 Task: Select transit view around selected location Fort Davis National Historic Site, Texas, United States and check out the nearest train station
Action: Mouse moved to (514, 688)
Screenshot: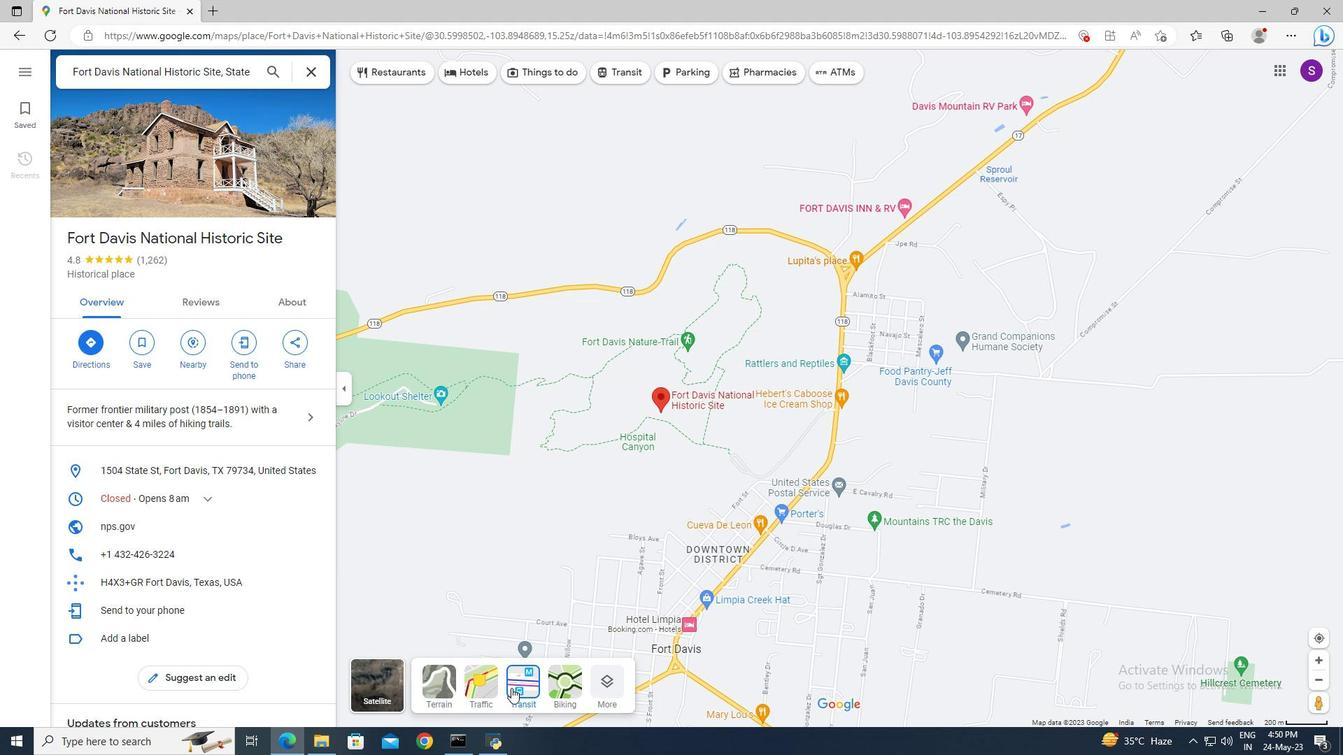 
Action: Mouse pressed left at (514, 688)
Screenshot: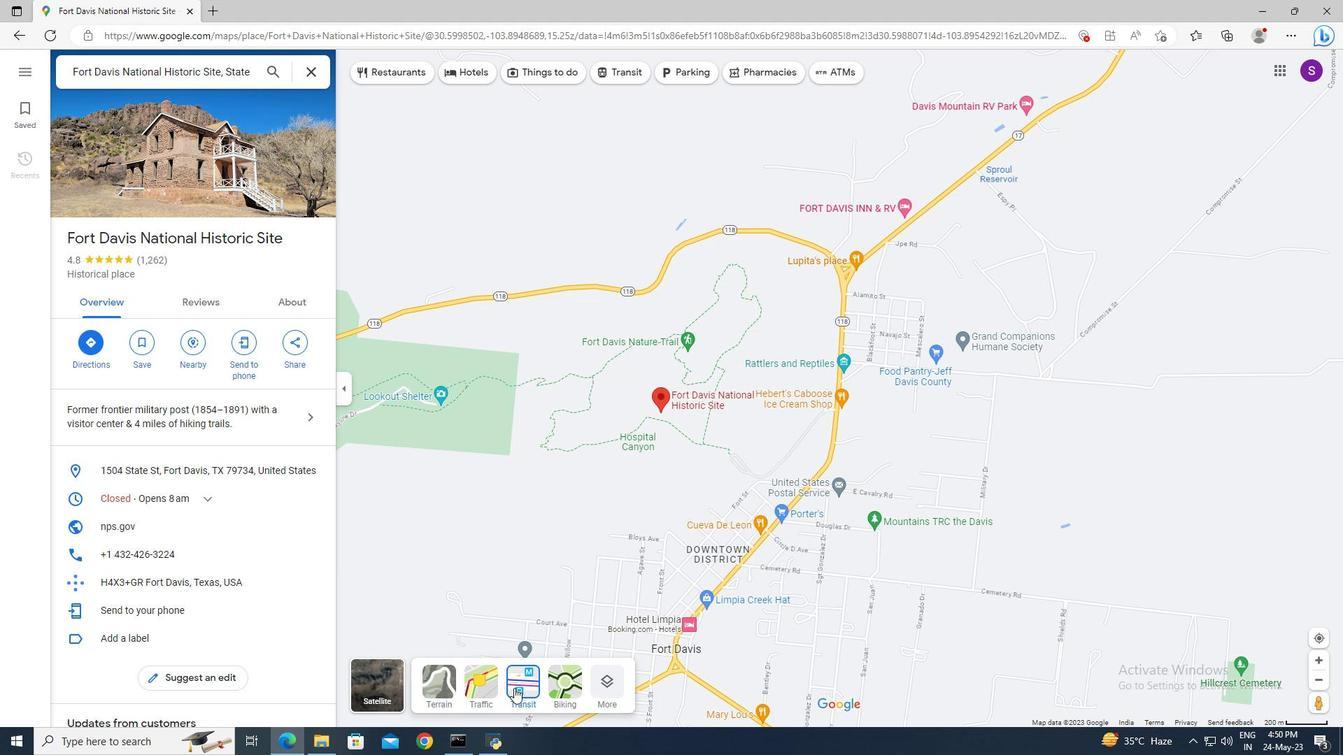 
Action: Mouse moved to (720, 444)
Screenshot: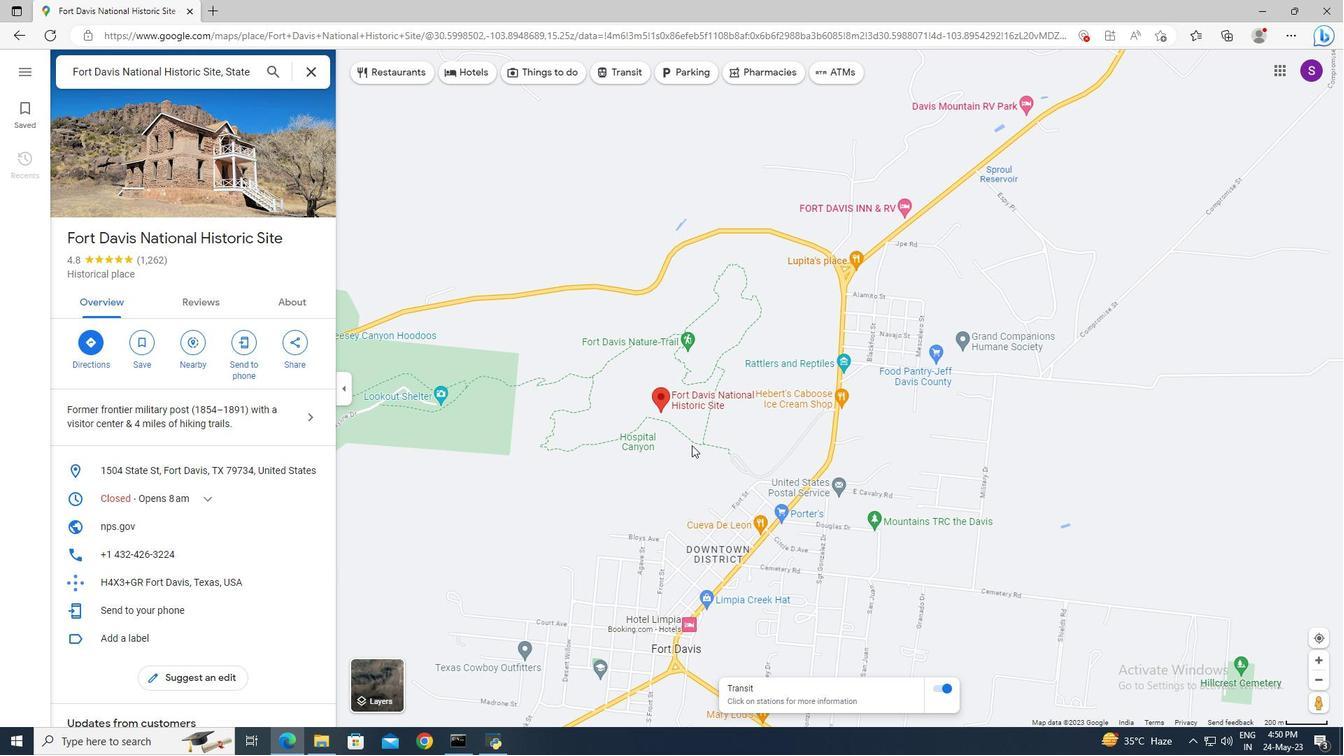 
Action: Mouse scrolled (720, 445) with delta (0, 0)
Screenshot: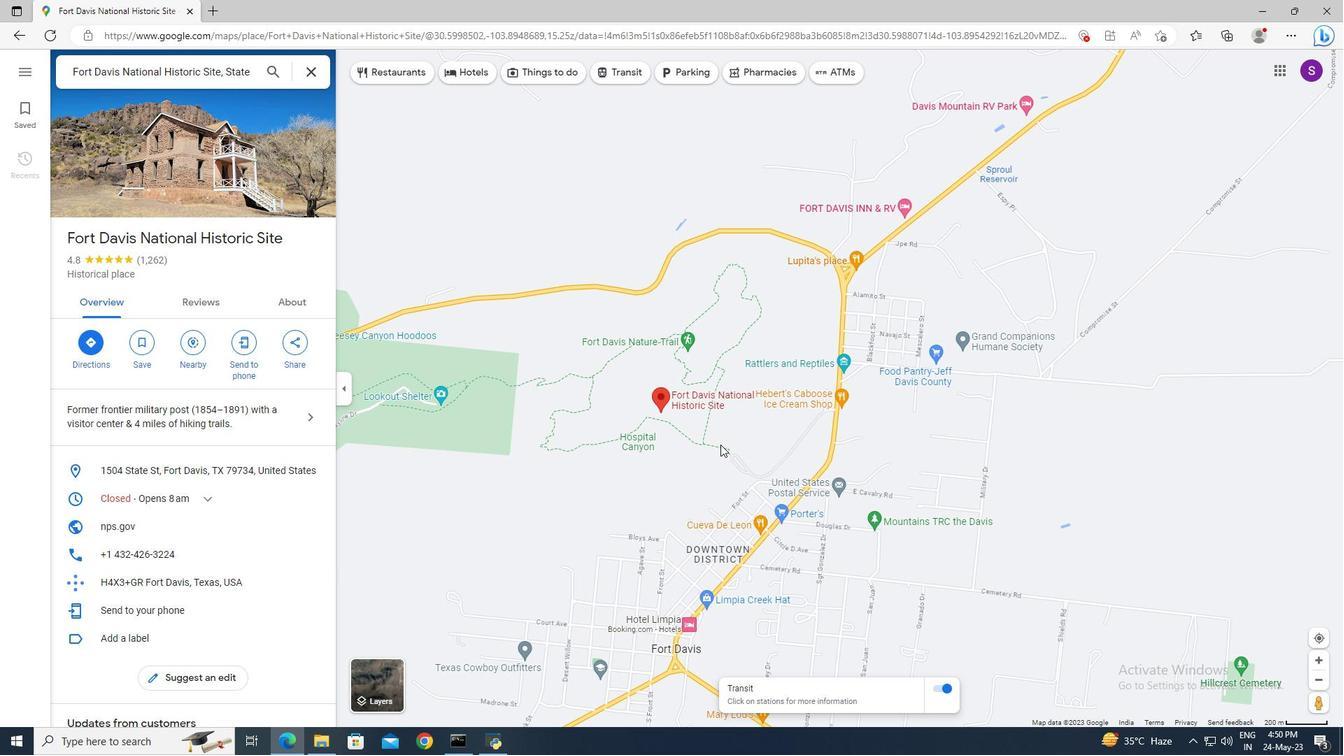 
Action: Mouse moved to (620, 82)
Screenshot: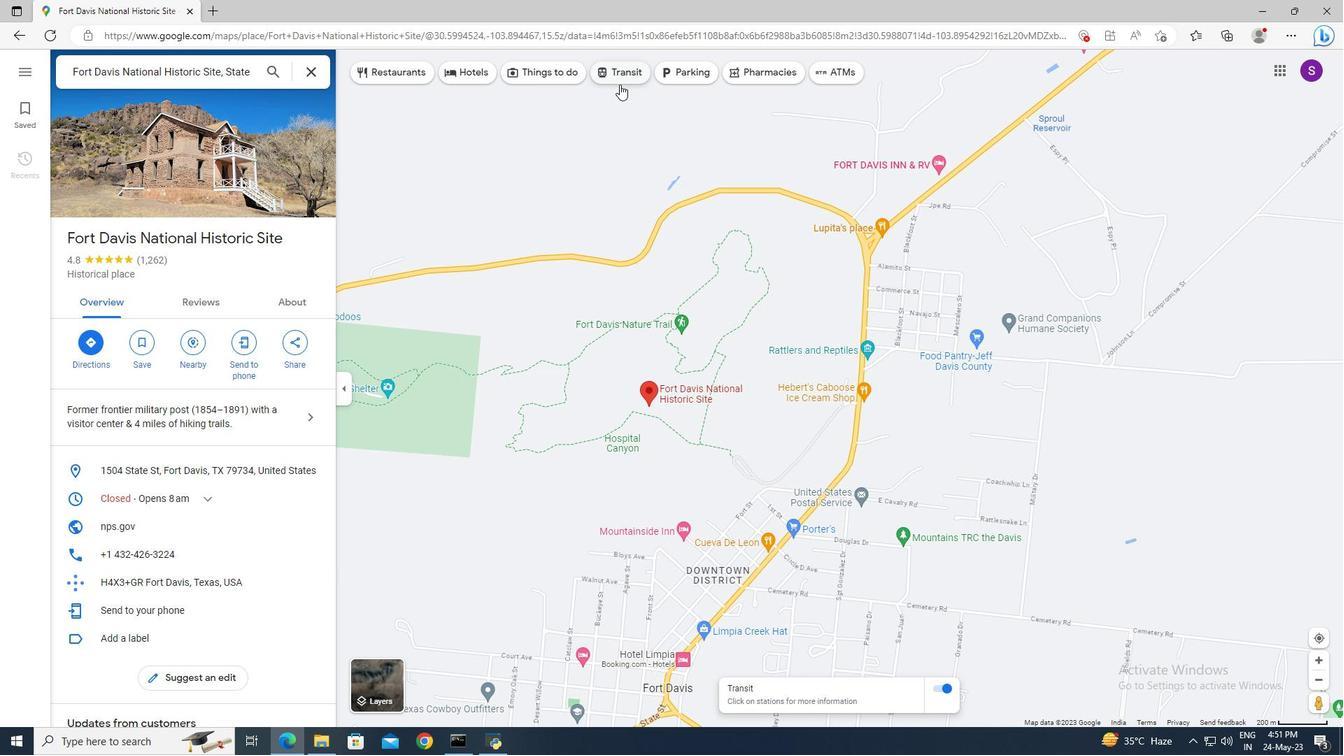 
Action: Mouse pressed left at (620, 82)
Screenshot: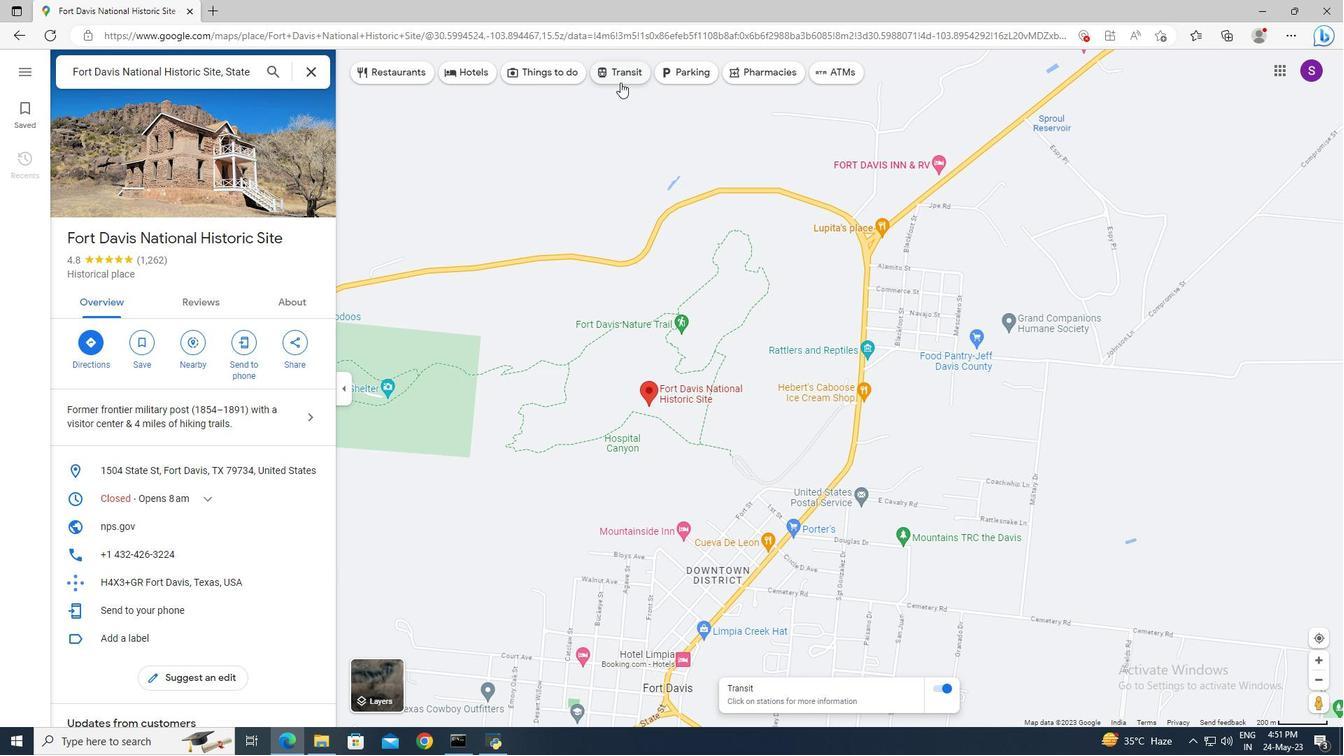 
Action: Mouse moved to (109, 118)
Screenshot: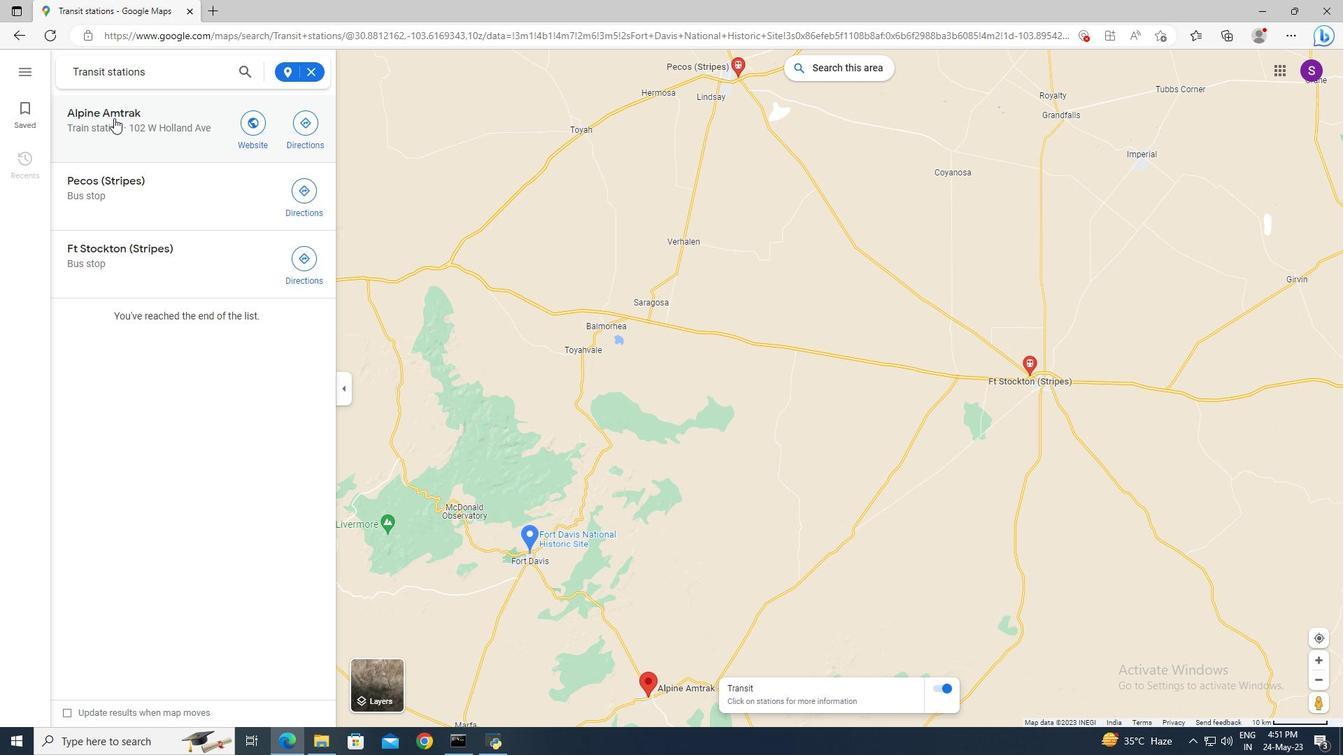 
Action: Mouse pressed left at (109, 118)
Screenshot: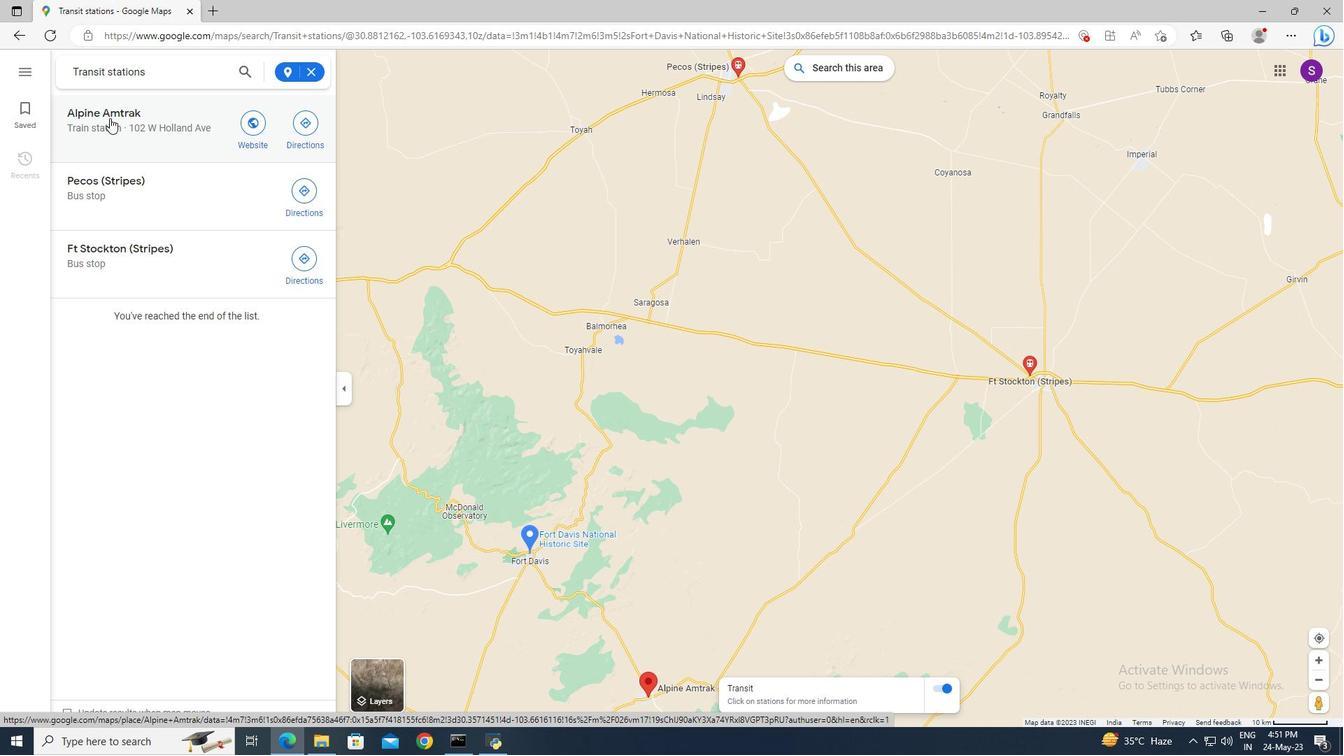 
Action: Mouse moved to (495, 349)
Screenshot: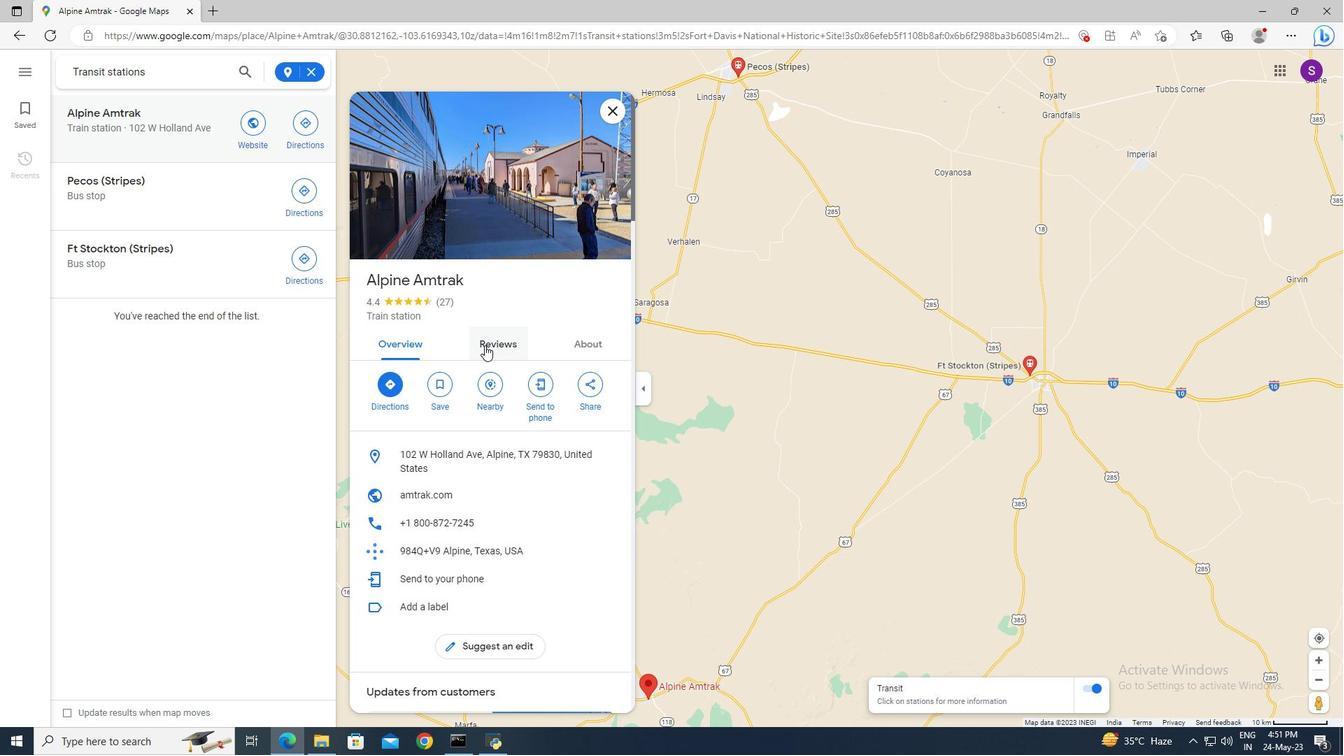 
Action: Mouse pressed left at (495, 349)
Screenshot: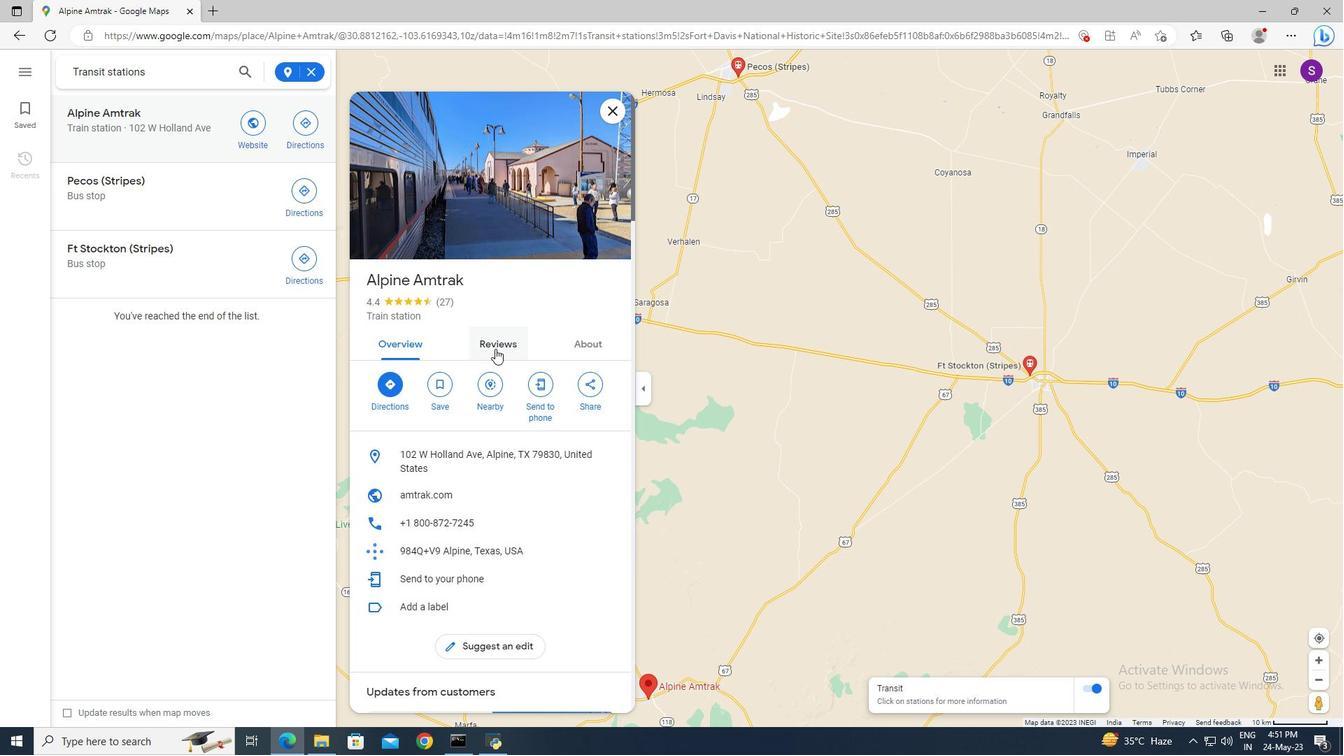 
Action: Mouse scrolled (495, 348) with delta (0, 0)
Screenshot: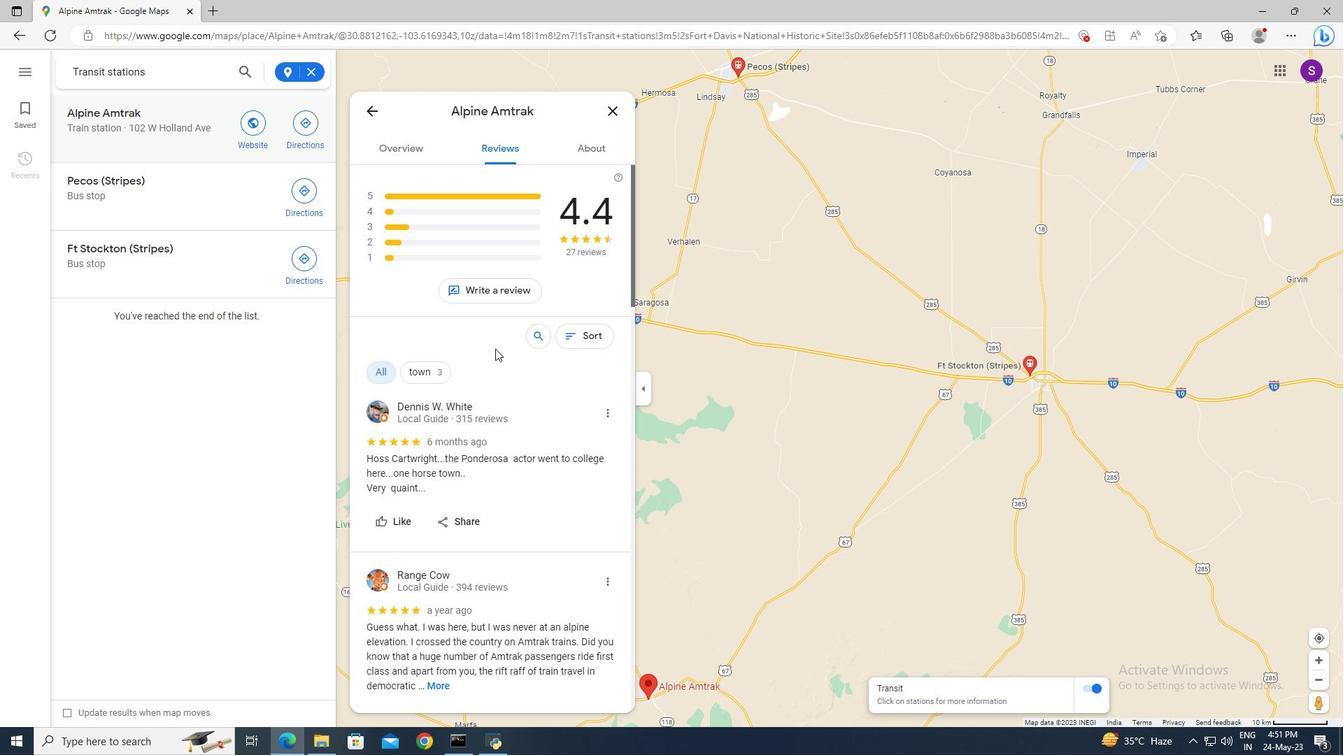 
Action: Mouse scrolled (495, 348) with delta (0, 0)
Screenshot: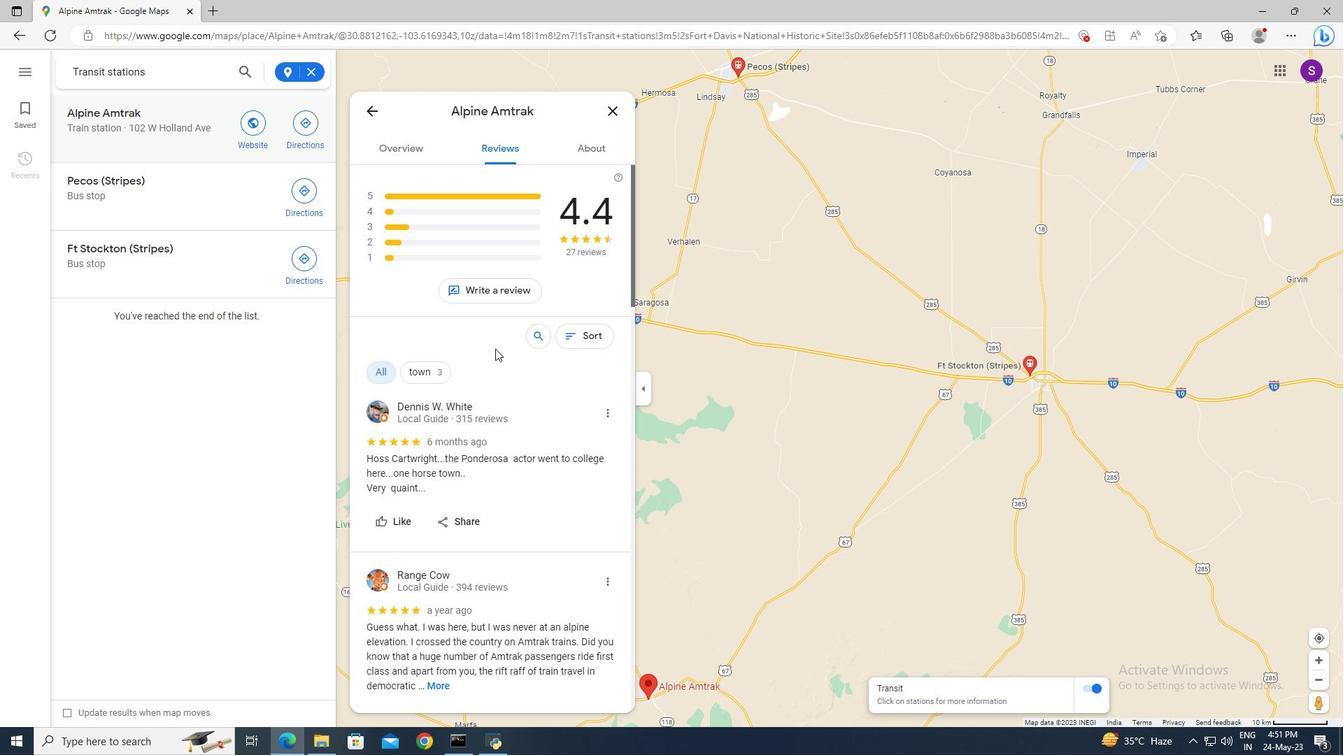 
Action: Mouse scrolled (495, 348) with delta (0, 0)
Screenshot: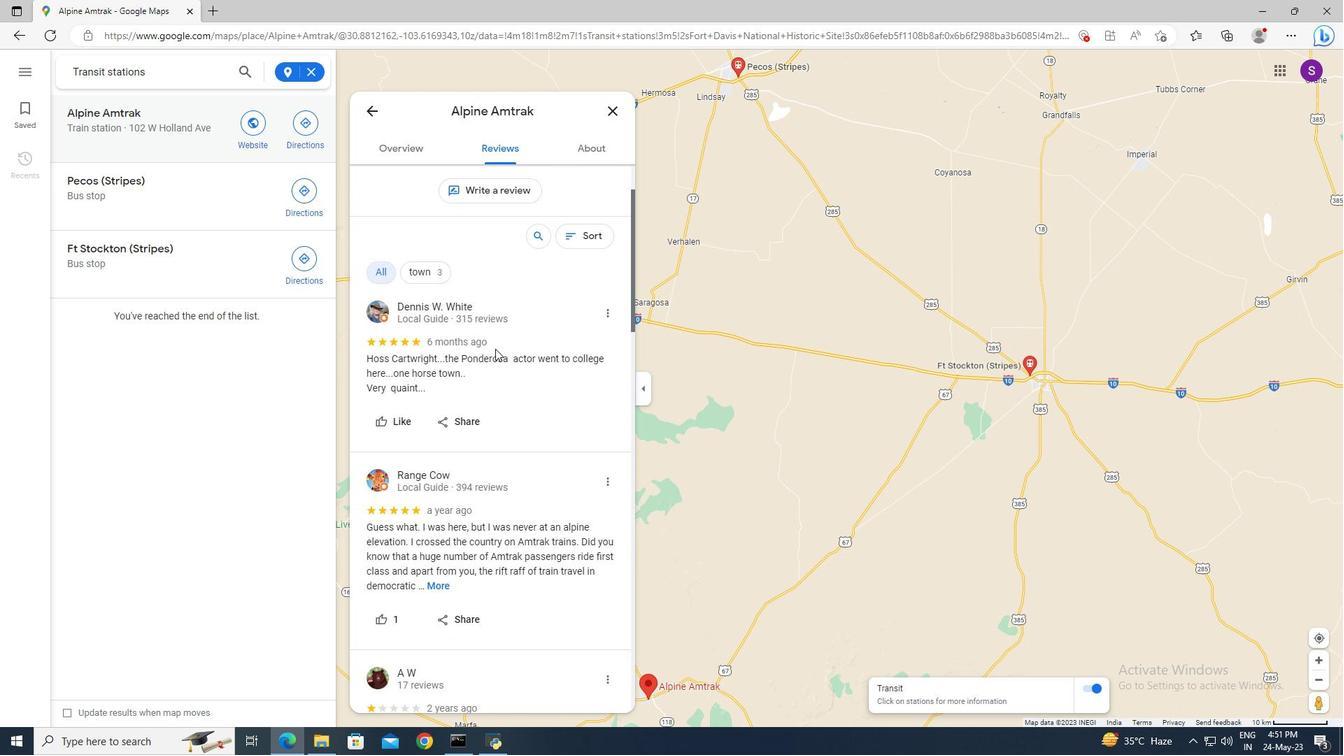
Action: Mouse scrolled (495, 348) with delta (0, 0)
Screenshot: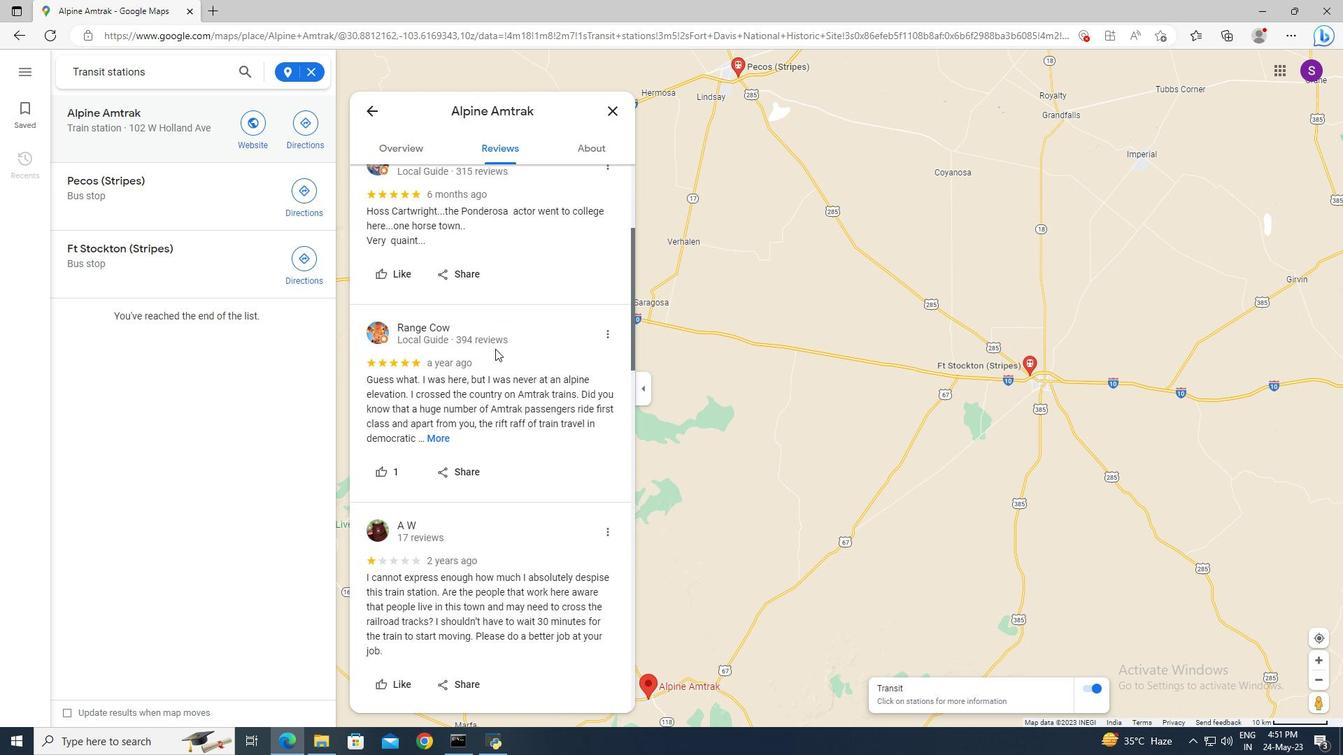 
Action: Mouse scrolled (495, 348) with delta (0, 0)
Screenshot: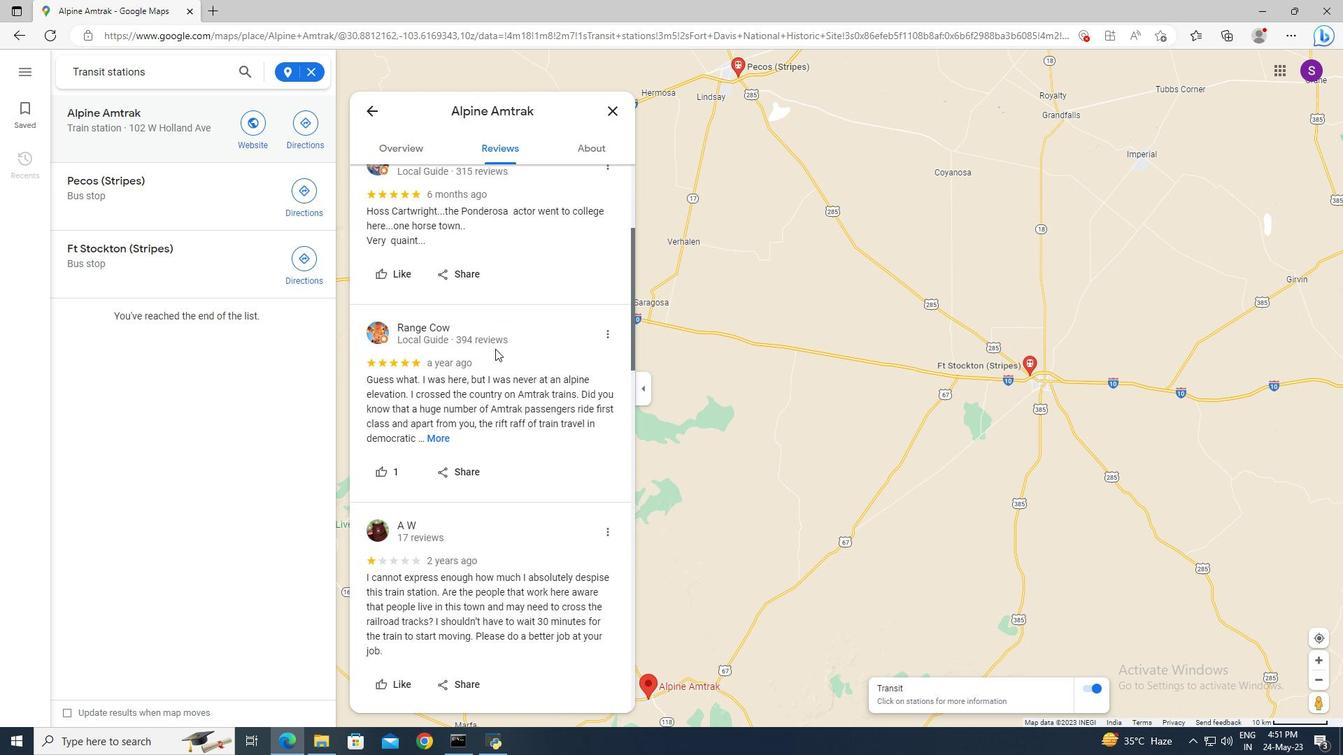 
Action: Mouse scrolled (495, 348) with delta (0, 0)
Screenshot: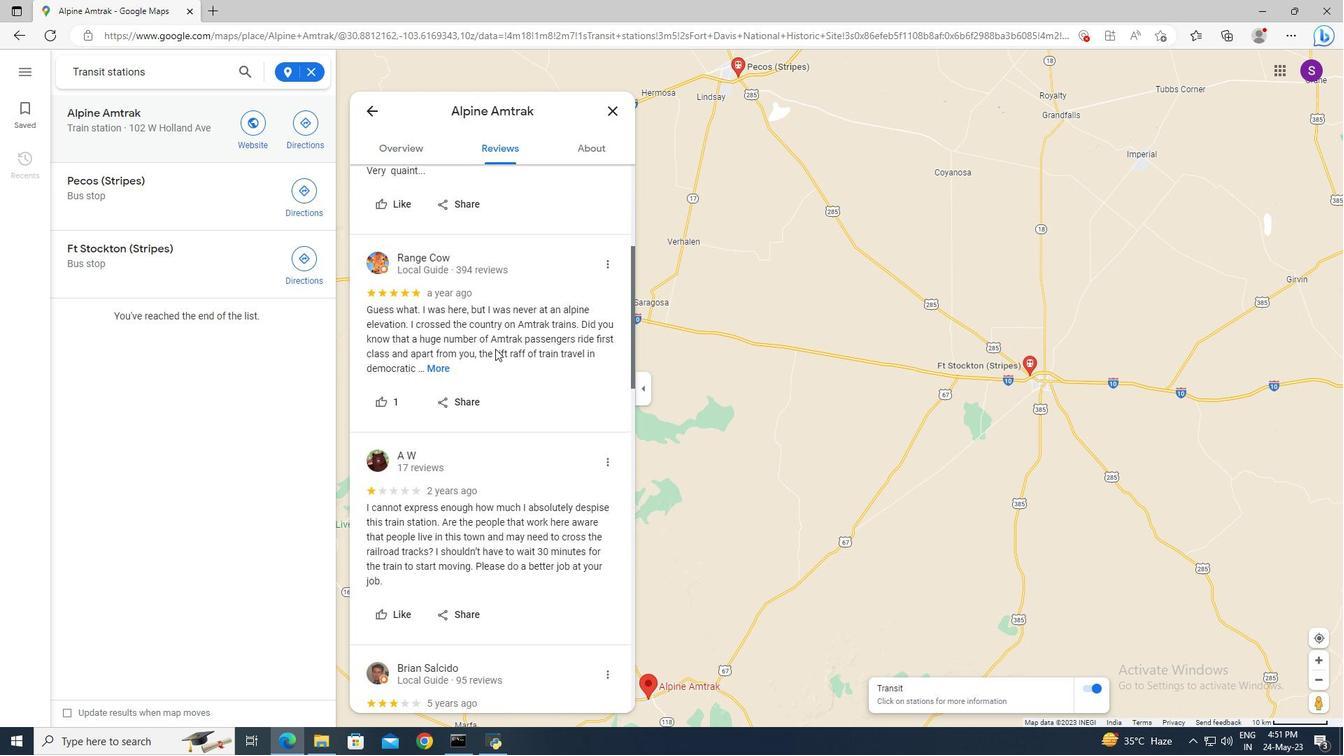 
Action: Mouse scrolled (495, 348) with delta (0, 0)
Screenshot: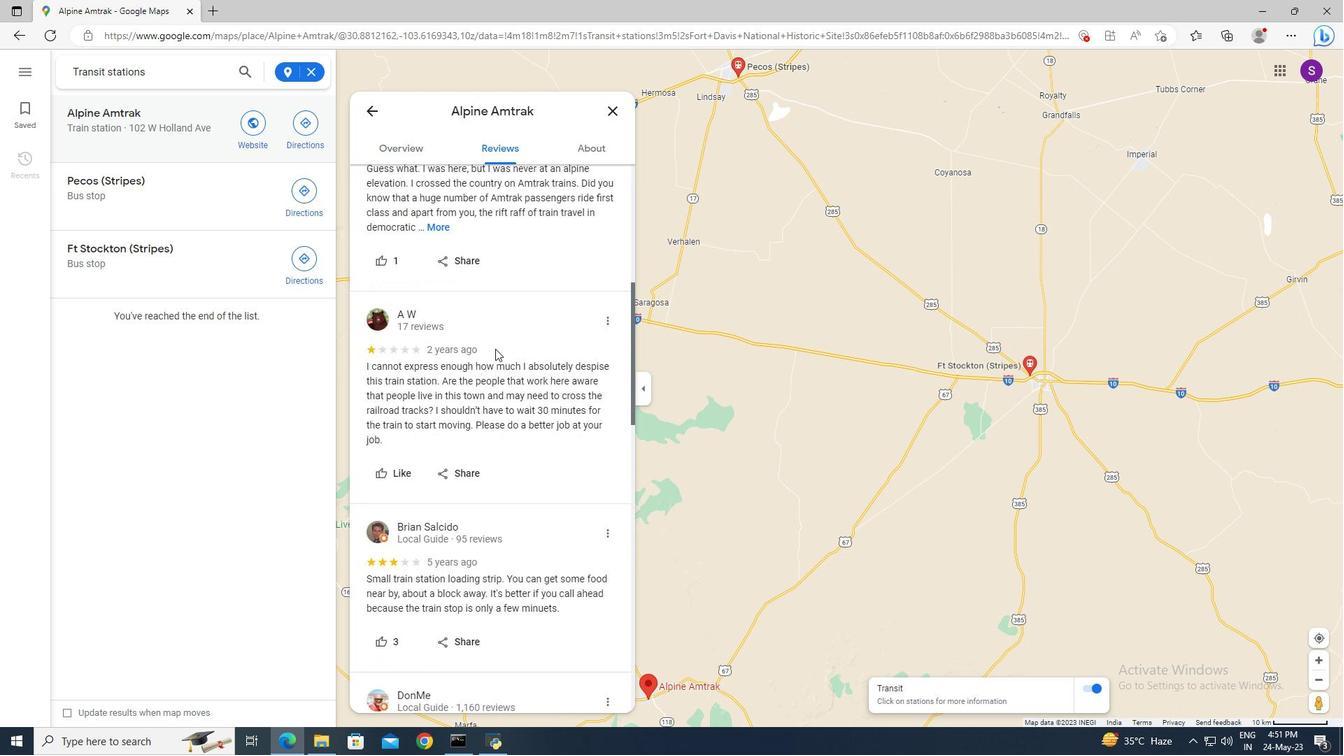 
Action: Mouse scrolled (495, 349) with delta (0, 0)
Screenshot: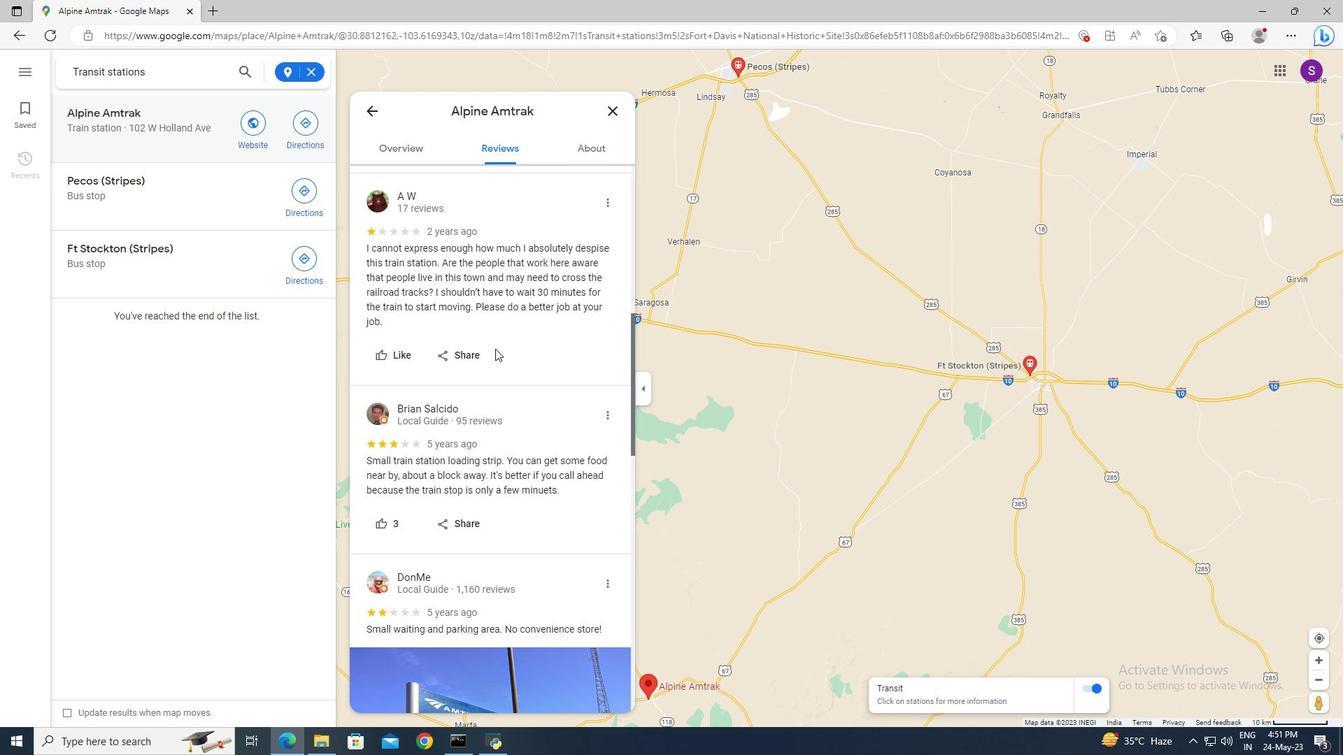 
Action: Mouse scrolled (495, 349) with delta (0, 0)
Screenshot: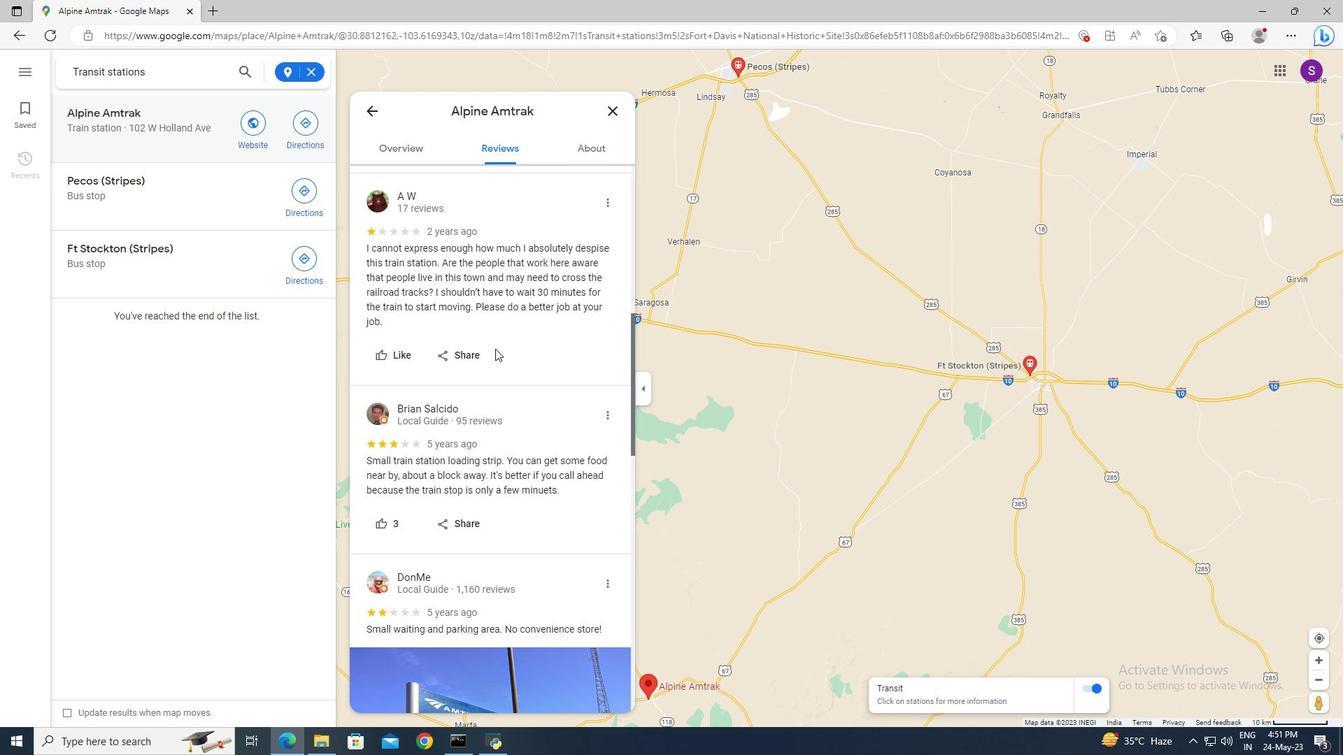 
Action: Mouse scrolled (495, 349) with delta (0, 0)
Screenshot: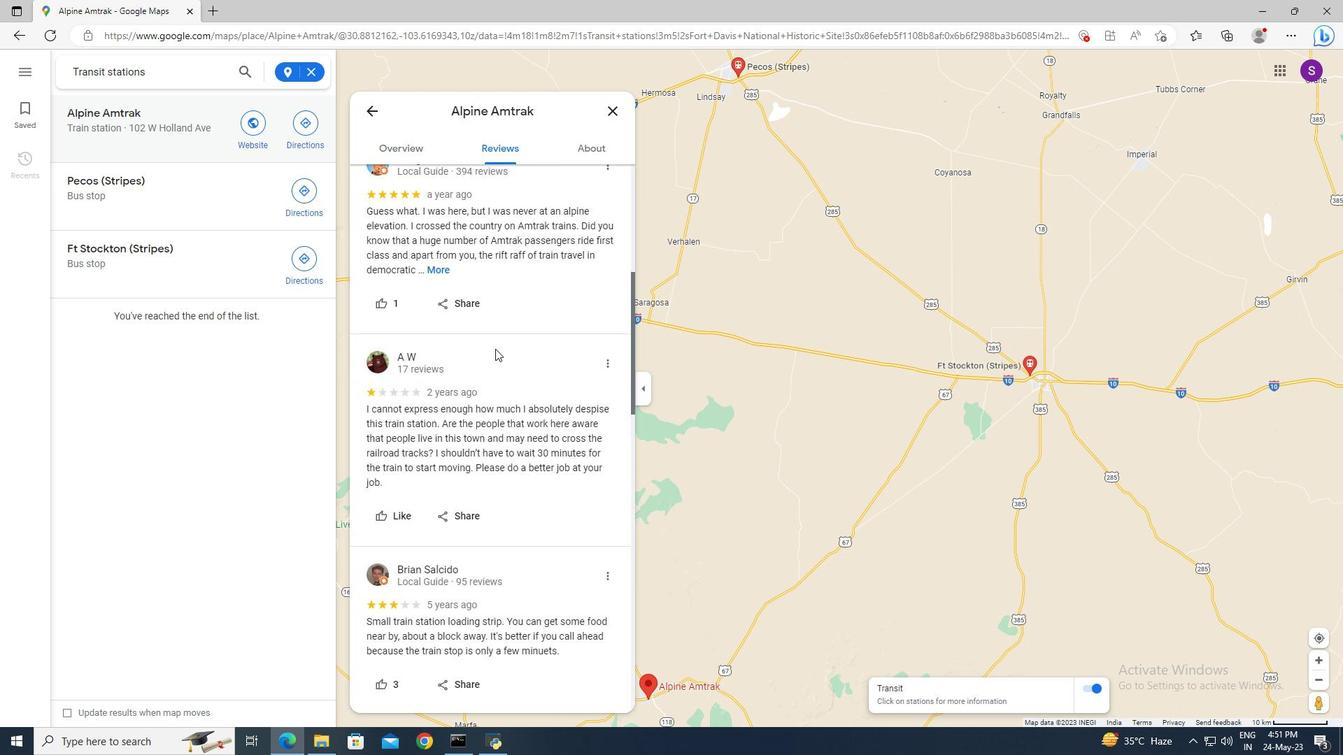 
Action: Mouse scrolled (495, 349) with delta (0, 0)
Screenshot: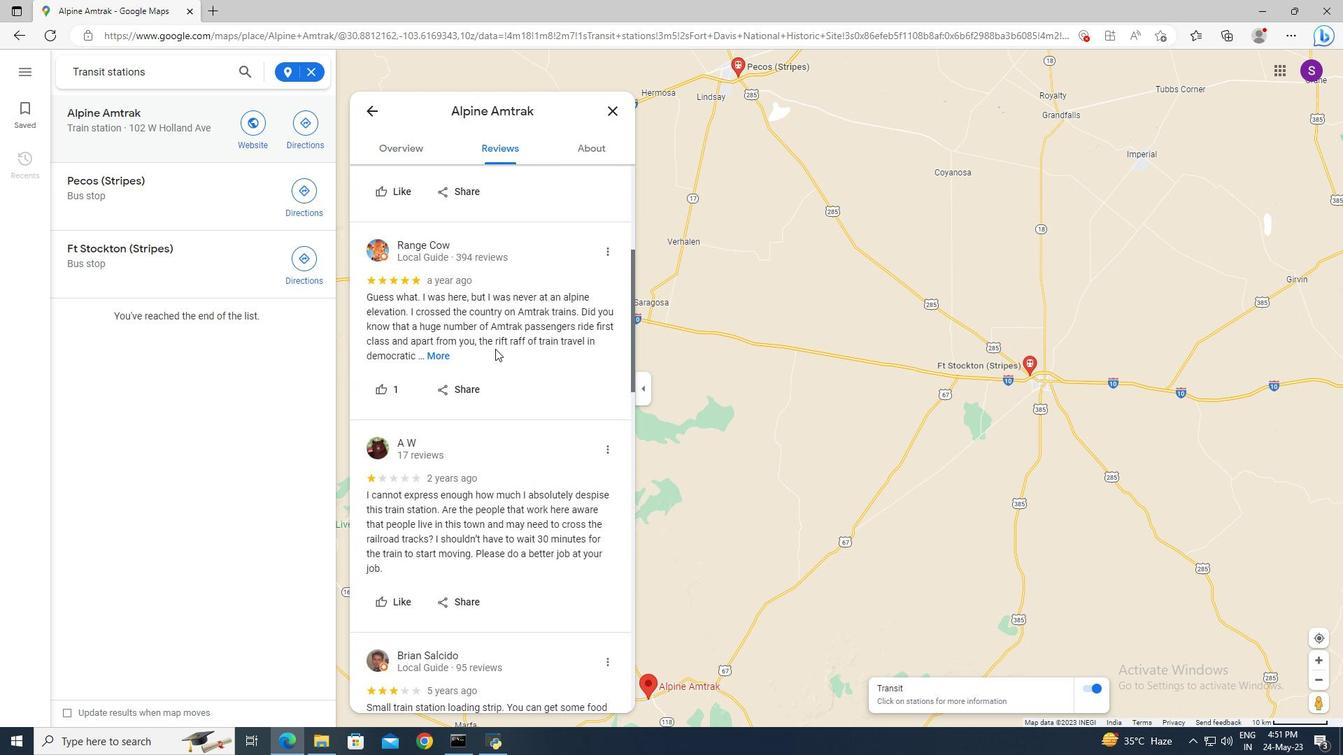 
Action: Mouse scrolled (495, 349) with delta (0, 0)
Screenshot: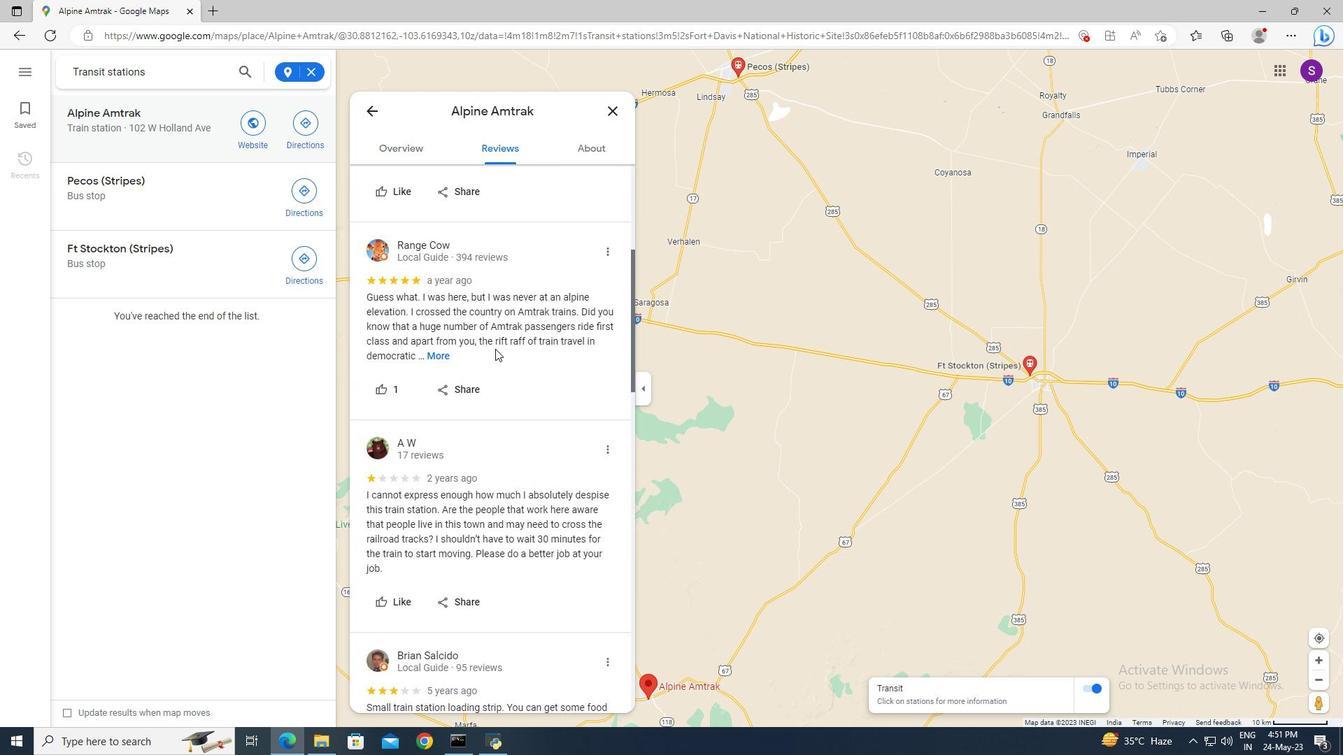 
Action: Mouse scrolled (495, 349) with delta (0, 0)
Screenshot: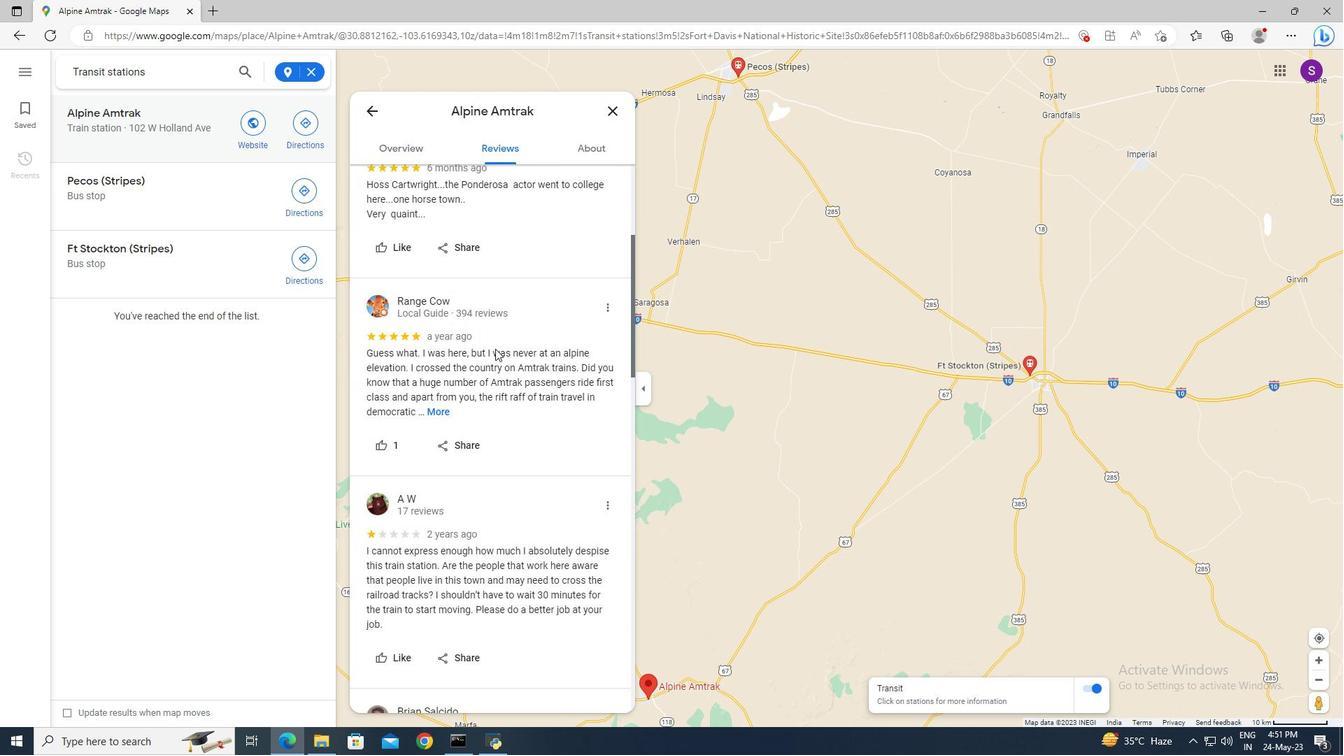 
Action: Mouse scrolled (495, 349) with delta (0, 0)
Screenshot: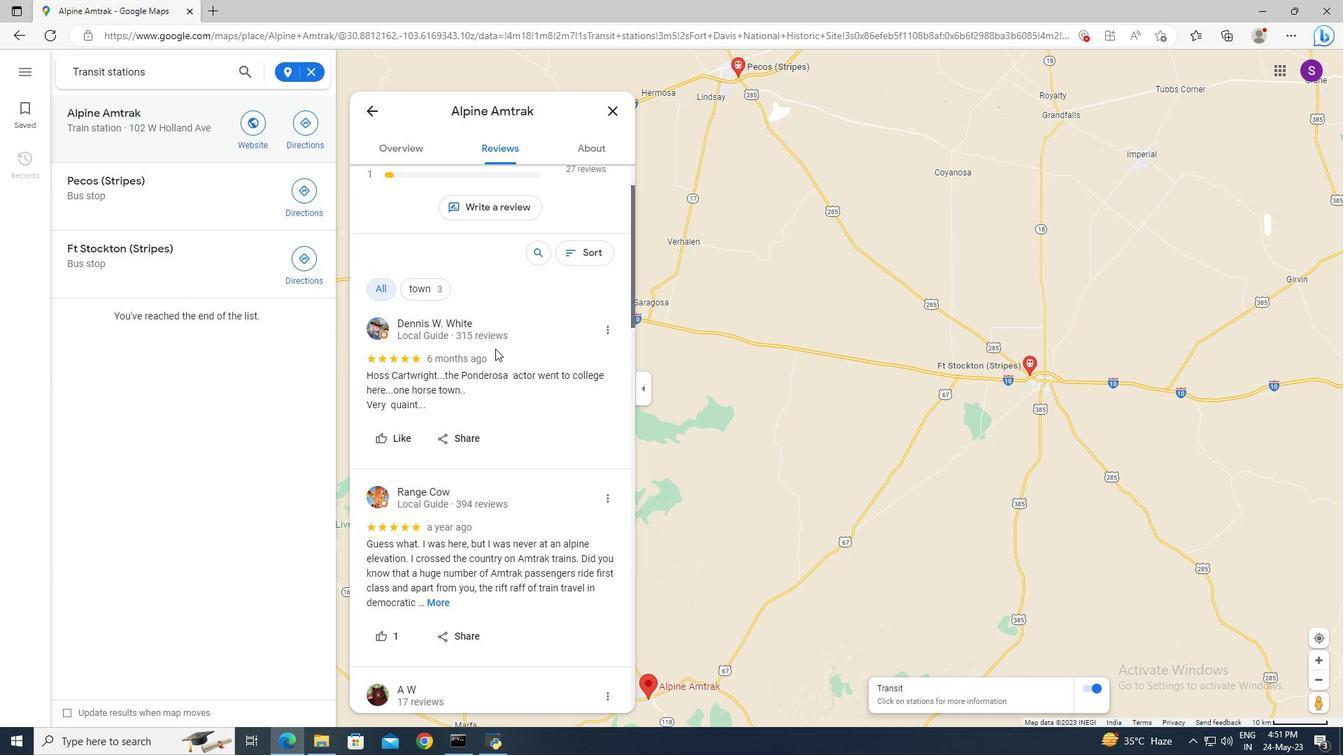 
Action: Mouse scrolled (495, 349) with delta (0, 0)
Screenshot: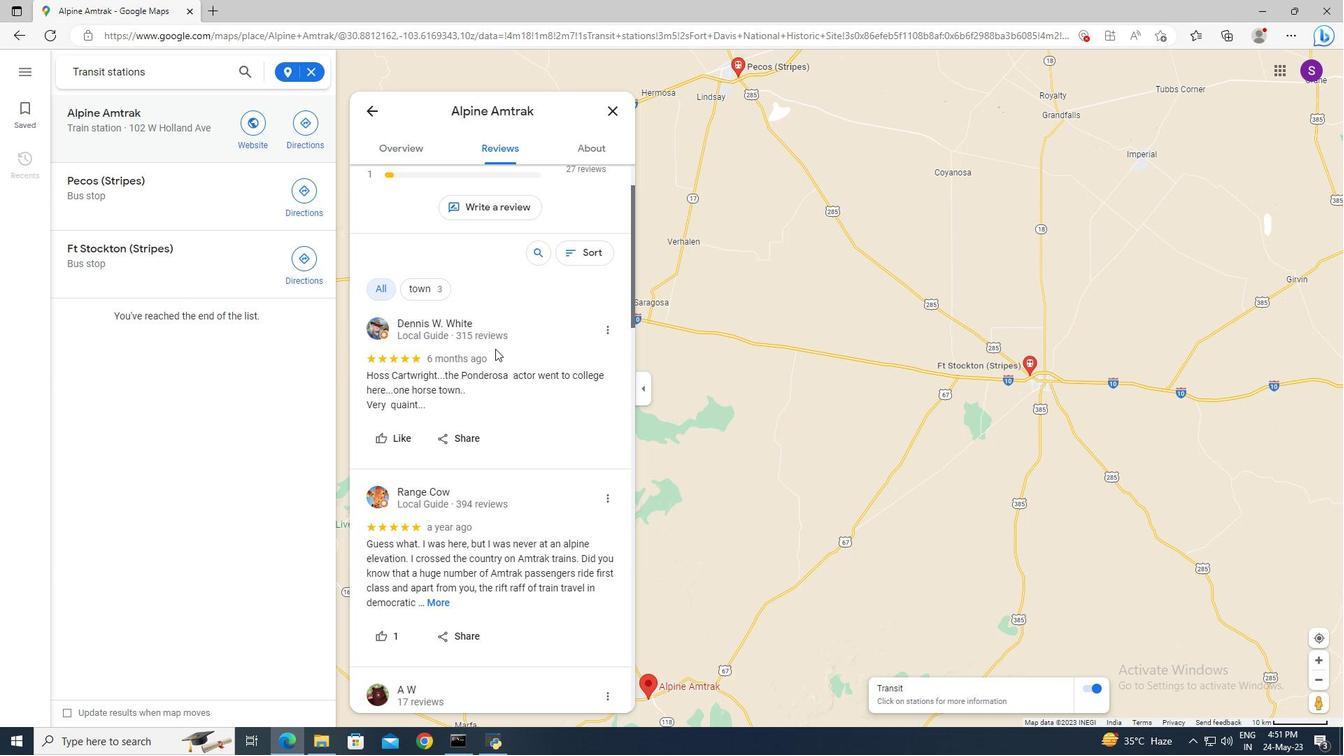 
Action: Mouse scrolled (495, 349) with delta (0, 0)
Screenshot: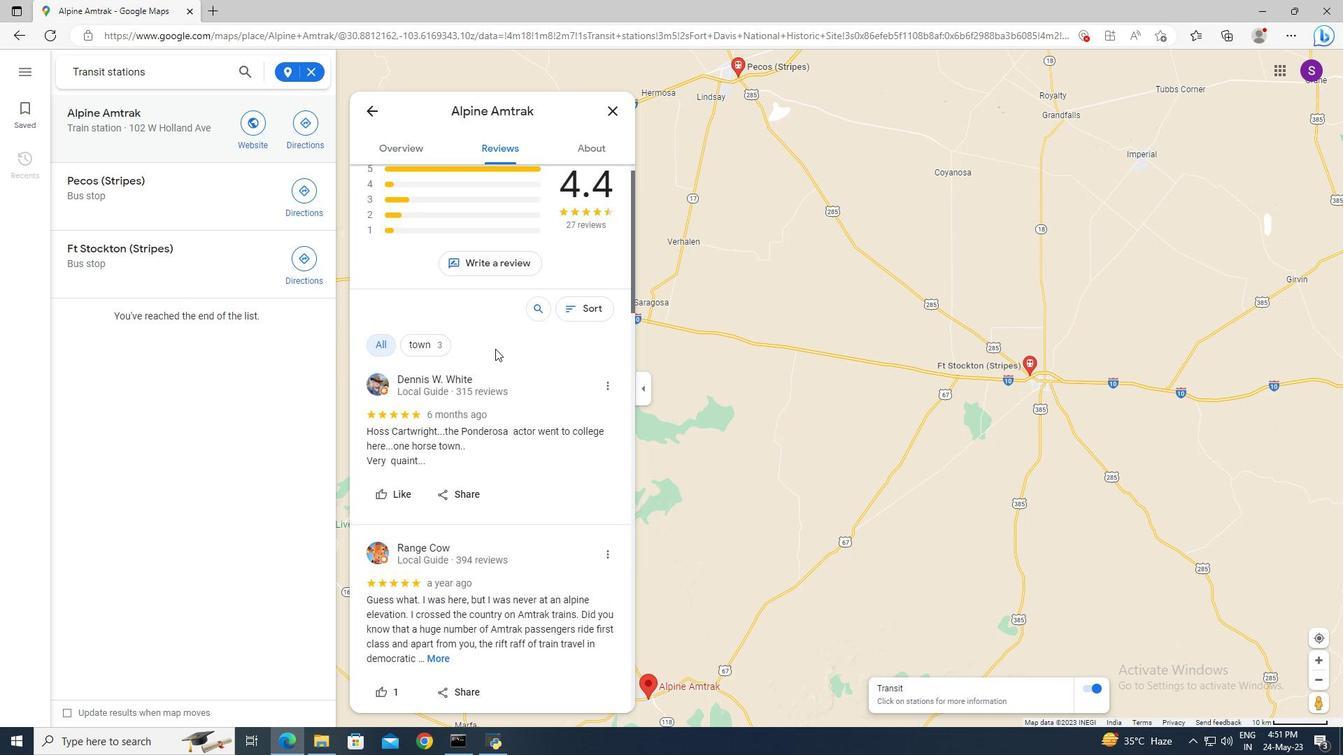 
Action: Mouse moved to (580, 153)
Screenshot: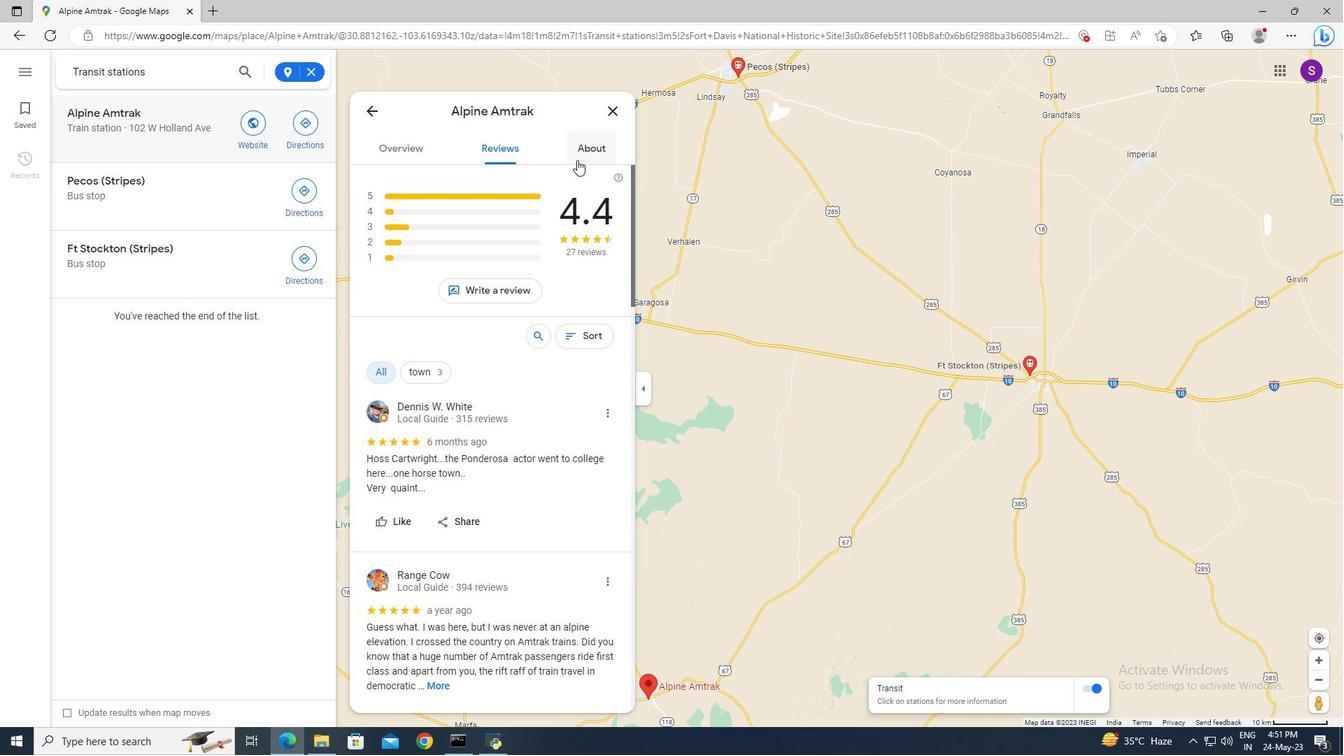 
Action: Mouse pressed left at (580, 153)
Screenshot: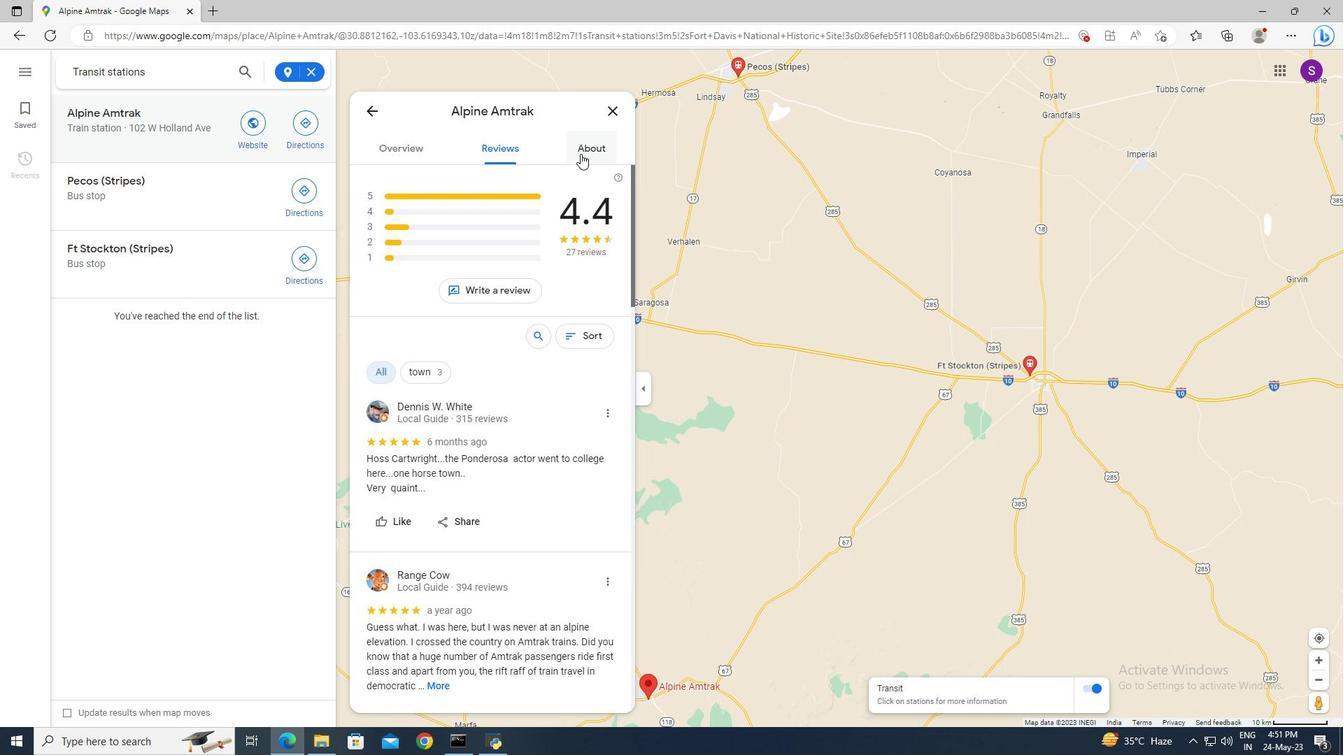
Action: Mouse moved to (420, 158)
Screenshot: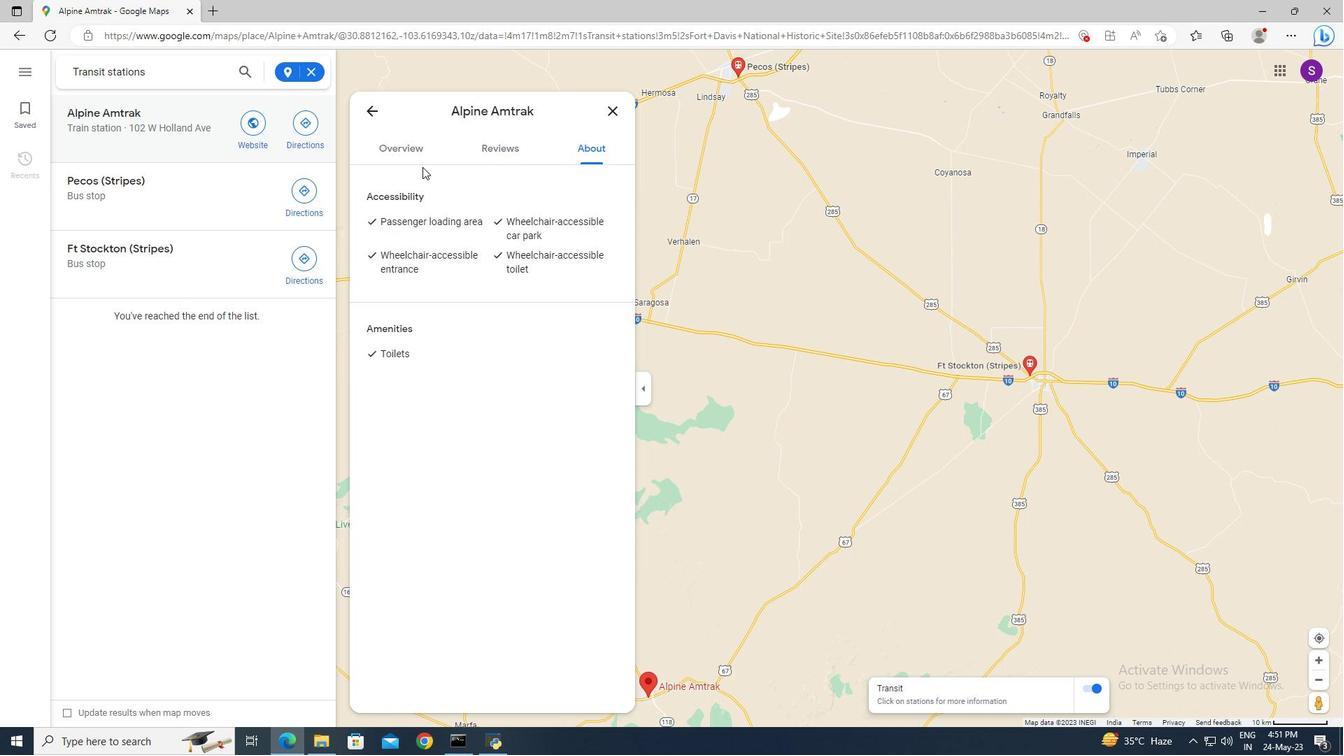 
Action: Mouse pressed left at (420, 158)
Screenshot: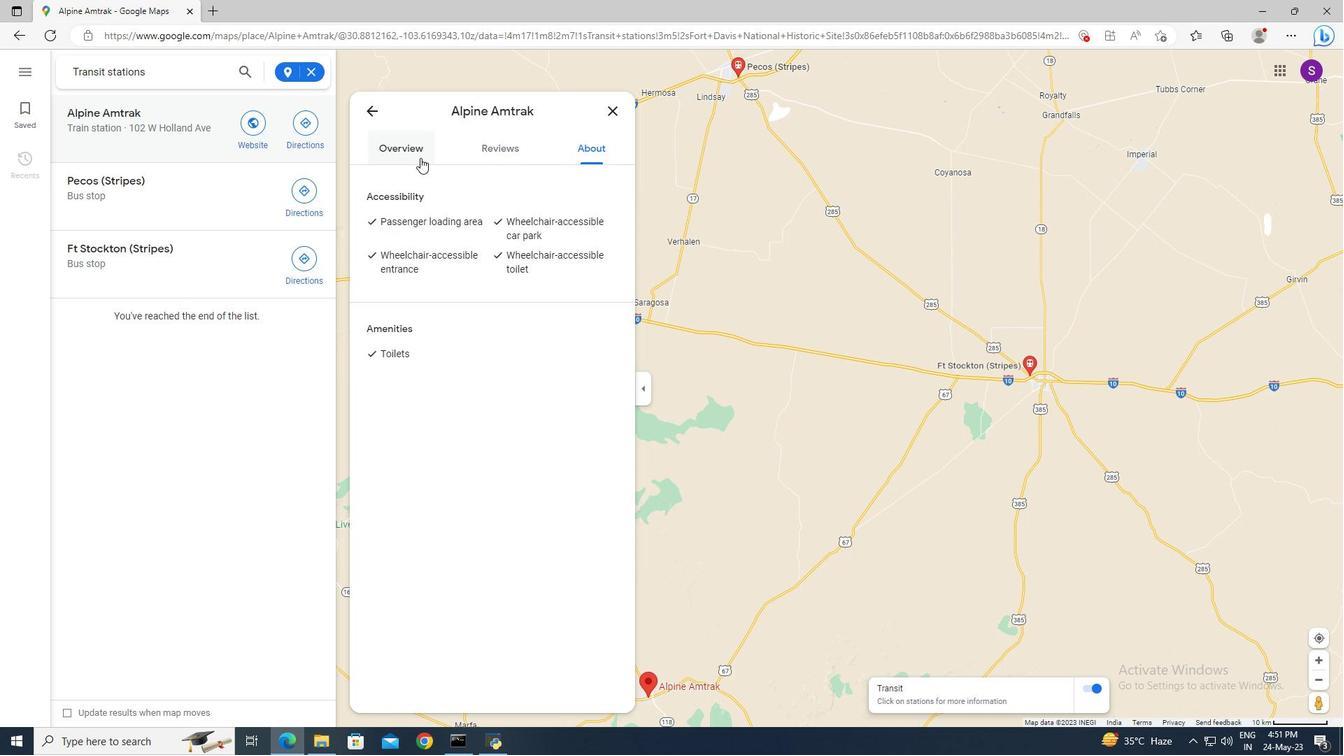 
Action: Mouse moved to (486, 213)
Screenshot: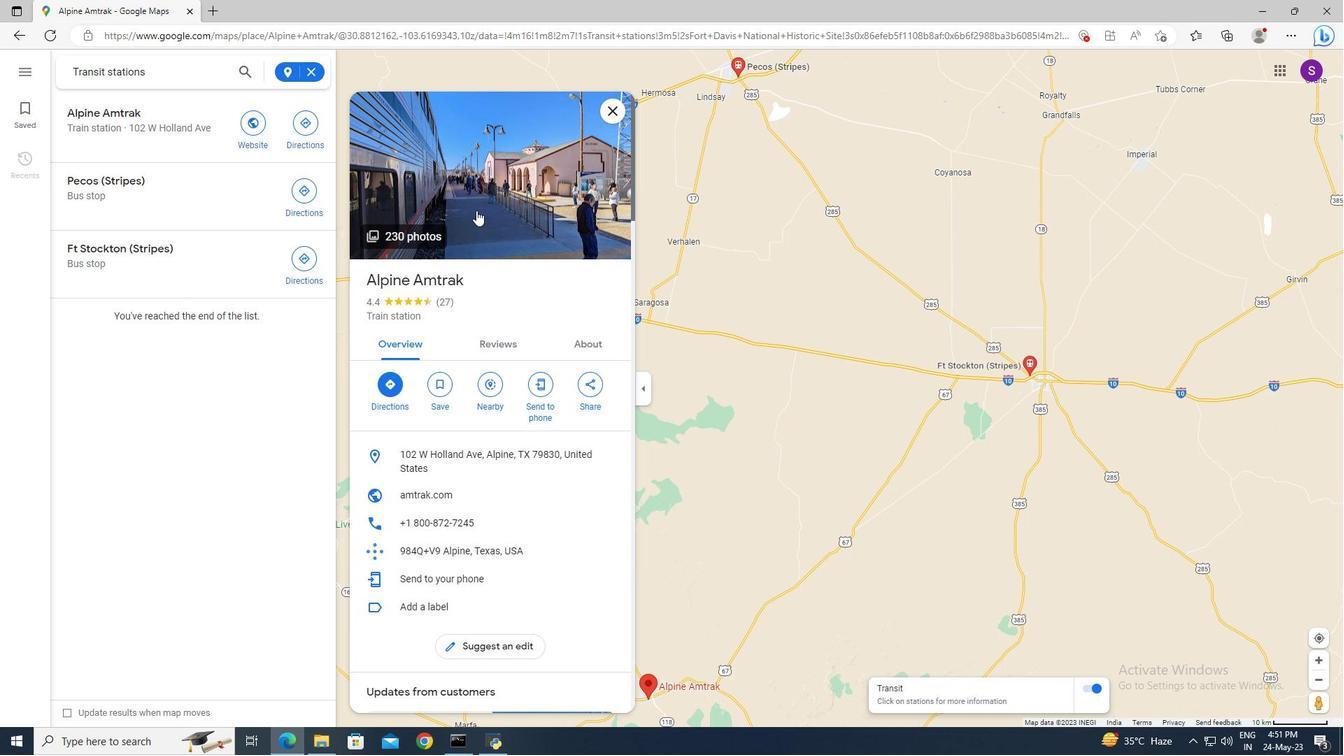 
Action: Mouse pressed left at (486, 213)
Screenshot: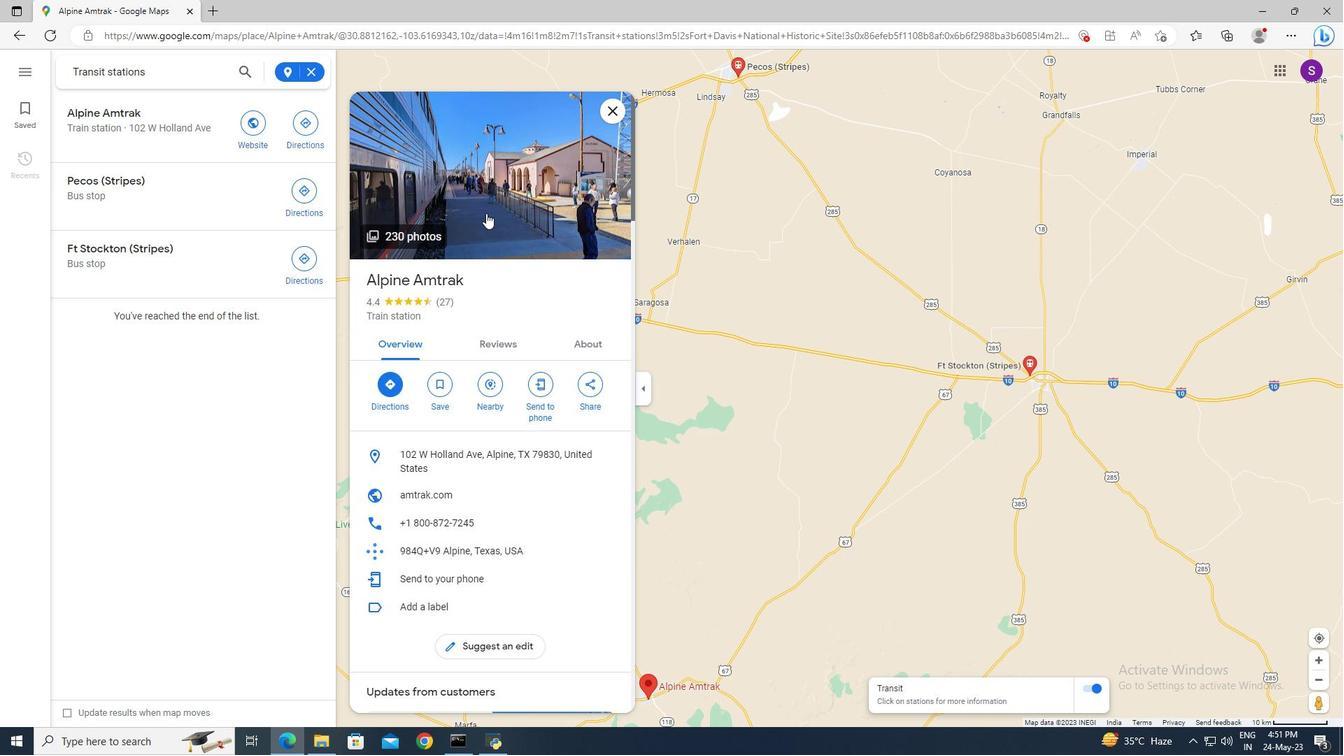 
Action: Mouse moved to (853, 623)
Screenshot: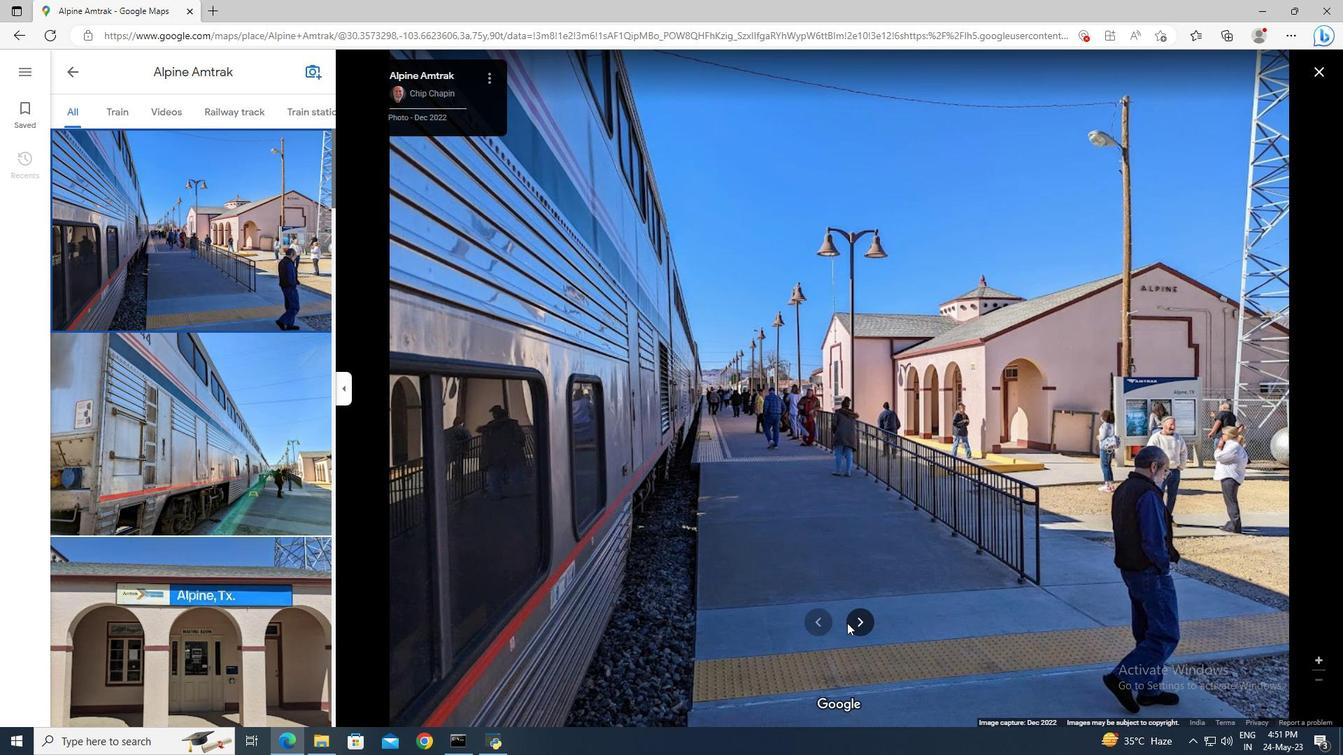 
Action: Mouse pressed left at (853, 623)
Screenshot: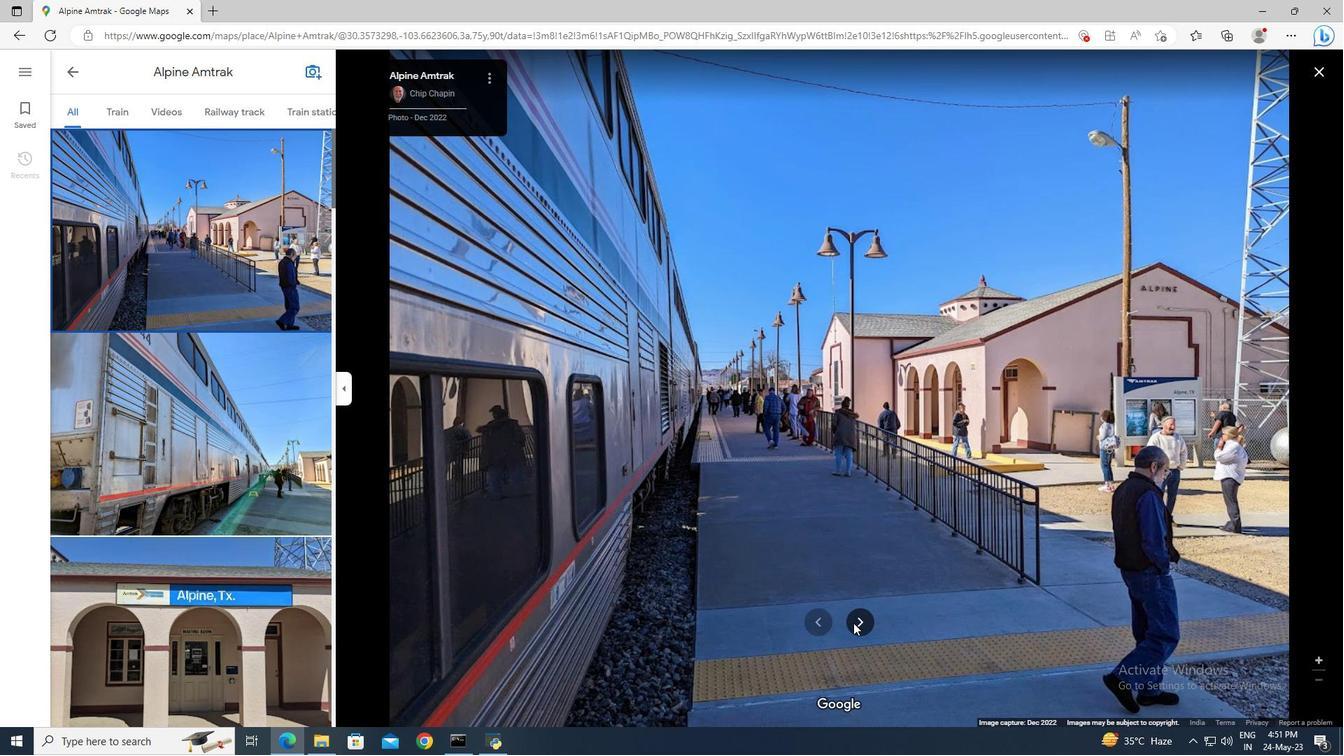 
Action: Mouse pressed left at (853, 623)
Screenshot: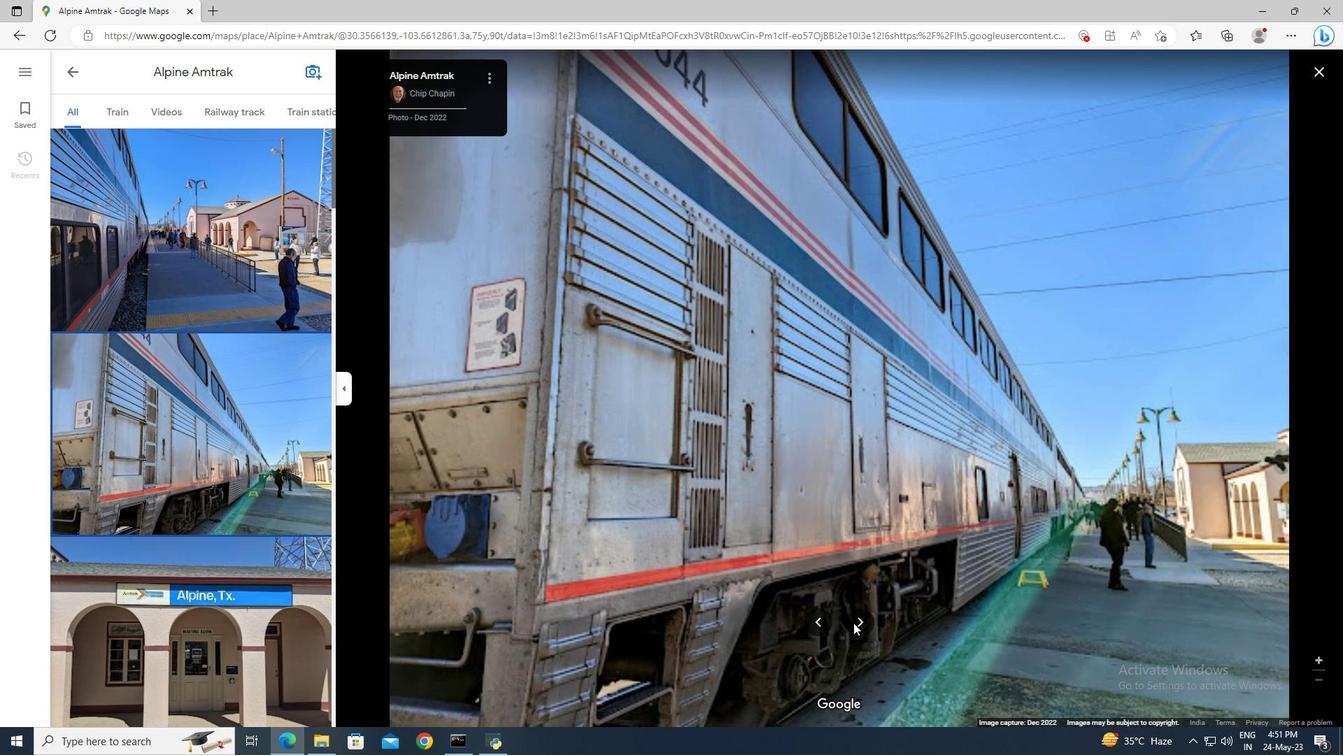 
Action: Mouse pressed left at (853, 623)
Screenshot: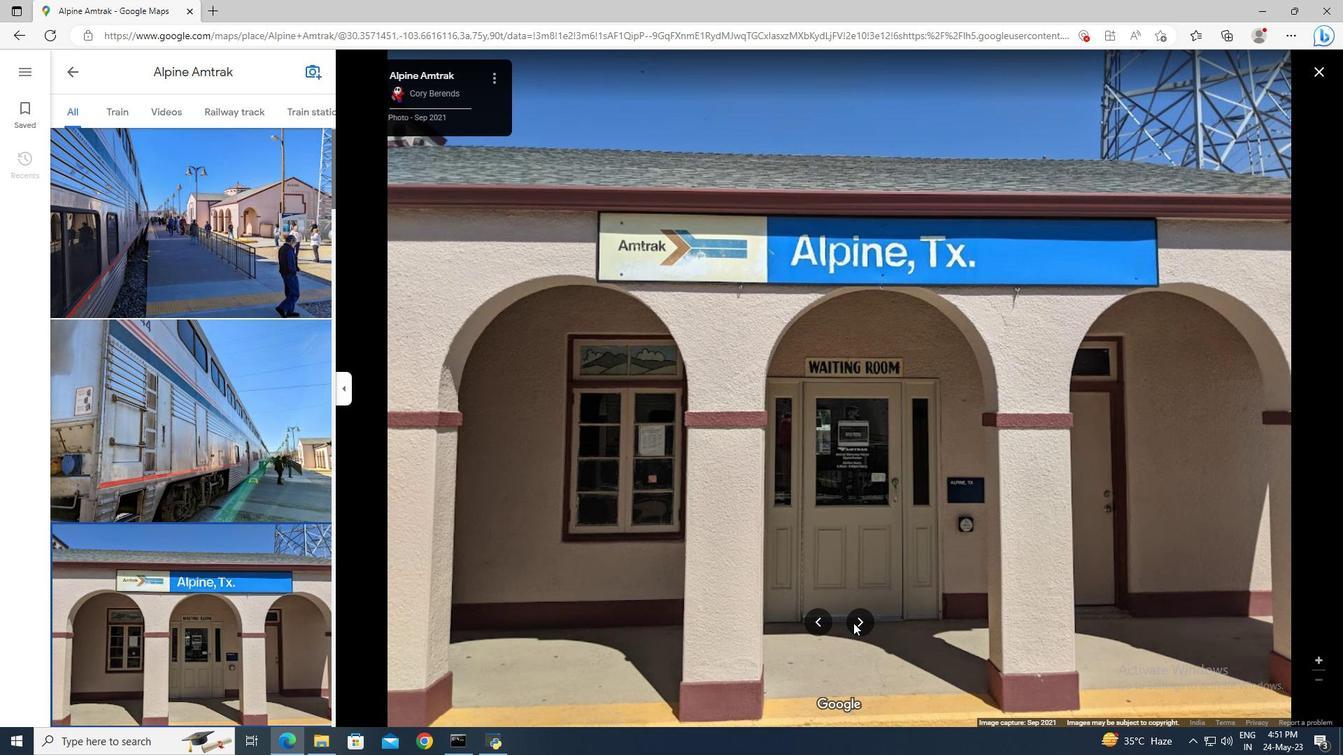 
Action: Mouse pressed left at (853, 623)
Screenshot: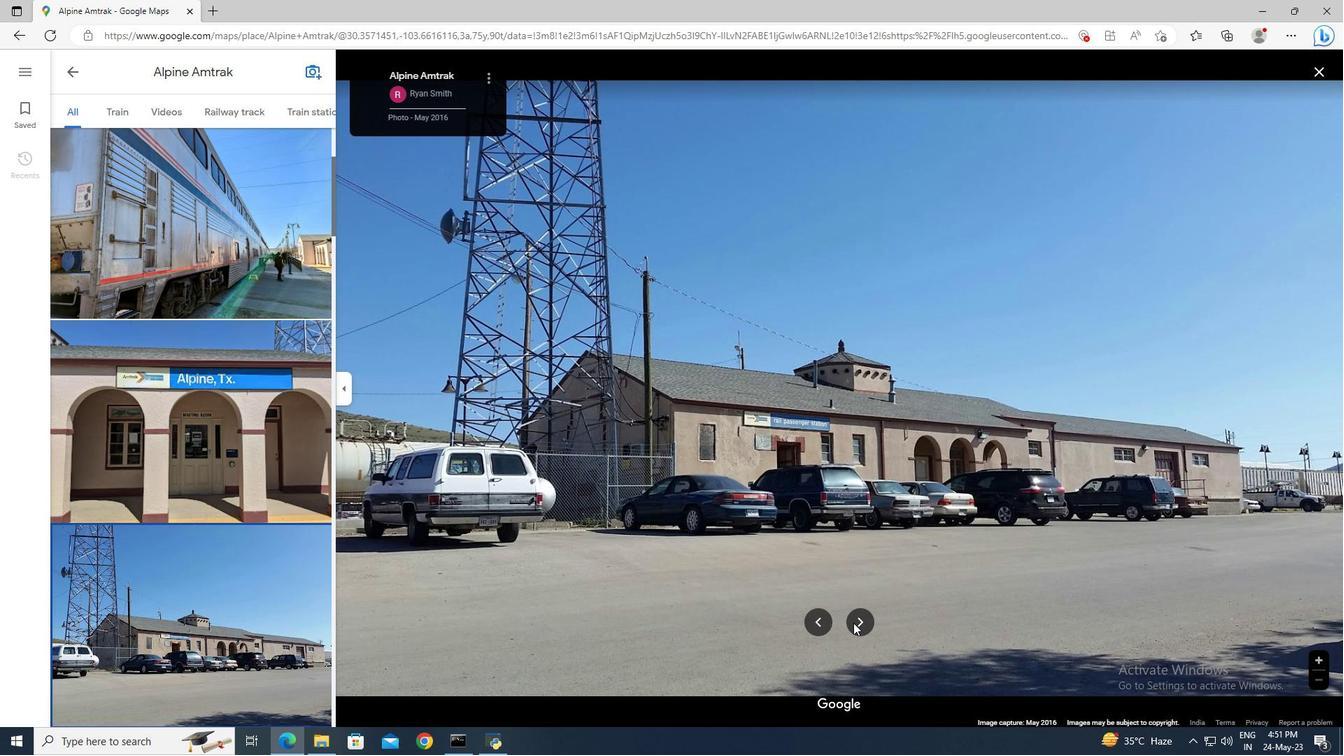 
Action: Mouse moved to (227, 489)
Screenshot: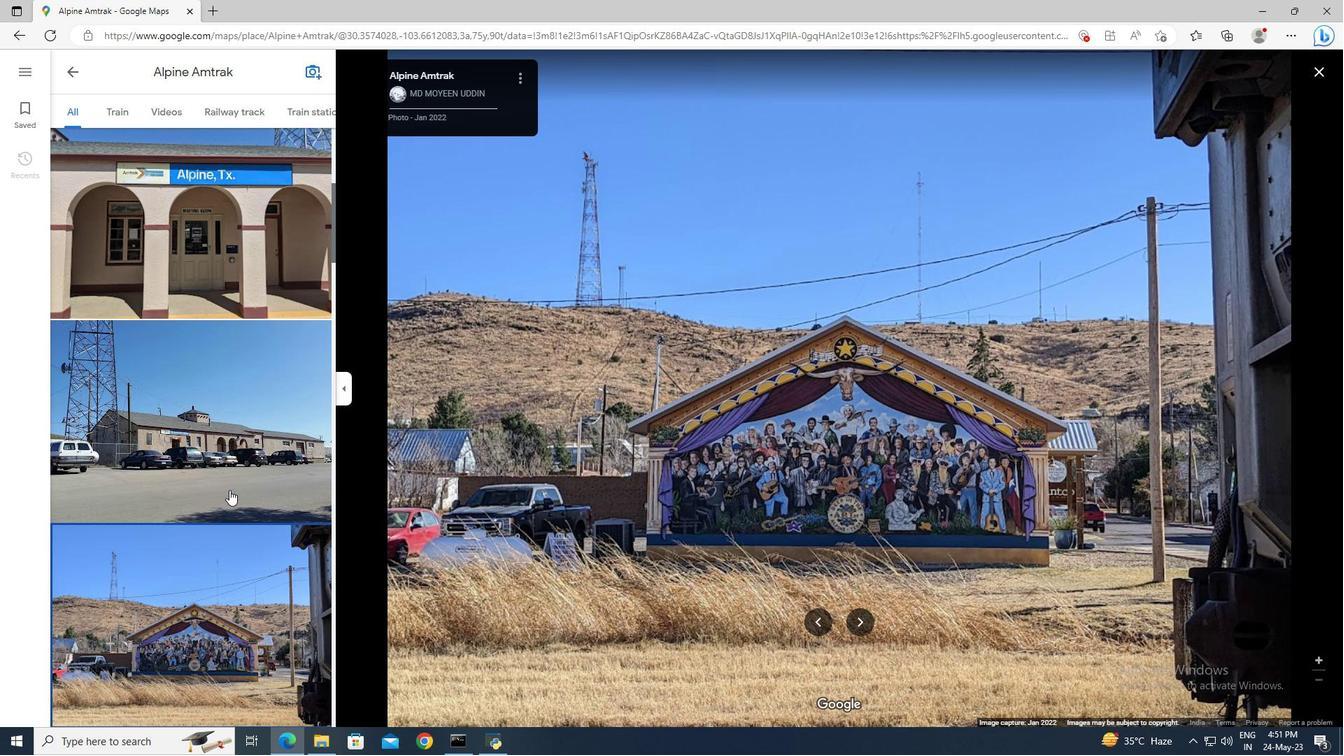 
Action: Mouse scrolled (227, 488) with delta (0, 0)
Screenshot: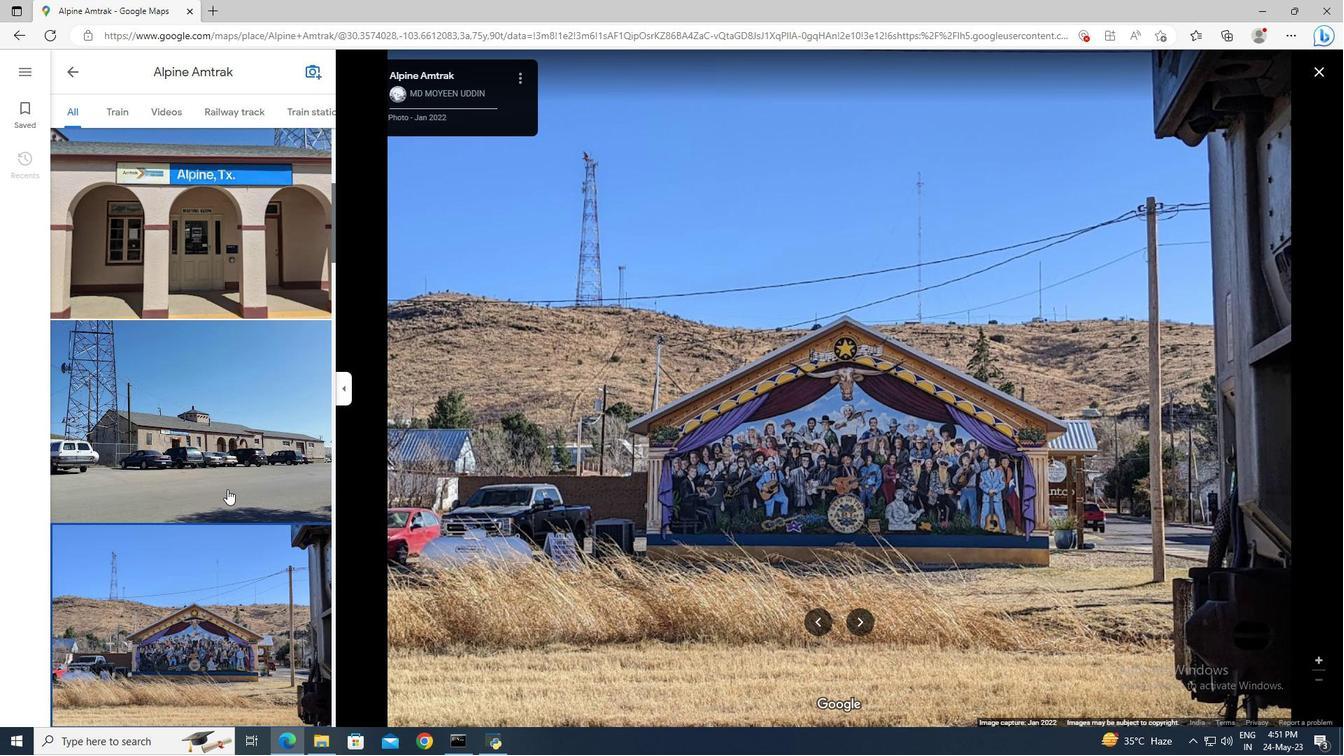 
Action: Mouse scrolled (227, 488) with delta (0, 0)
Screenshot: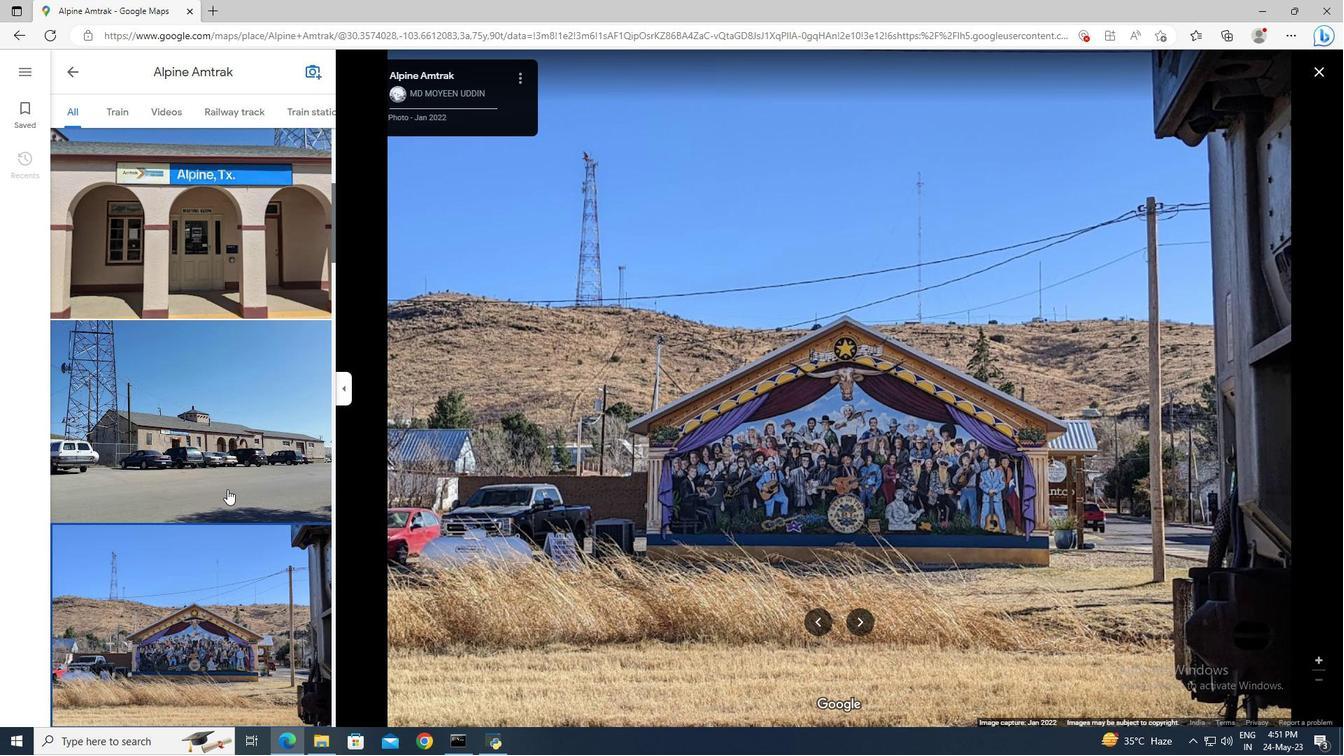 
Action: Mouse scrolled (227, 488) with delta (0, 0)
Screenshot: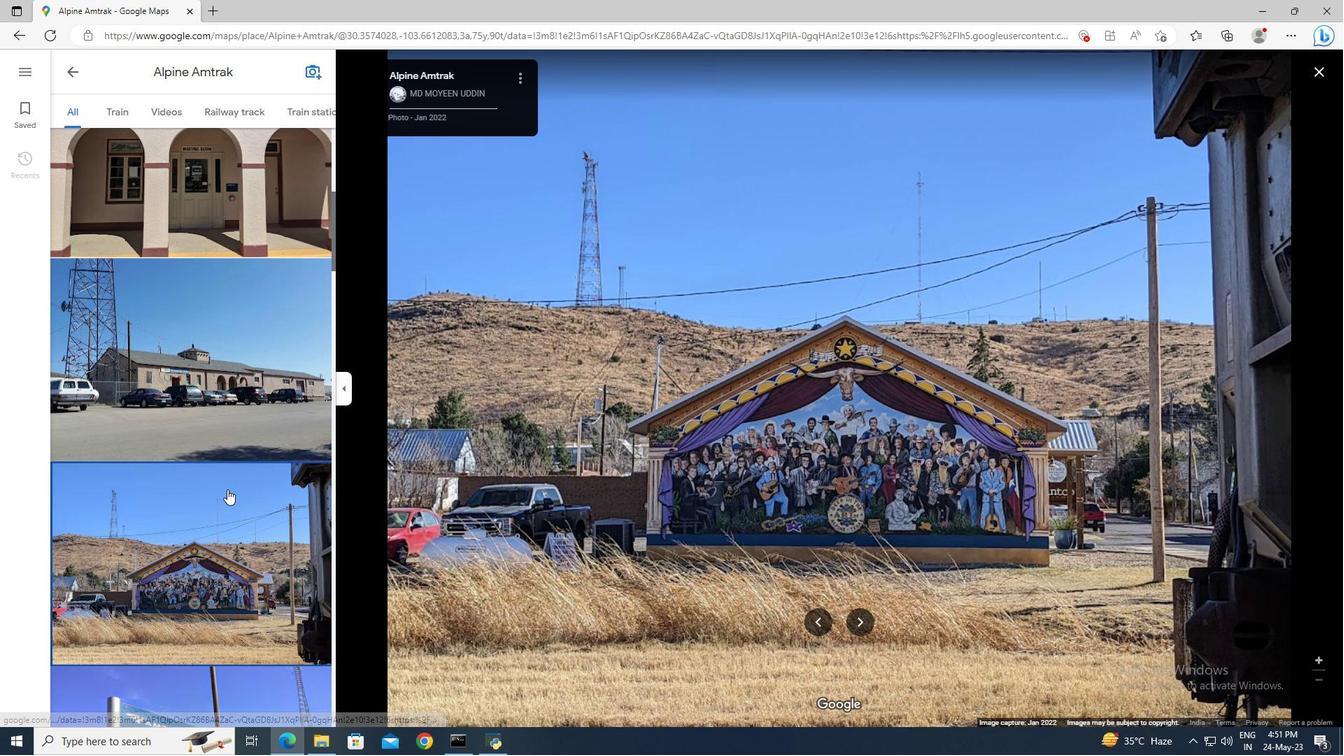 
Action: Mouse scrolled (227, 488) with delta (0, 0)
Screenshot: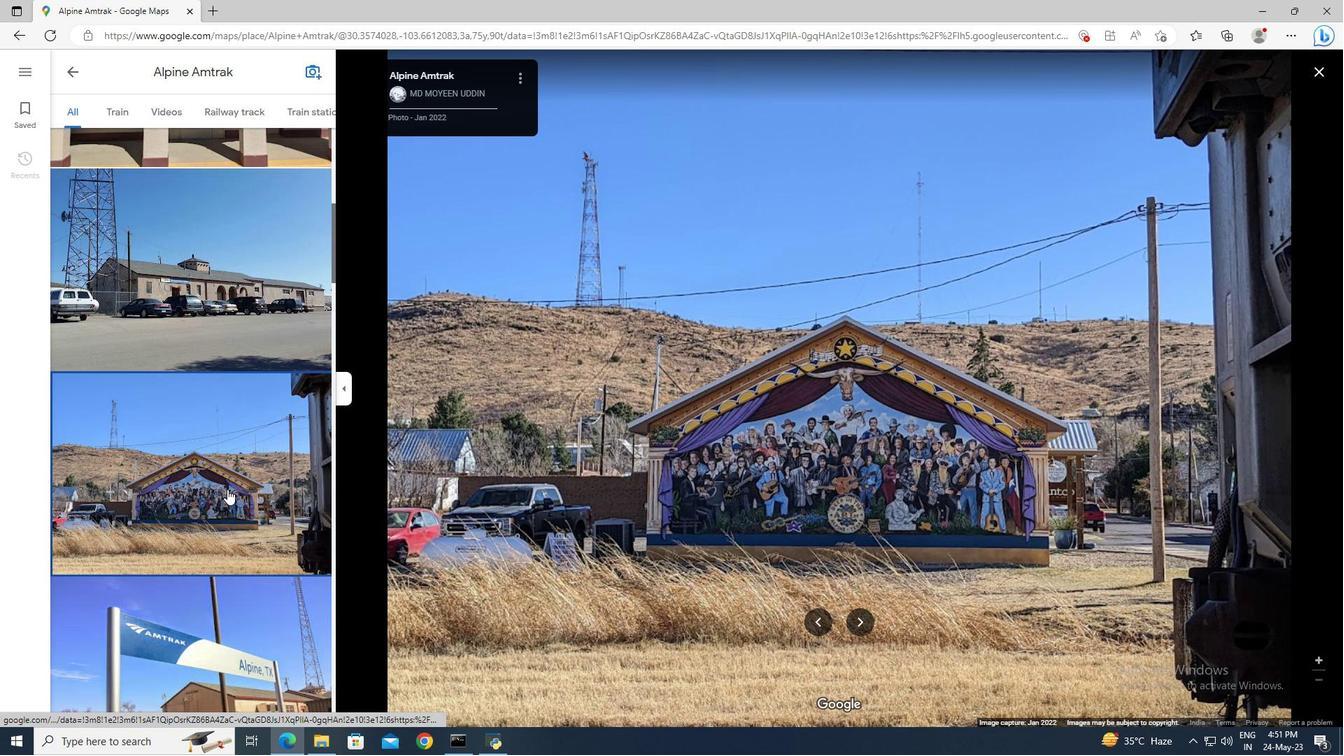
Action: Mouse scrolled (227, 488) with delta (0, 0)
Screenshot: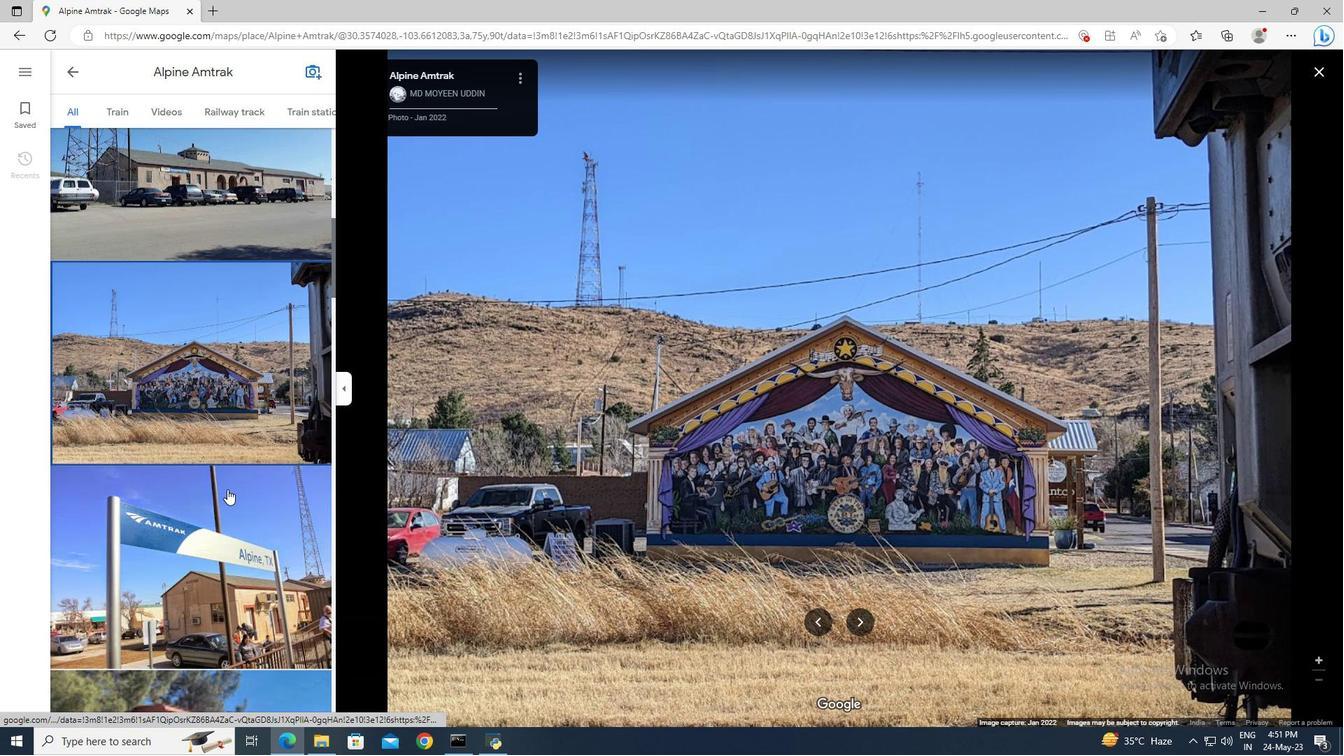 
Action: Mouse scrolled (227, 488) with delta (0, 0)
Screenshot: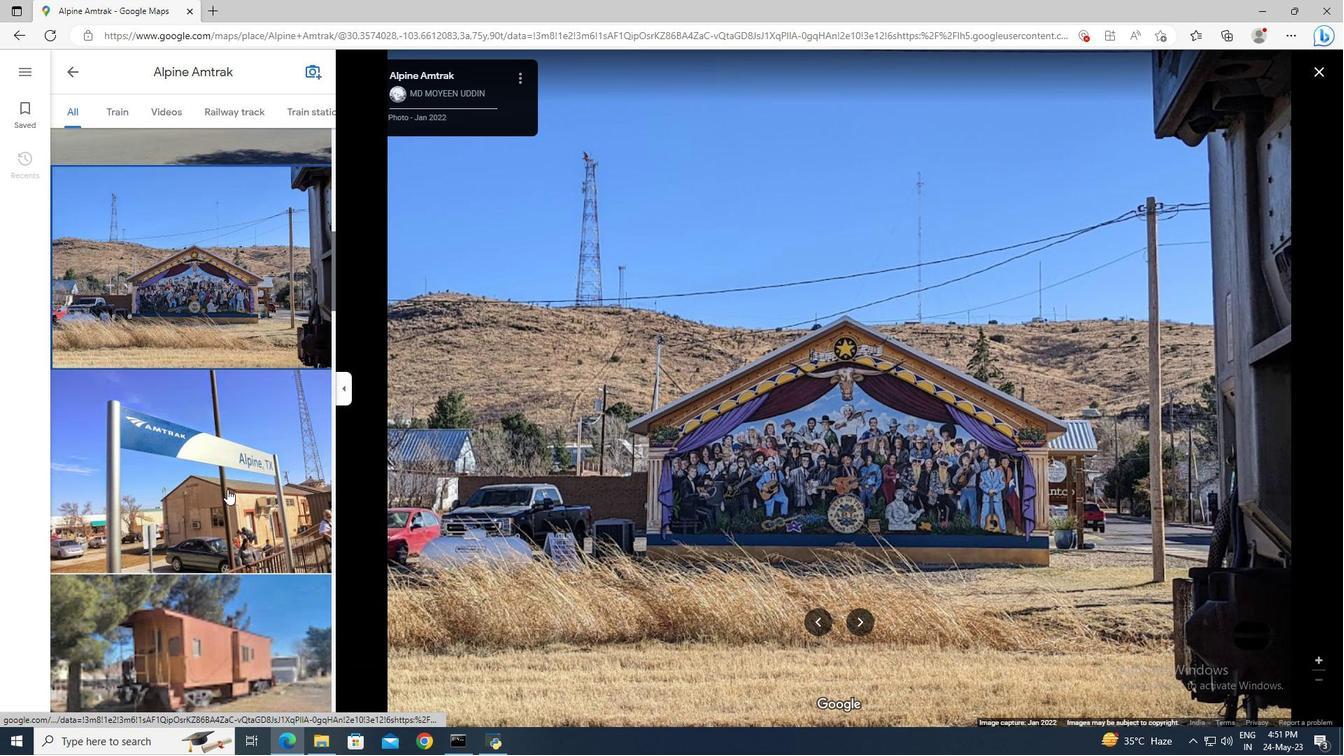 
Action: Mouse scrolled (227, 488) with delta (0, 0)
Screenshot: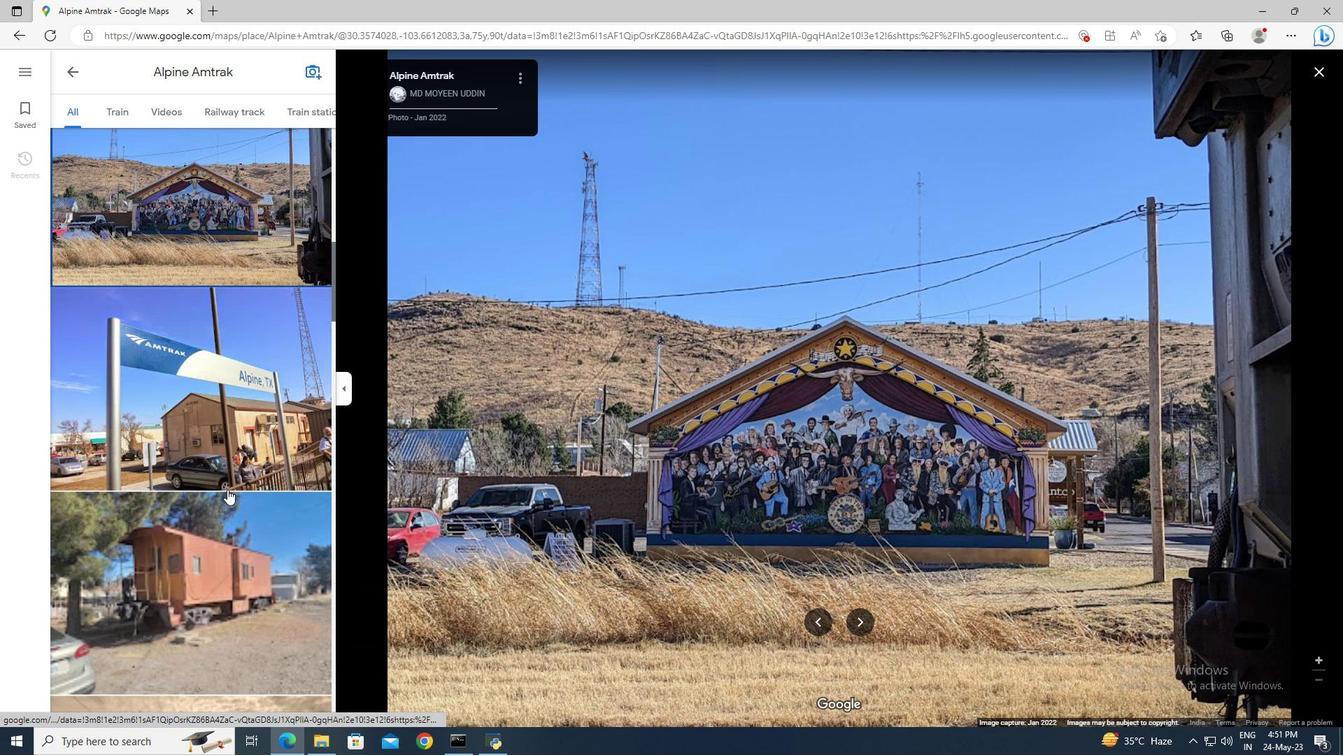 
Action: Mouse scrolled (227, 488) with delta (0, 0)
Screenshot: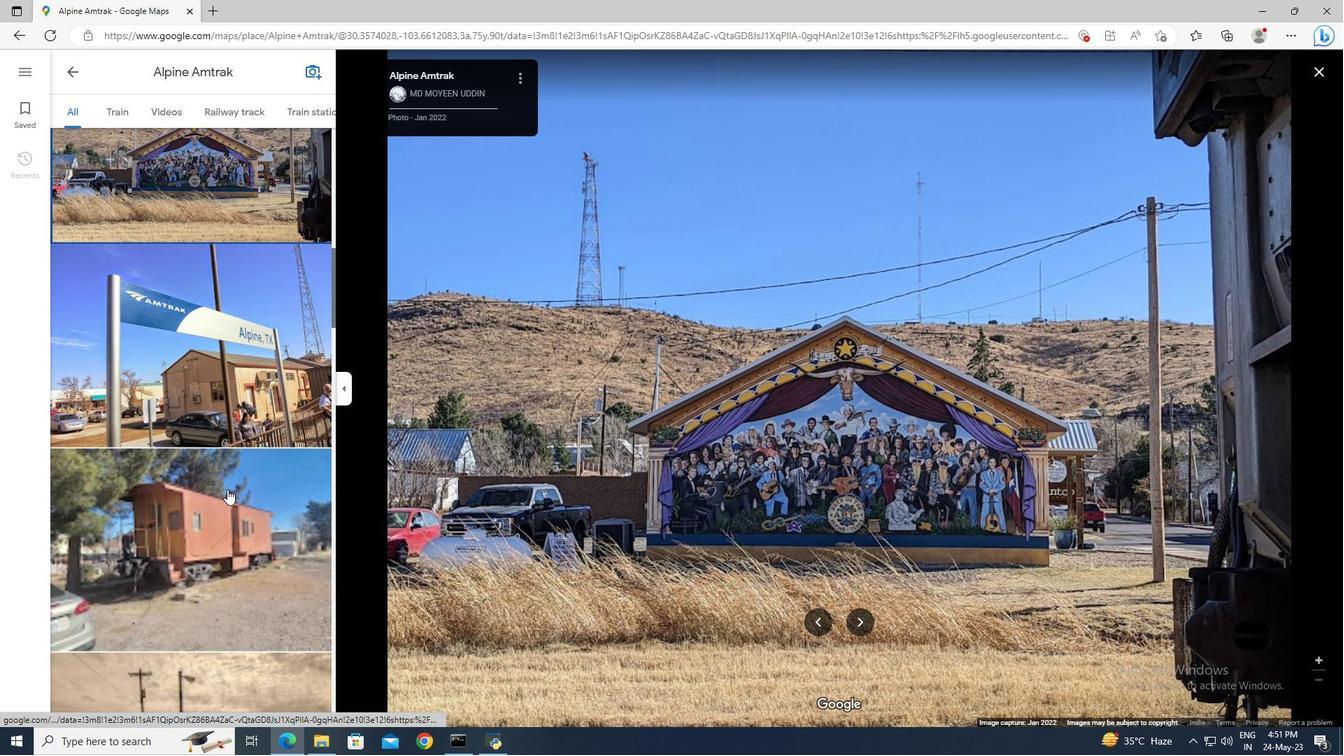 
Action: Mouse scrolled (227, 488) with delta (0, 0)
Screenshot: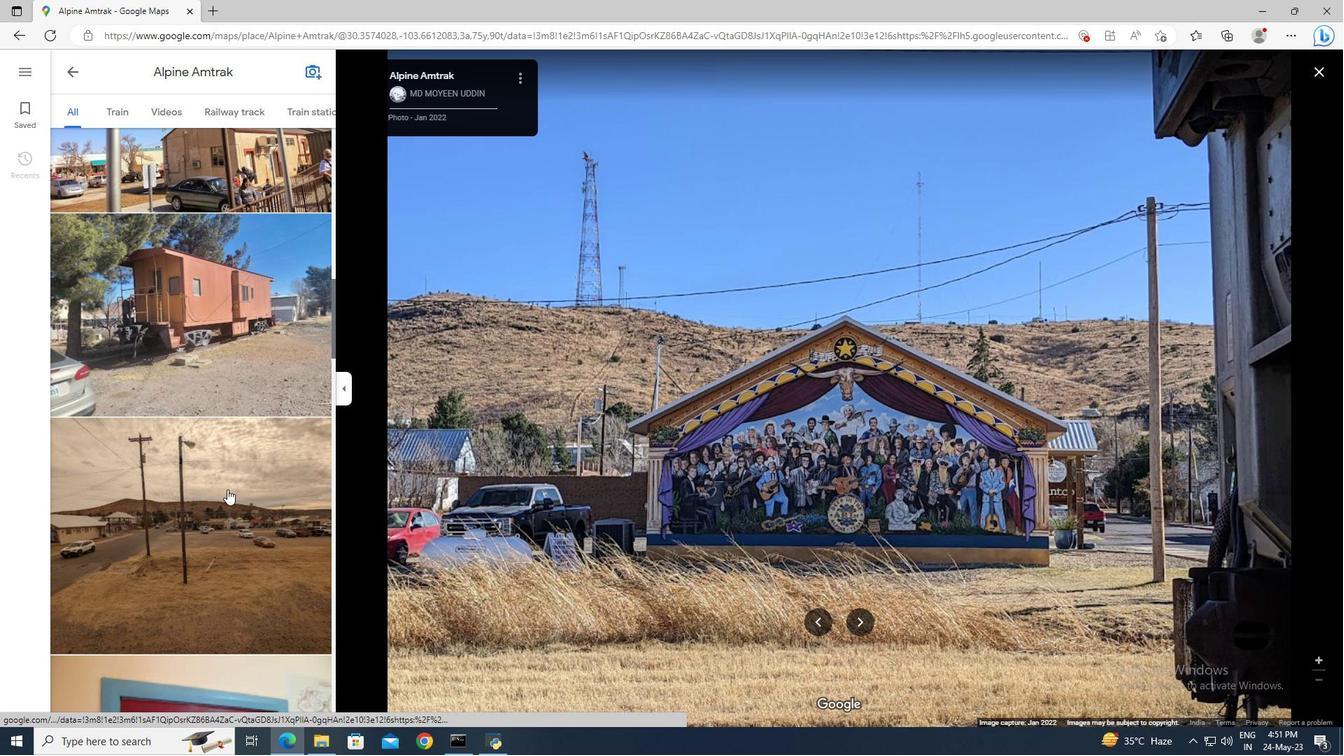 
Action: Mouse scrolled (227, 488) with delta (0, 0)
Screenshot: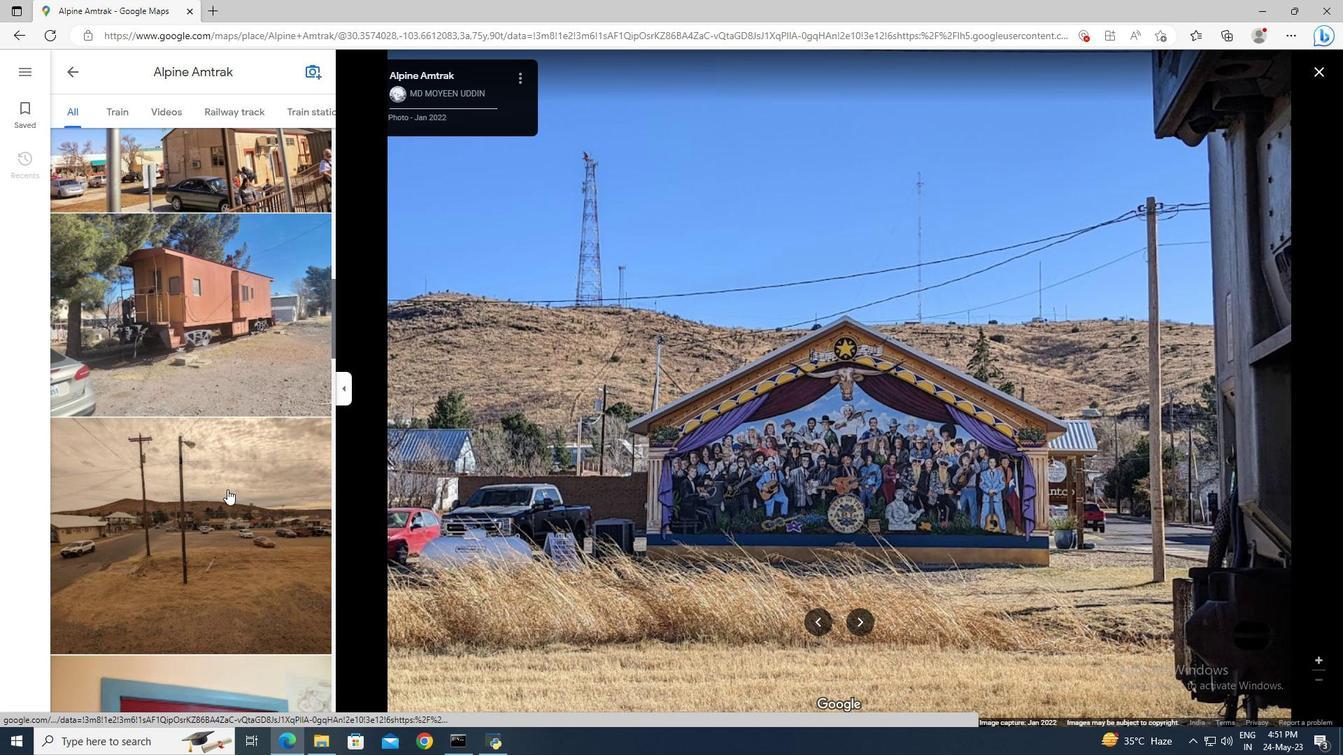 
Action: Mouse scrolled (227, 488) with delta (0, 0)
Screenshot: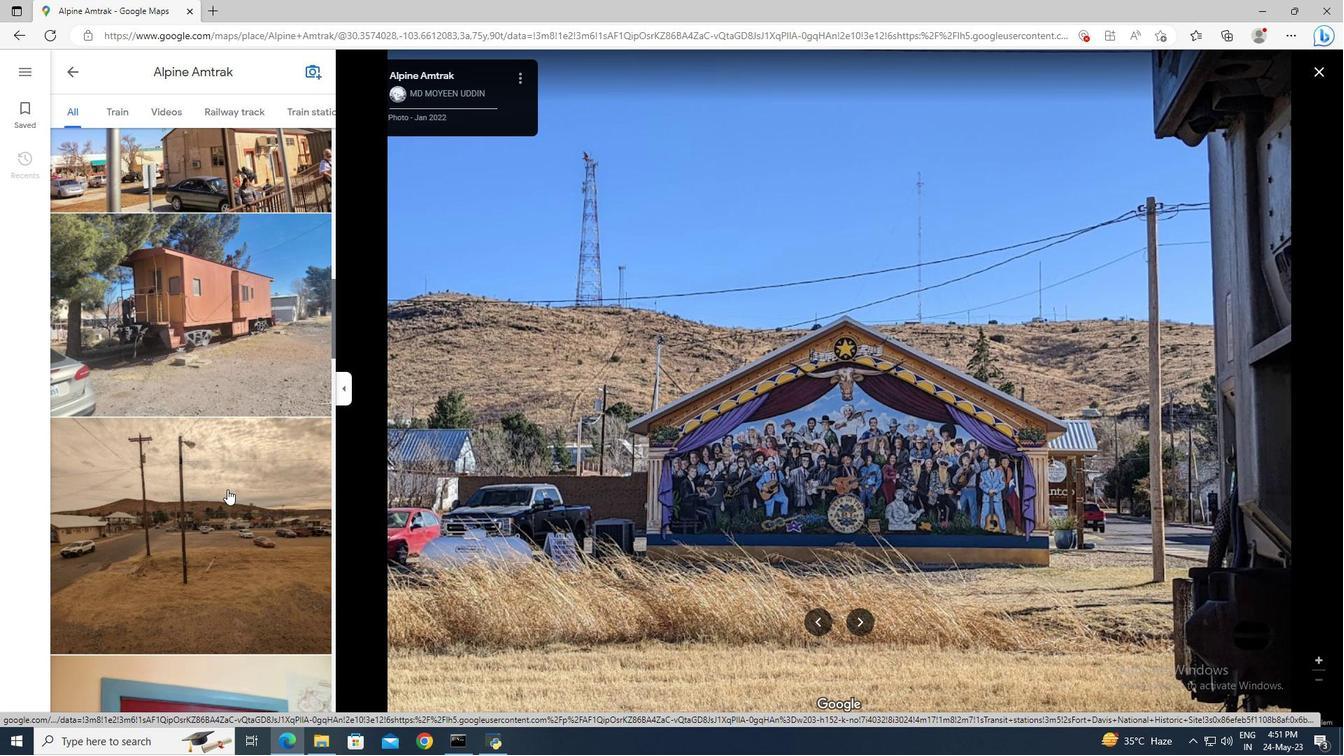 
Action: Mouse moved to (207, 330)
Screenshot: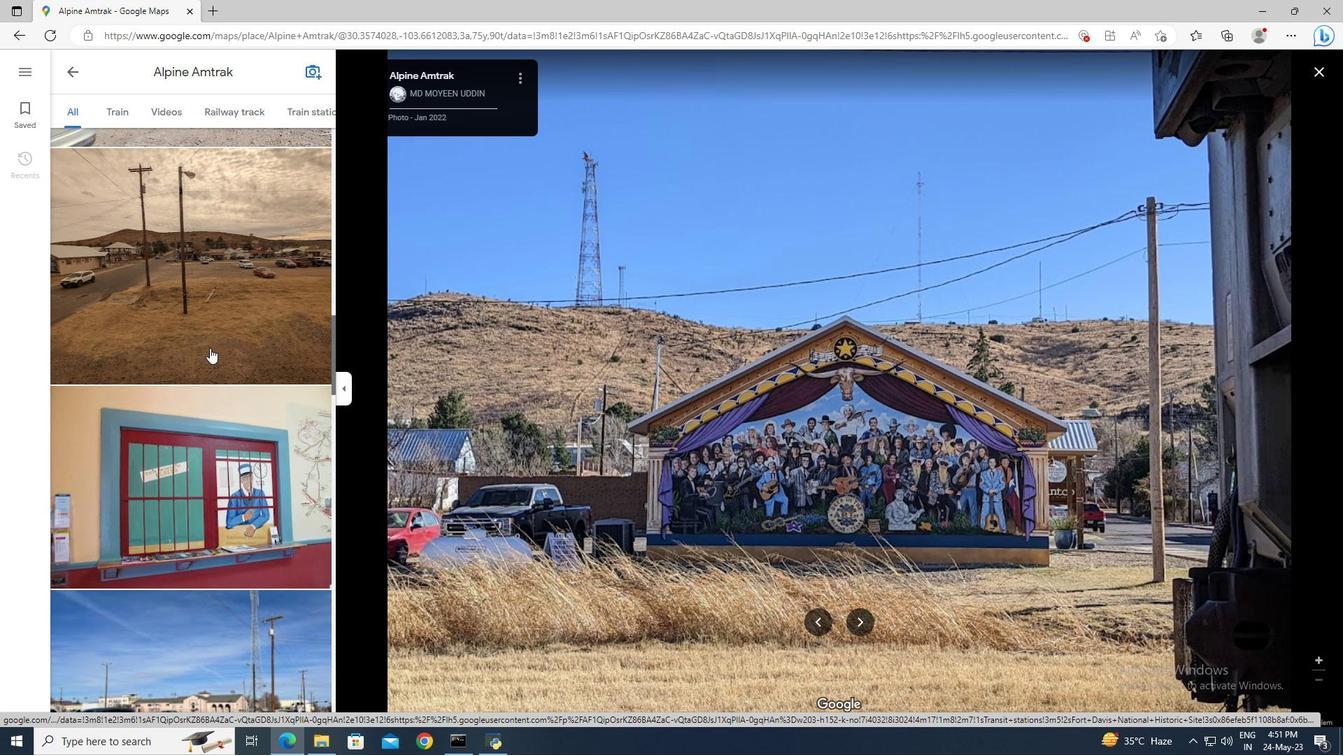 
Action: Mouse pressed left at (207, 330)
Screenshot: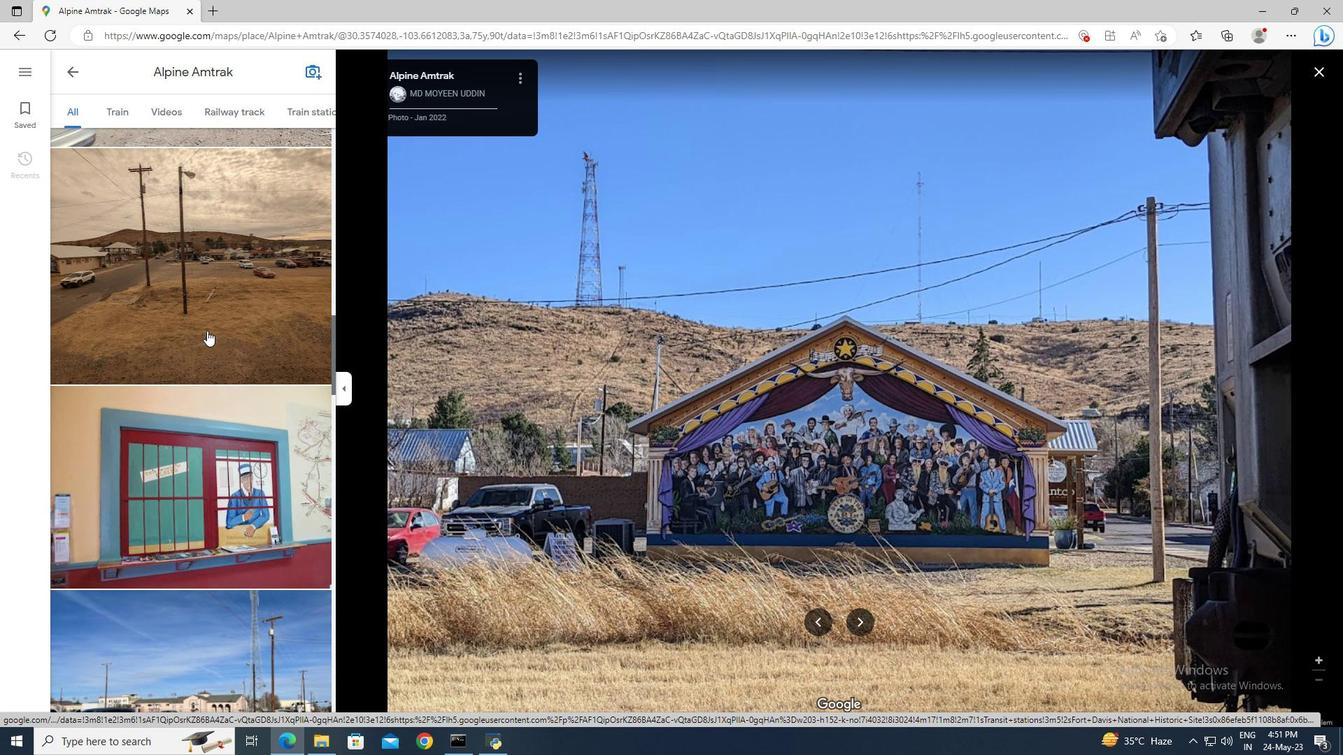 
Action: Mouse scrolled (207, 330) with delta (0, 0)
Screenshot: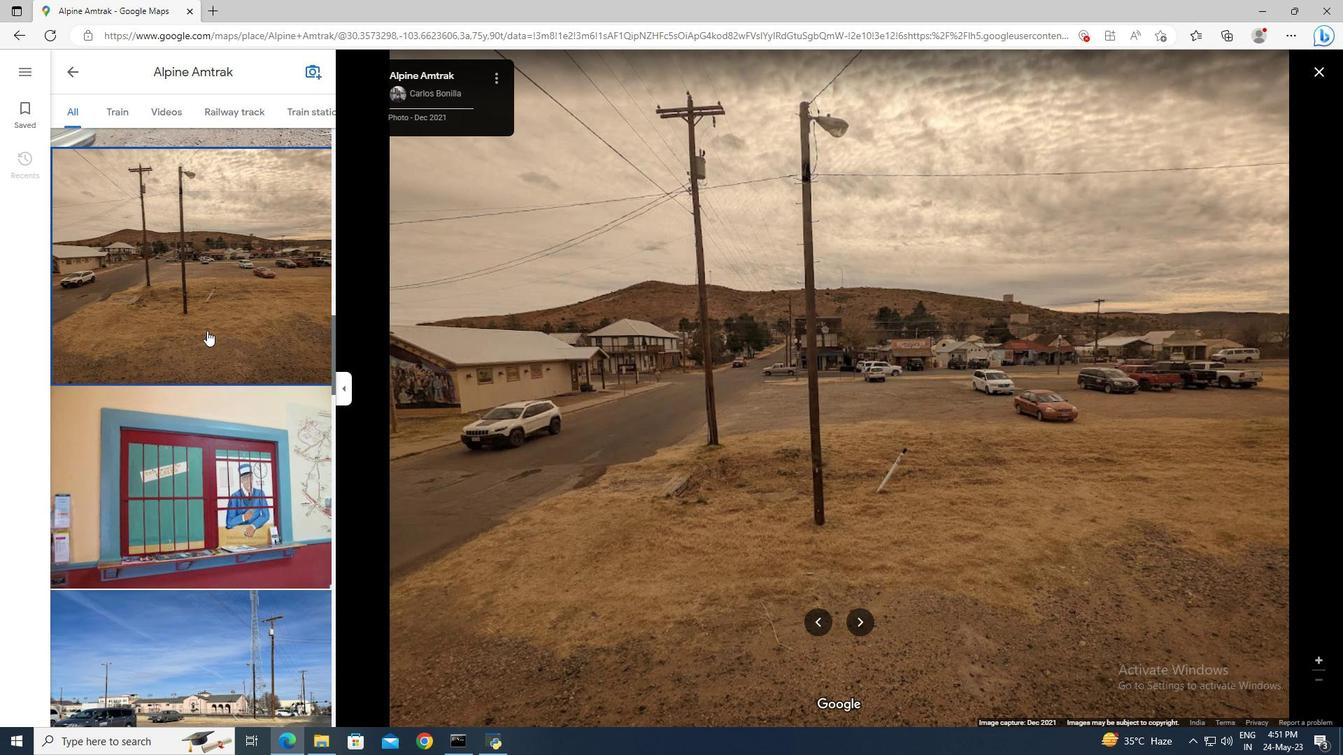 
Action: Mouse scrolled (207, 330) with delta (0, 0)
Screenshot: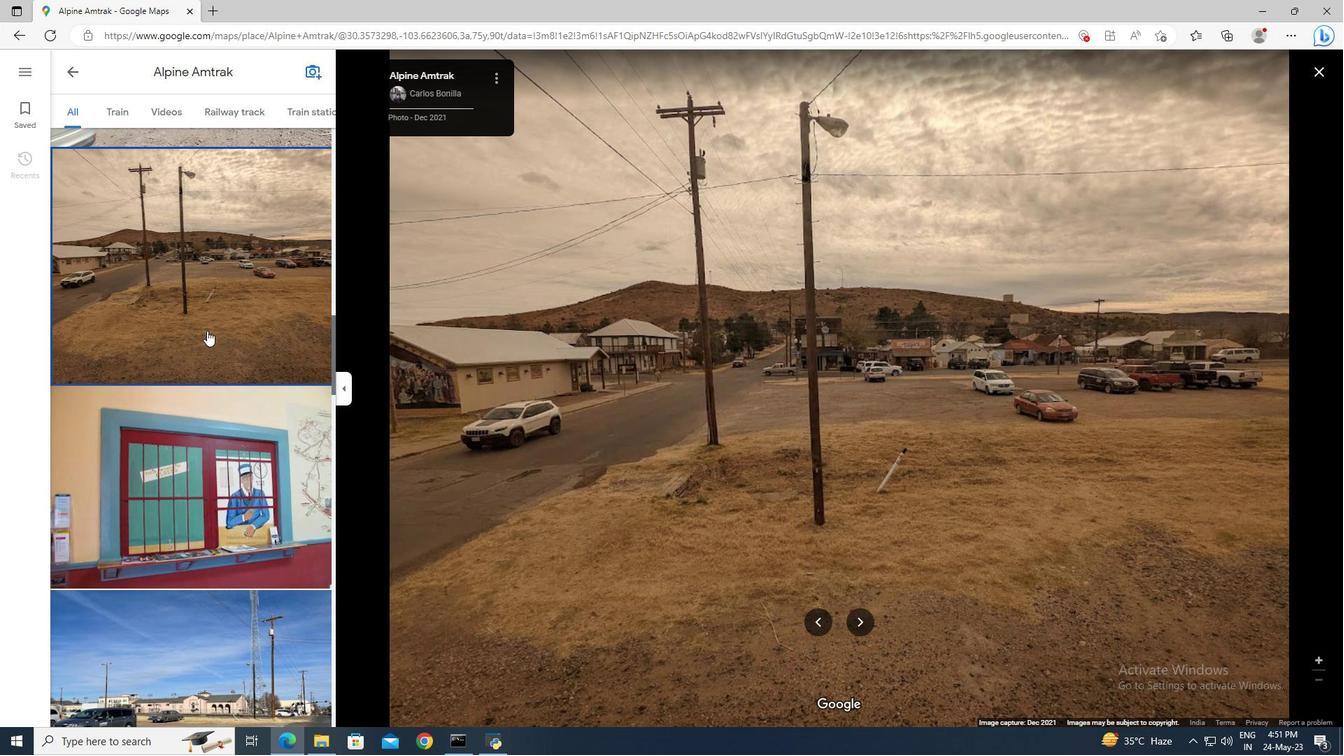 
Action: Mouse scrolled (207, 330) with delta (0, 0)
Screenshot: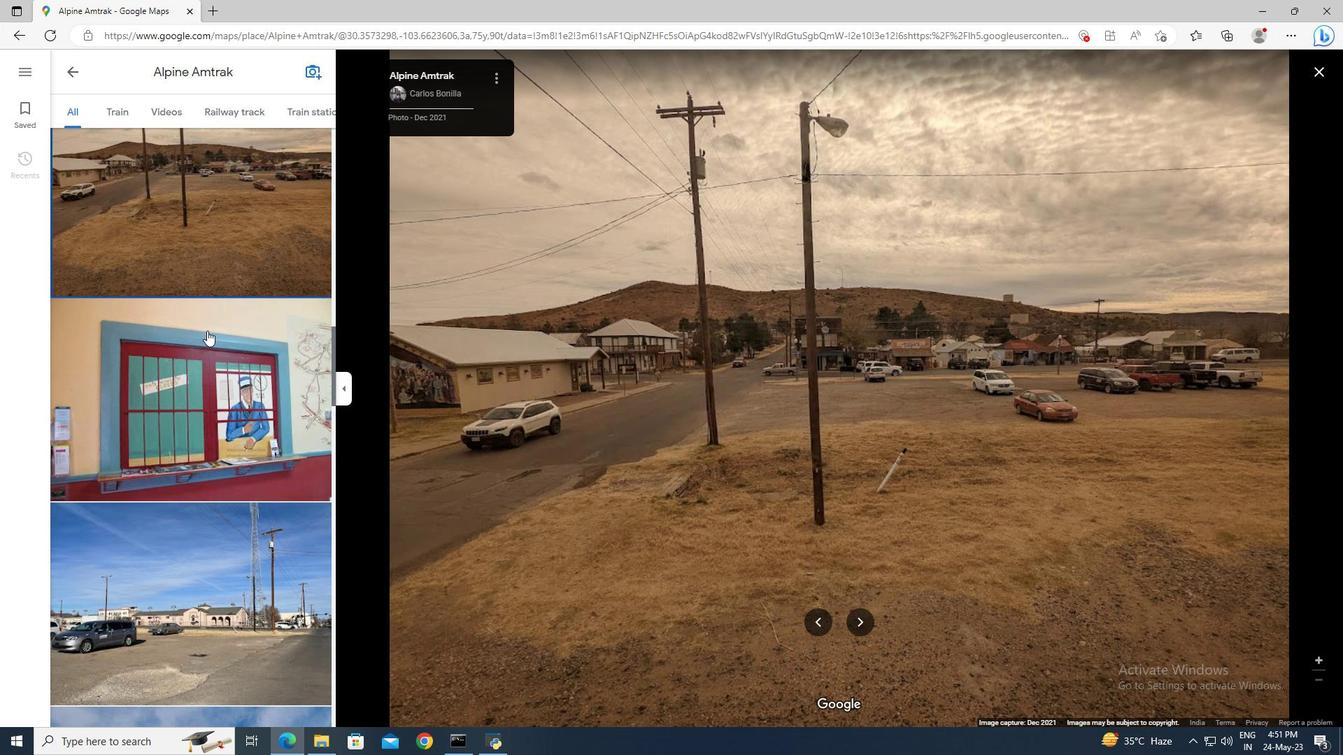 
Action: Mouse scrolled (207, 330) with delta (0, 0)
Screenshot: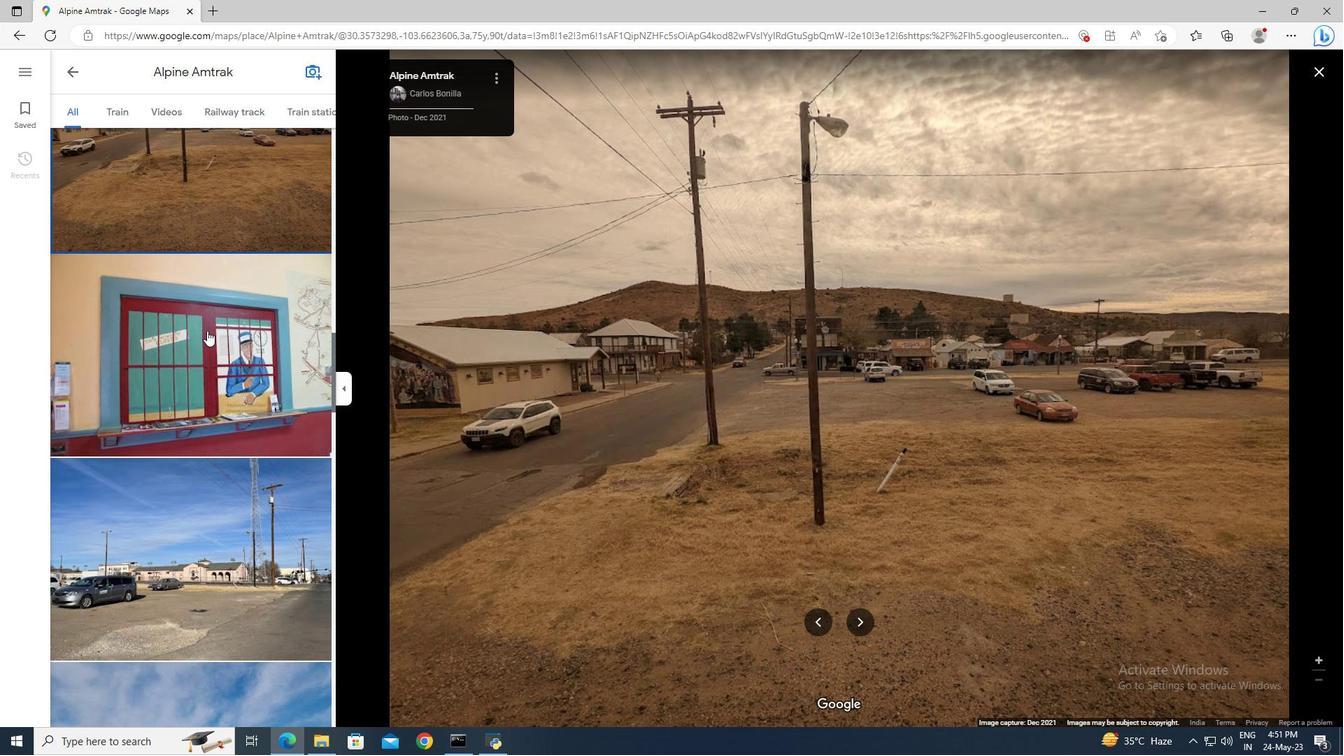 
Action: Mouse scrolled (207, 330) with delta (0, 0)
Screenshot: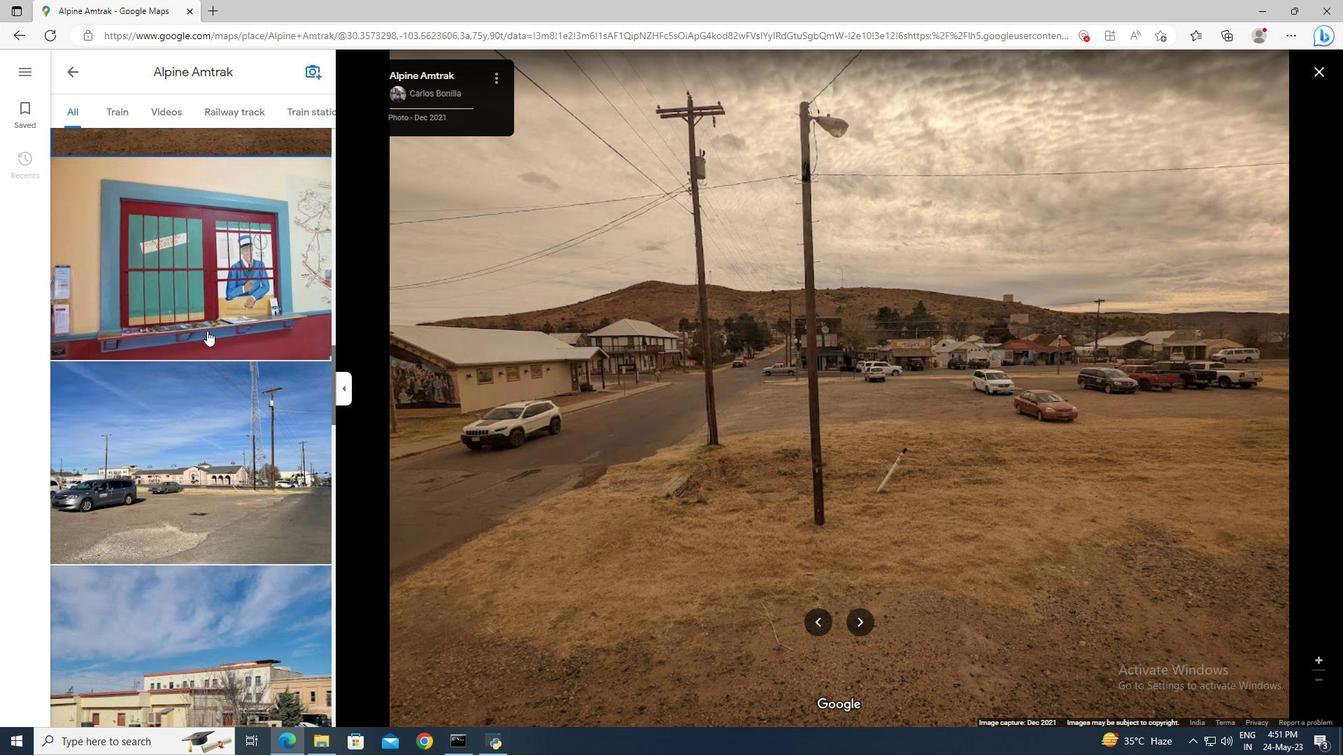 
Action: Mouse scrolled (207, 330) with delta (0, 0)
Screenshot: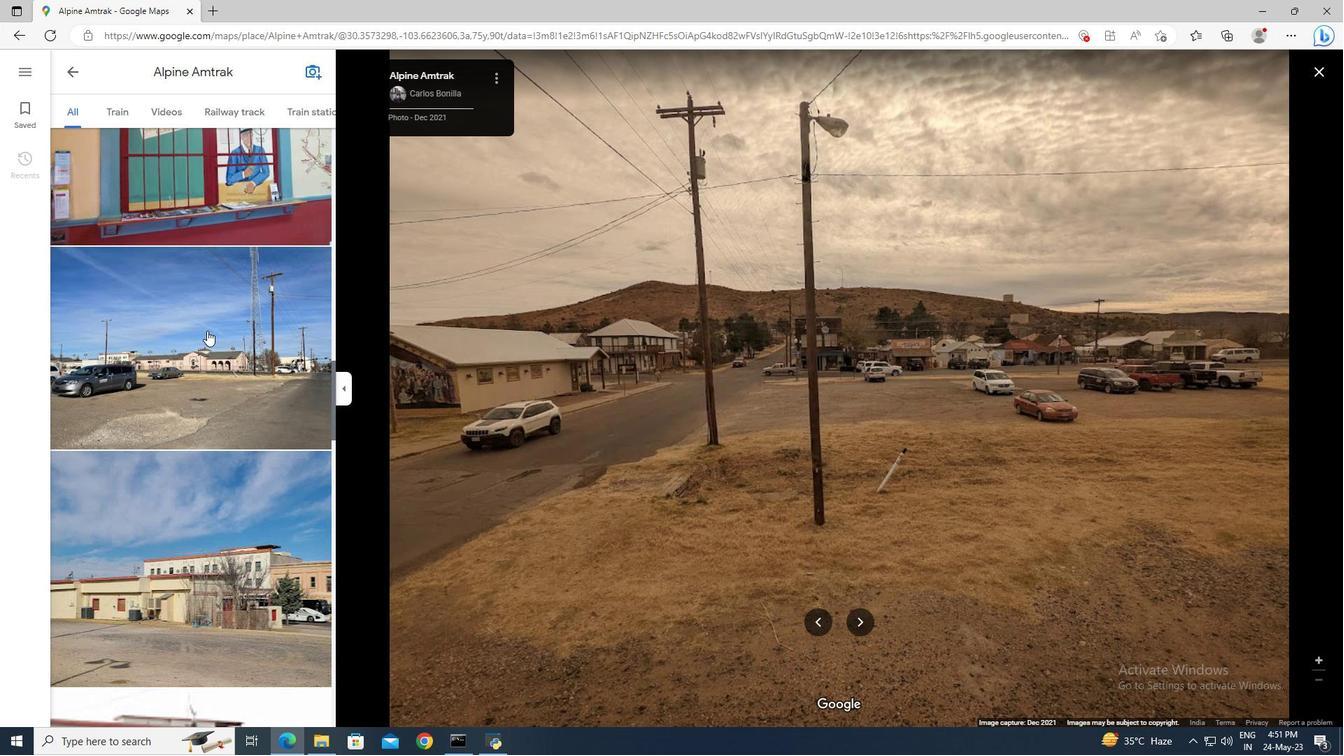 
Action: Mouse scrolled (207, 330) with delta (0, 0)
Screenshot: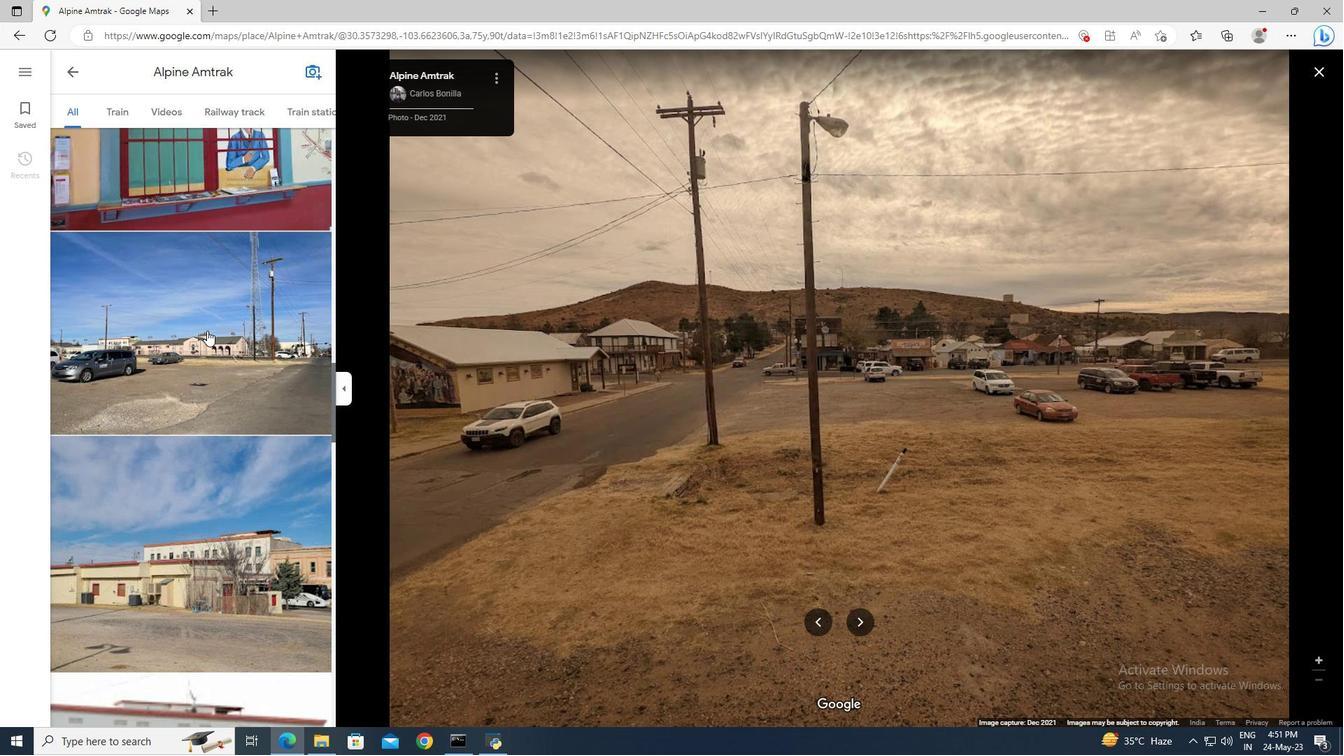 
Action: Mouse scrolled (207, 330) with delta (0, 0)
Screenshot: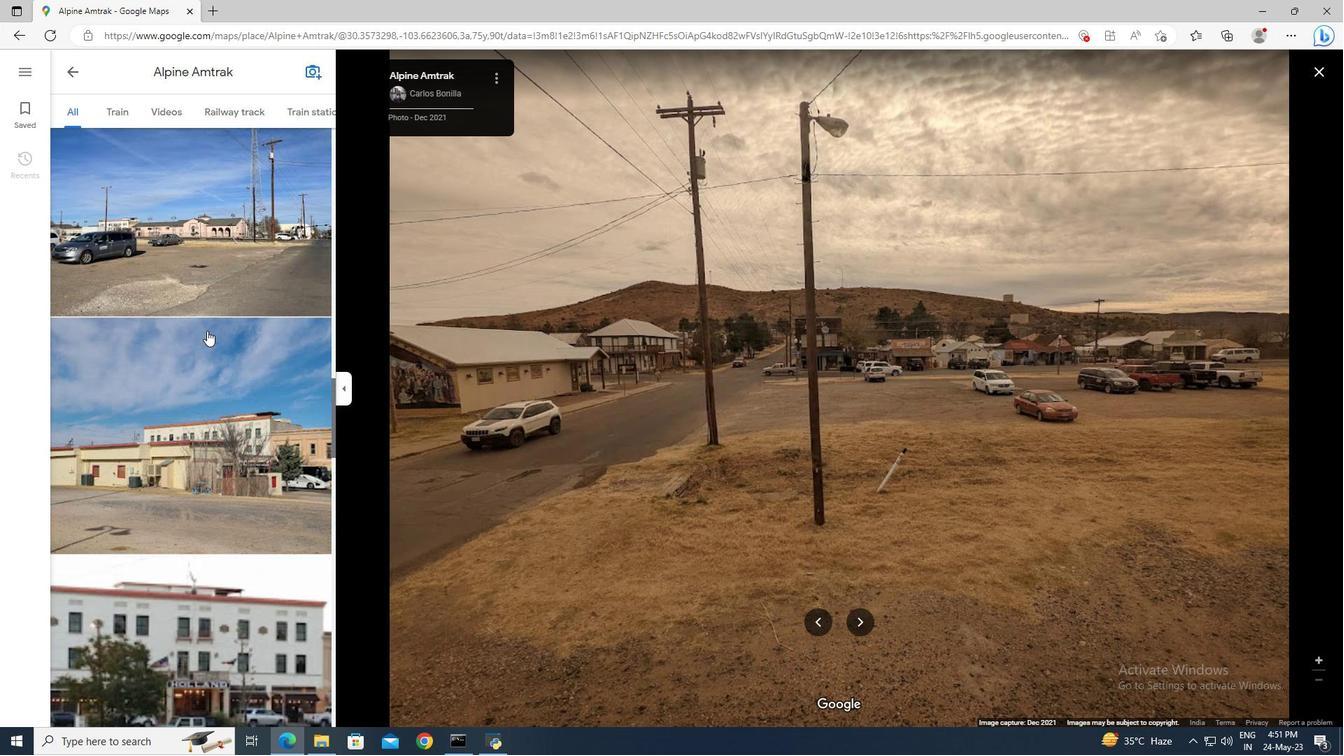 
Action: Mouse scrolled (207, 330) with delta (0, 0)
Screenshot: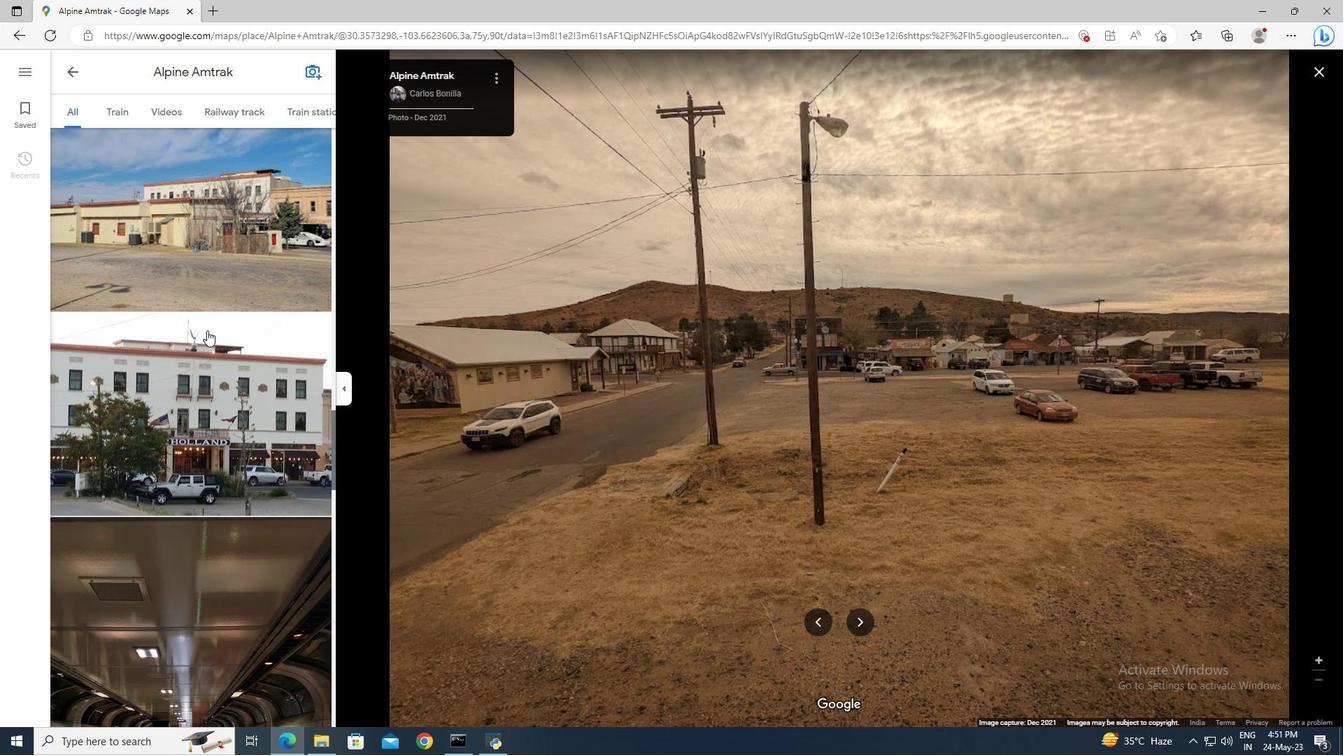 
Action: Mouse scrolled (207, 330) with delta (0, 0)
Screenshot: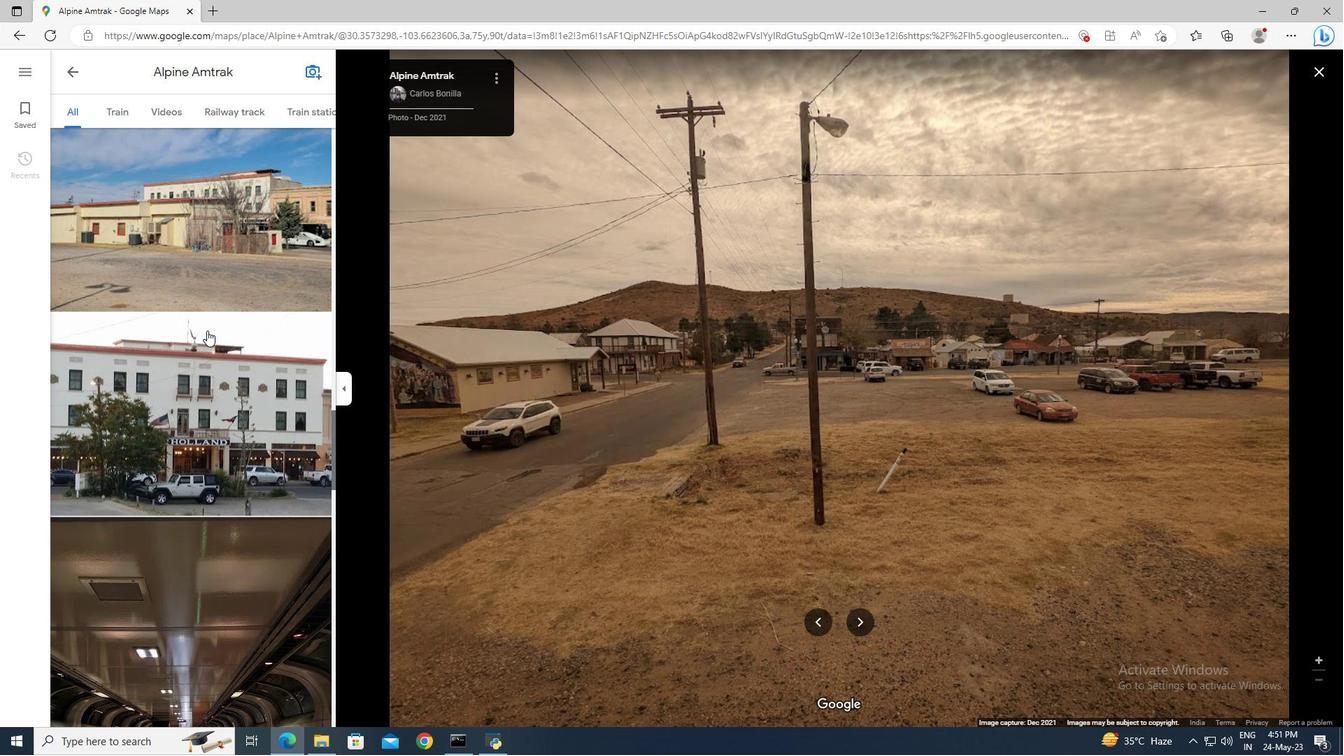 
Action: Mouse scrolled (207, 330) with delta (0, 0)
Screenshot: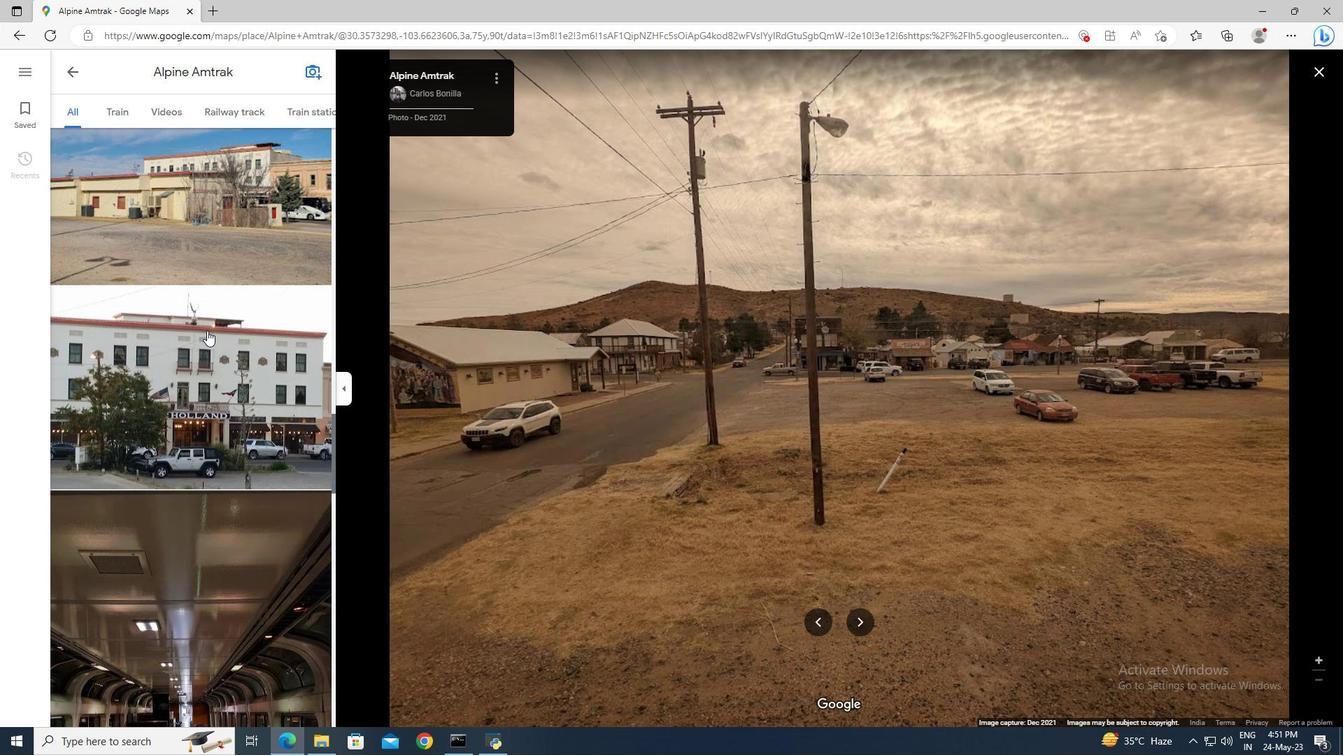 
Action: Mouse scrolled (207, 330) with delta (0, 0)
Screenshot: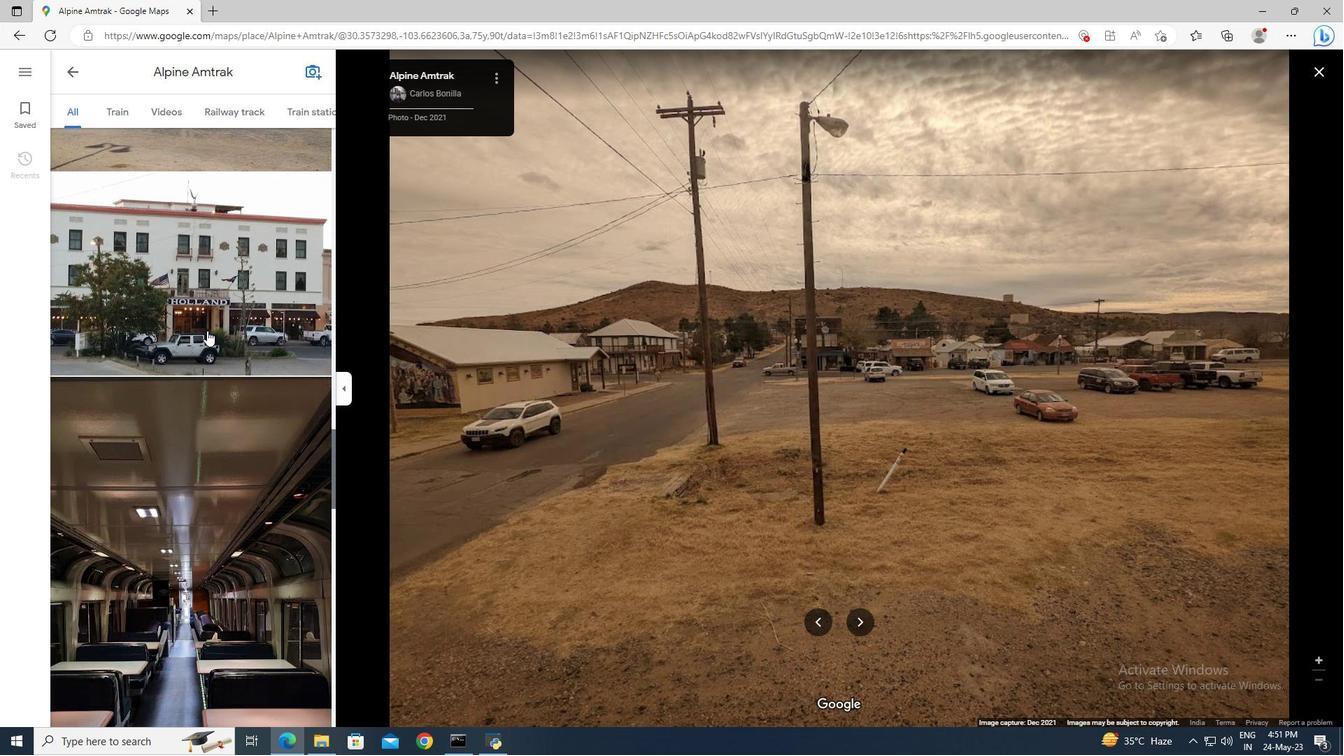 
Action: Mouse moved to (220, 360)
Screenshot: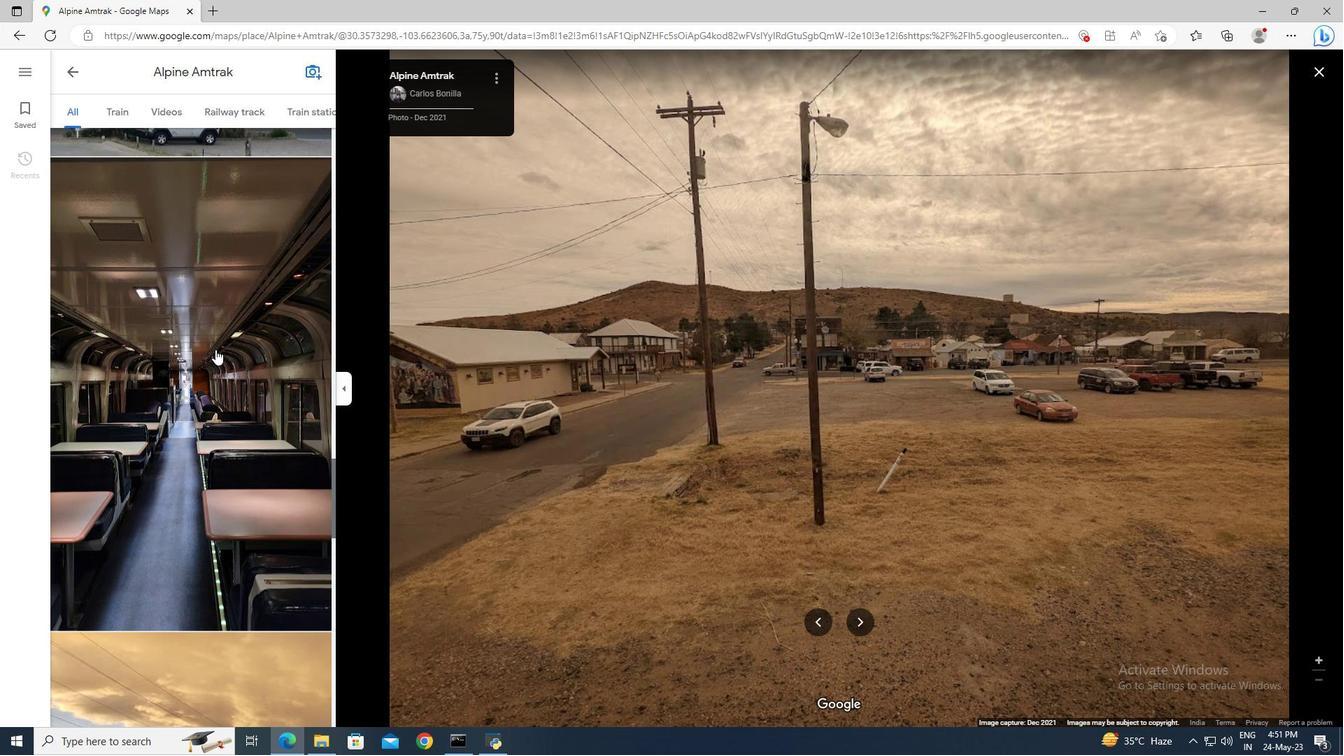 
Action: Mouse pressed left at (220, 360)
Screenshot: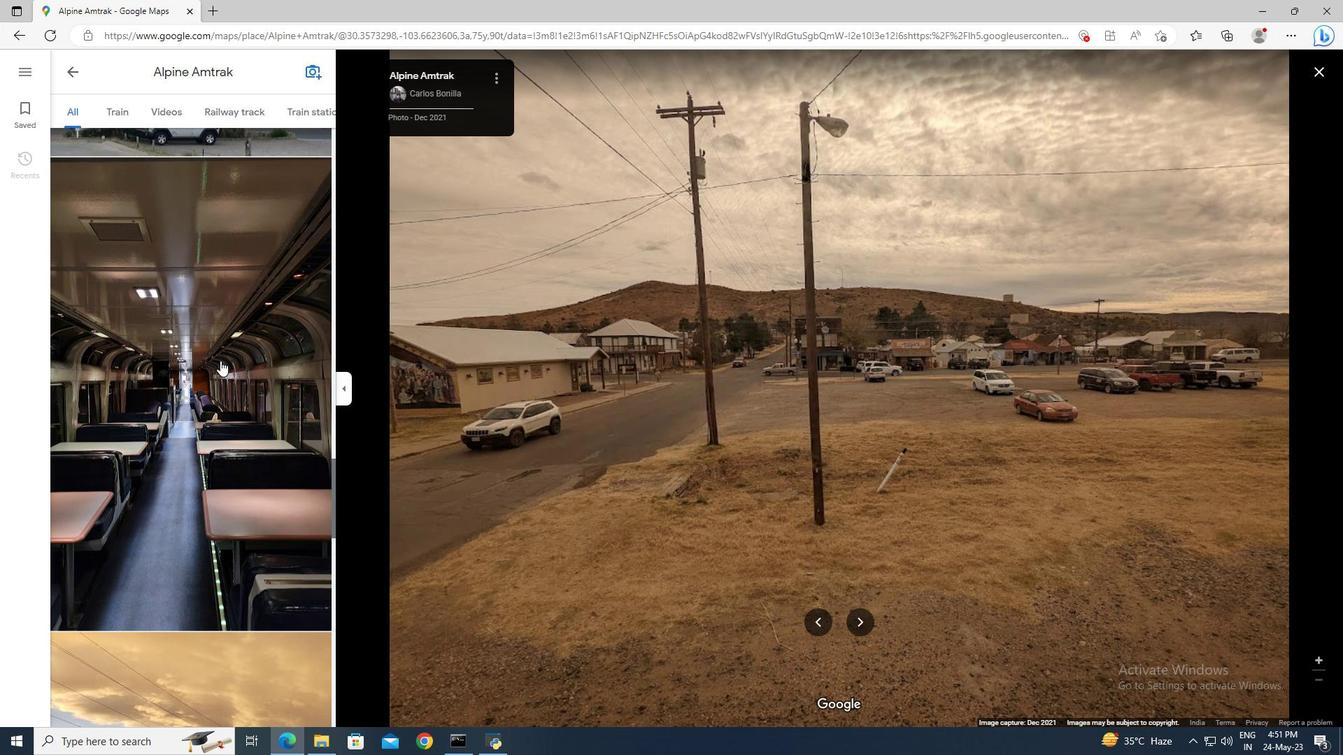 
Action: Mouse scrolled (220, 360) with delta (0, 0)
Screenshot: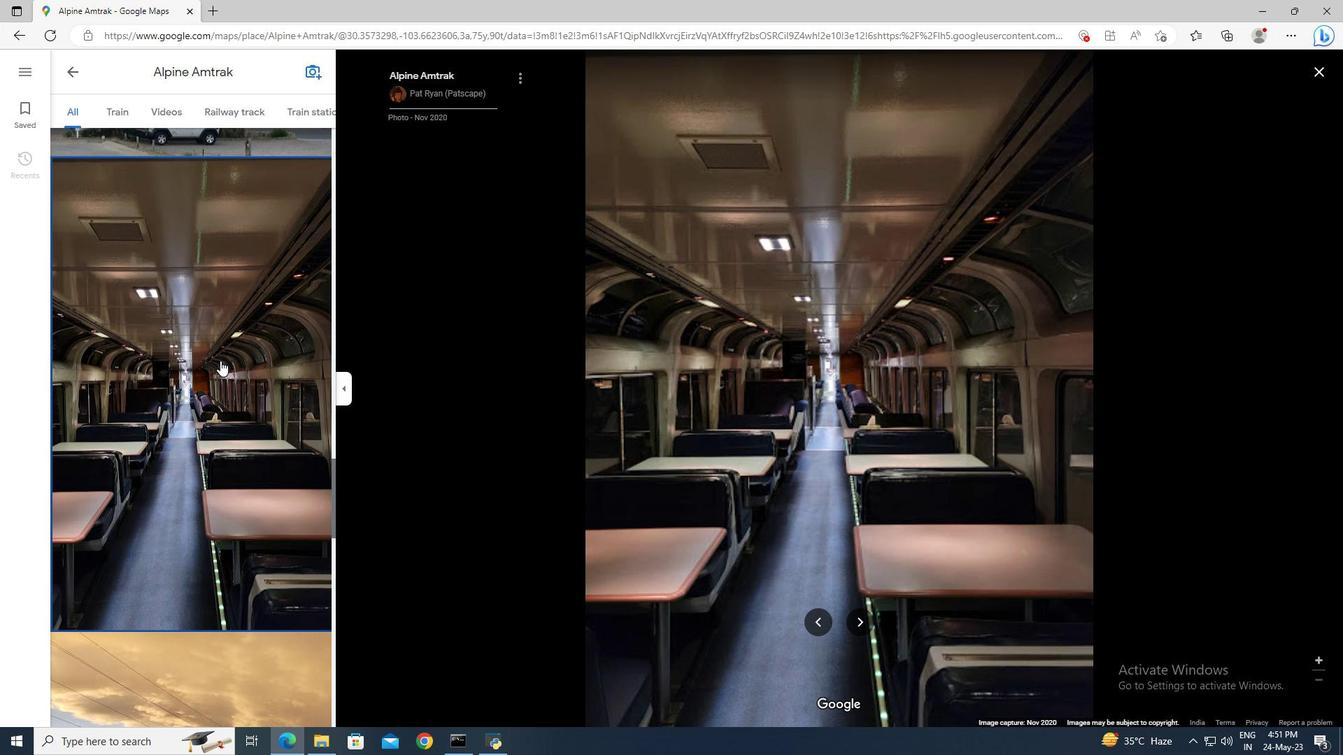 
Action: Mouse scrolled (220, 360) with delta (0, 0)
Screenshot: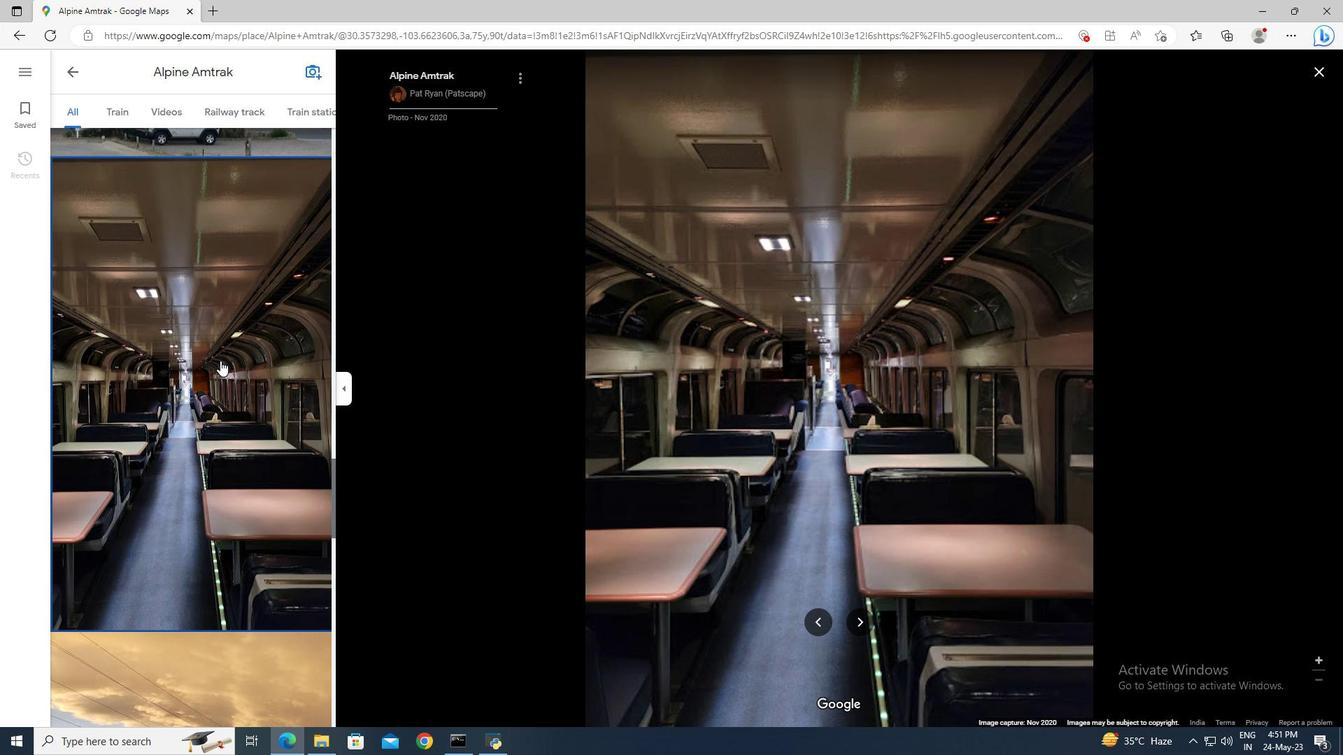 
Action: Mouse scrolled (220, 360) with delta (0, 0)
Screenshot: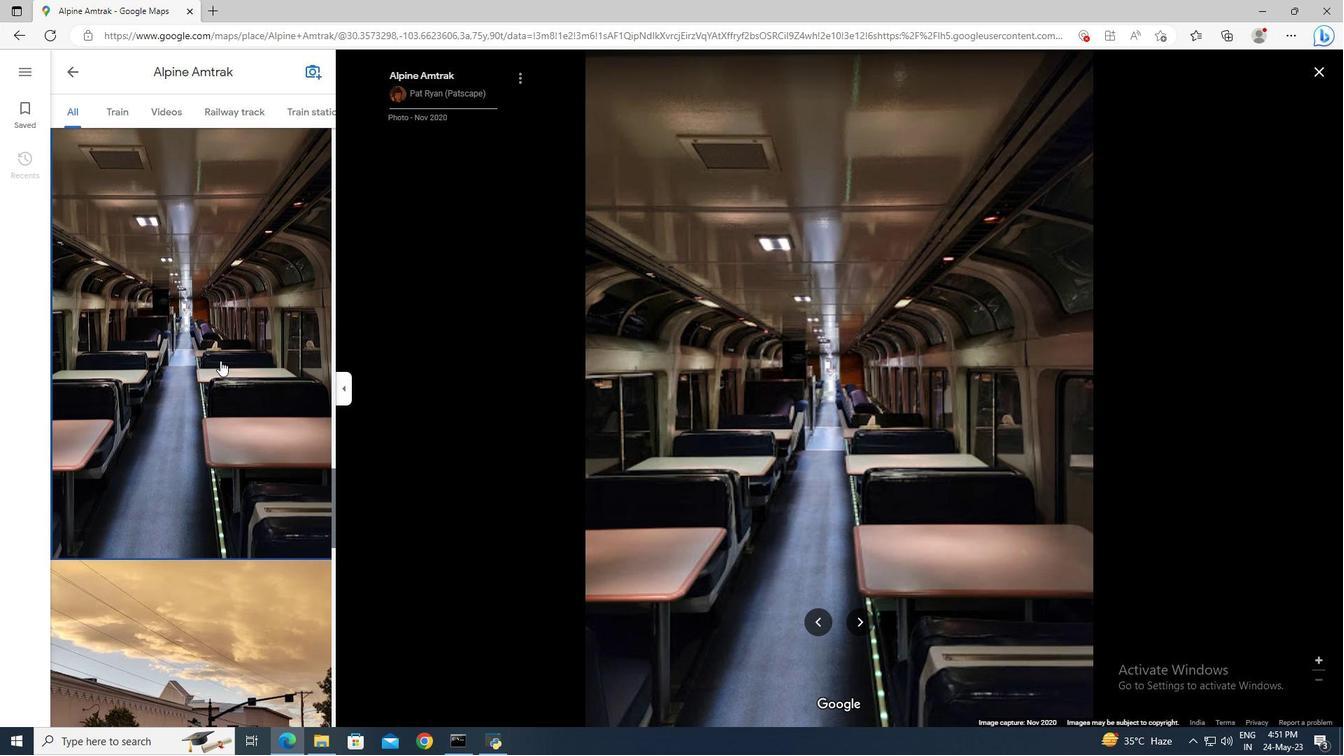 
Action: Mouse scrolled (220, 360) with delta (0, 0)
Screenshot: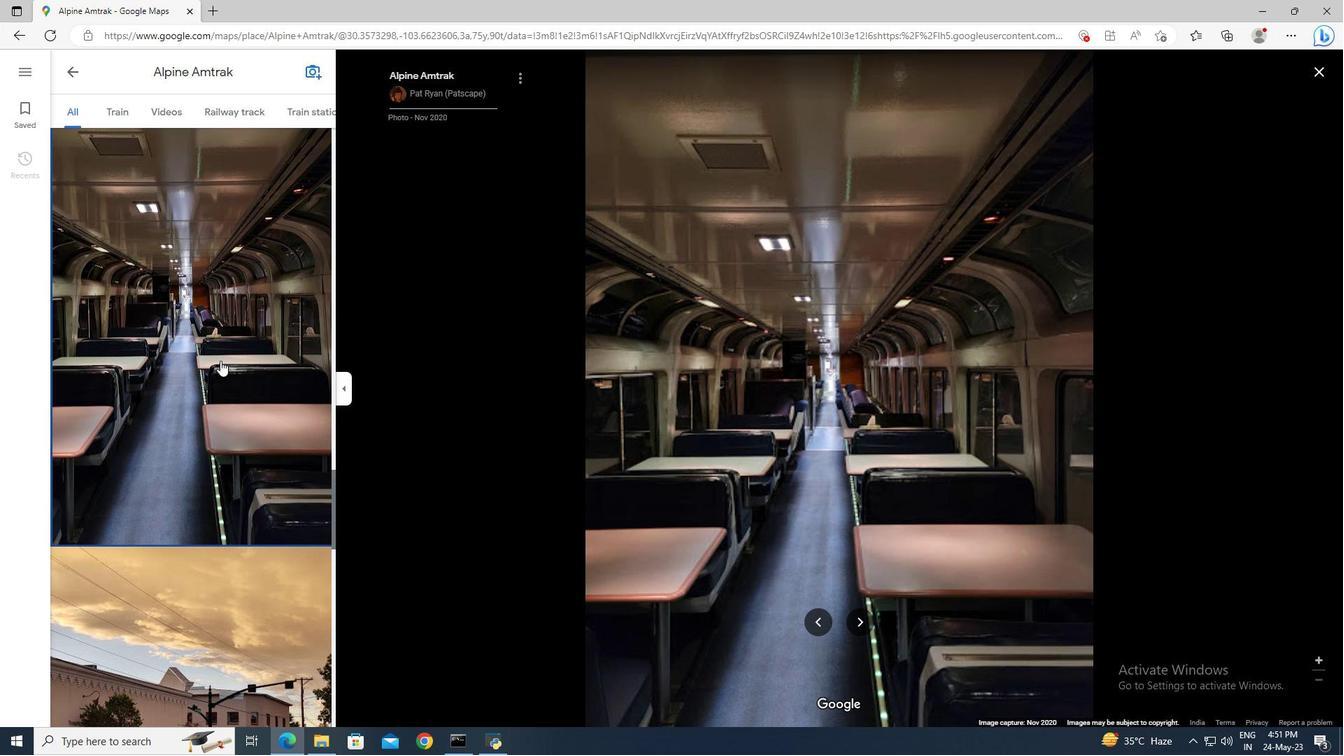 
Action: Mouse scrolled (220, 360) with delta (0, 0)
Screenshot: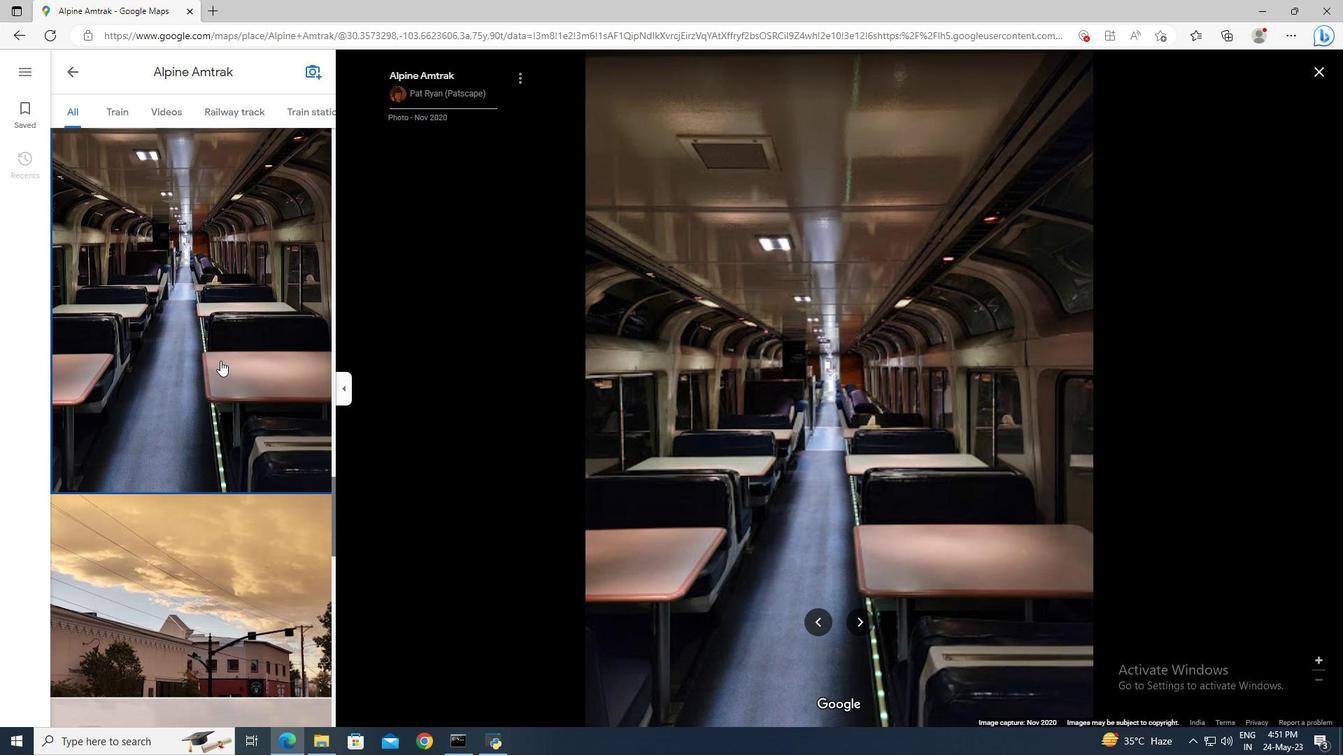 
Action: Mouse scrolled (220, 360) with delta (0, 0)
Screenshot: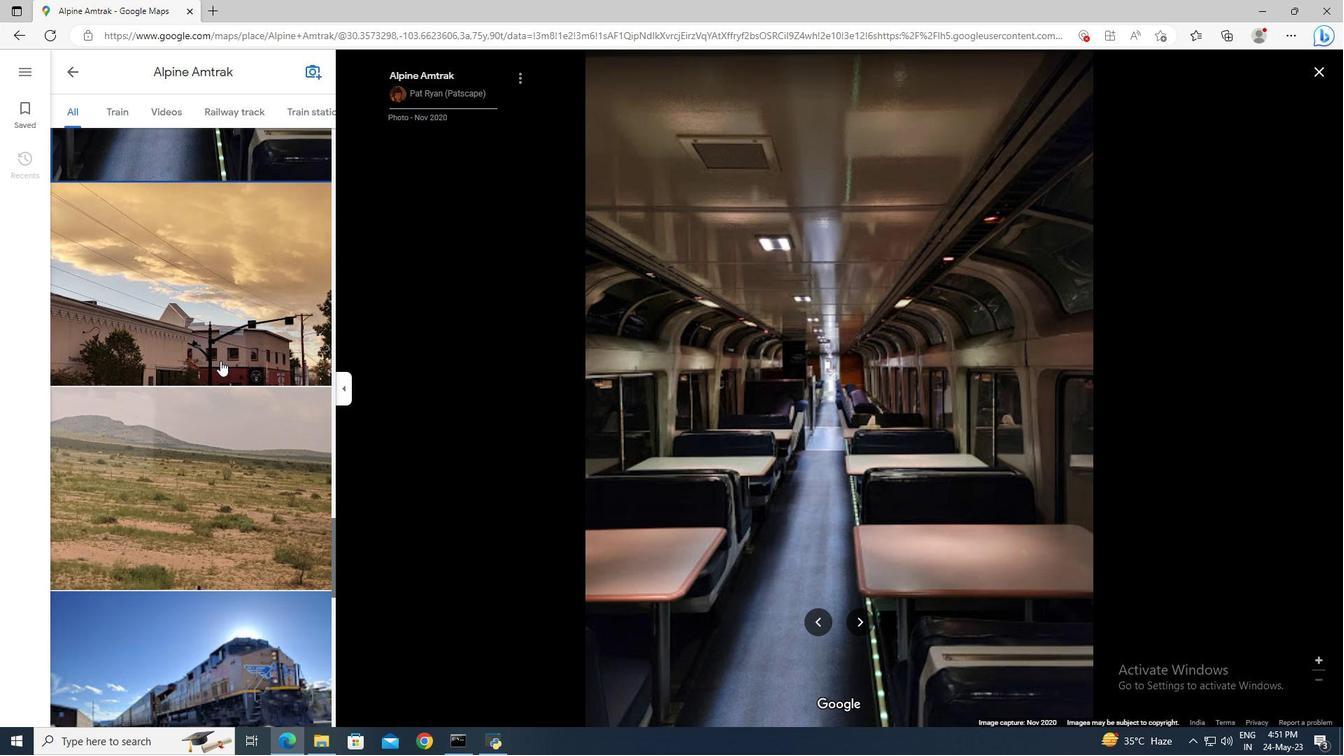 
Action: Mouse scrolled (220, 360) with delta (0, 0)
Screenshot: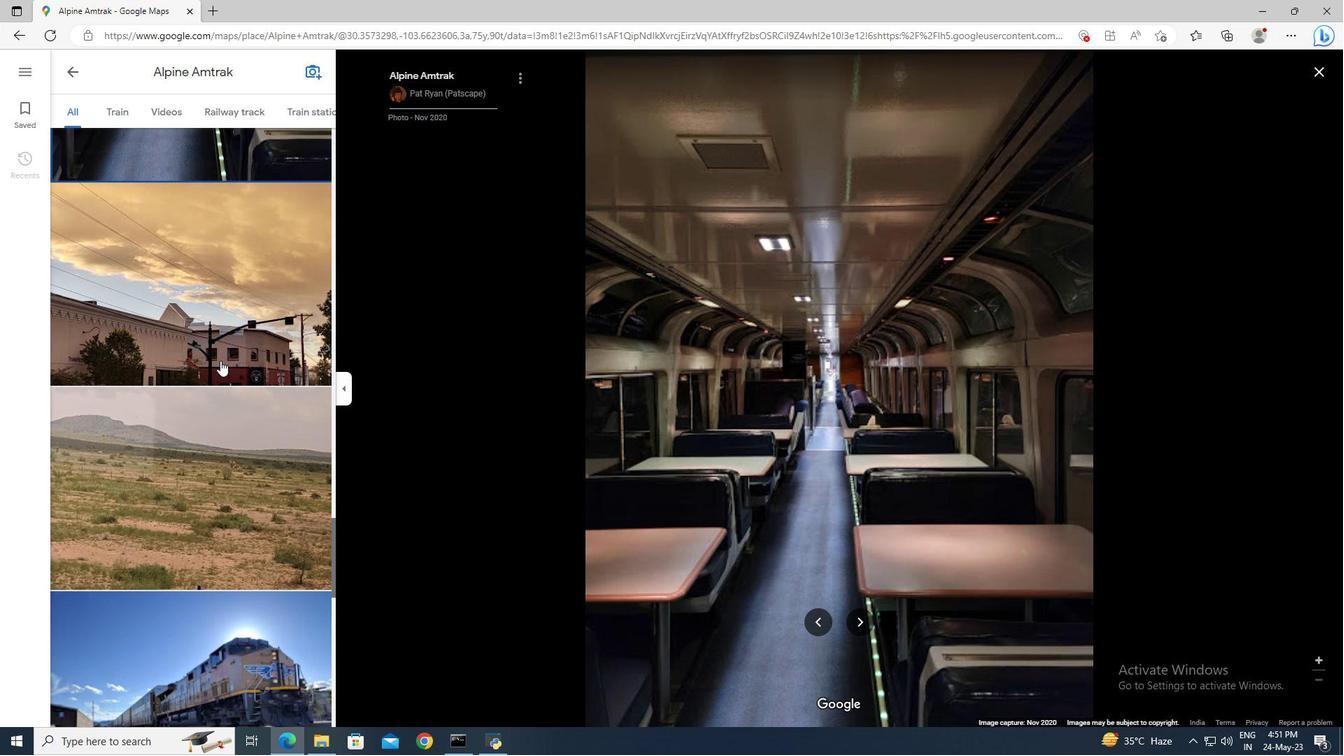 
Action: Mouse scrolled (220, 360) with delta (0, 0)
Screenshot: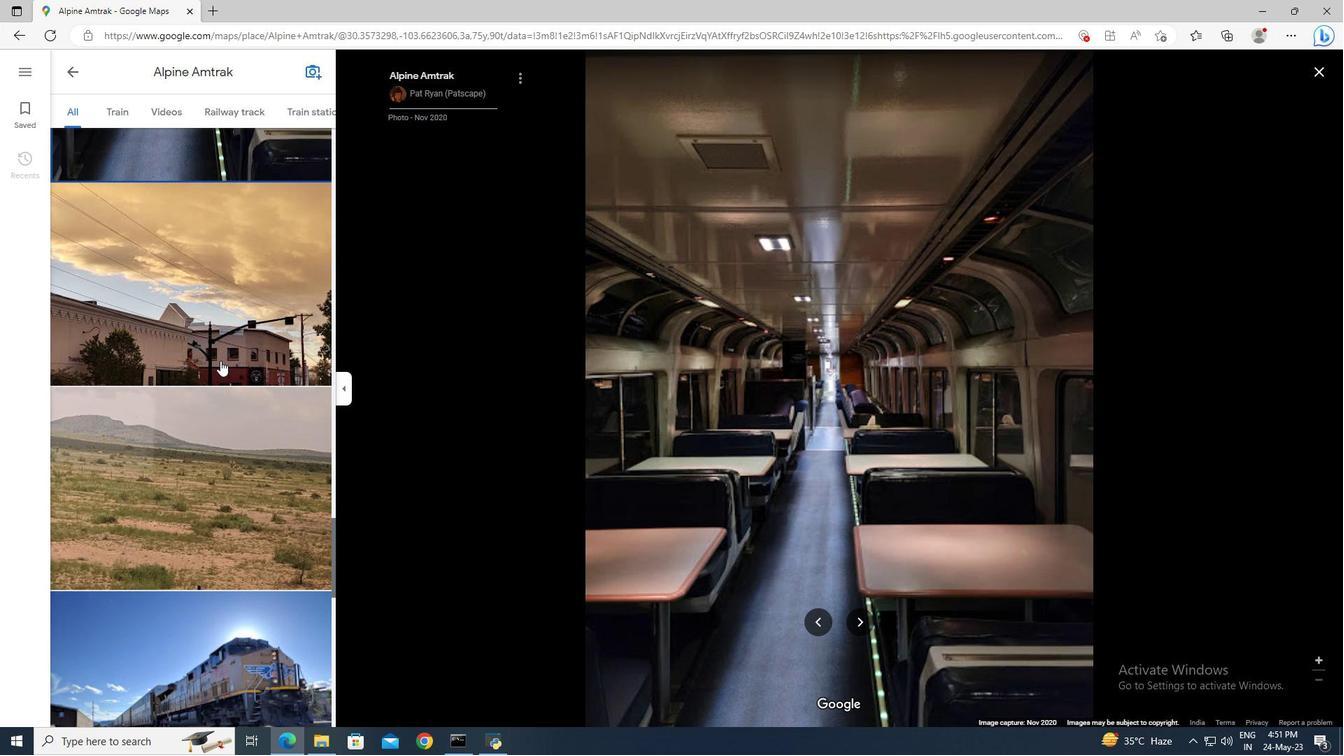
Action: Mouse scrolled (220, 360) with delta (0, 0)
Screenshot: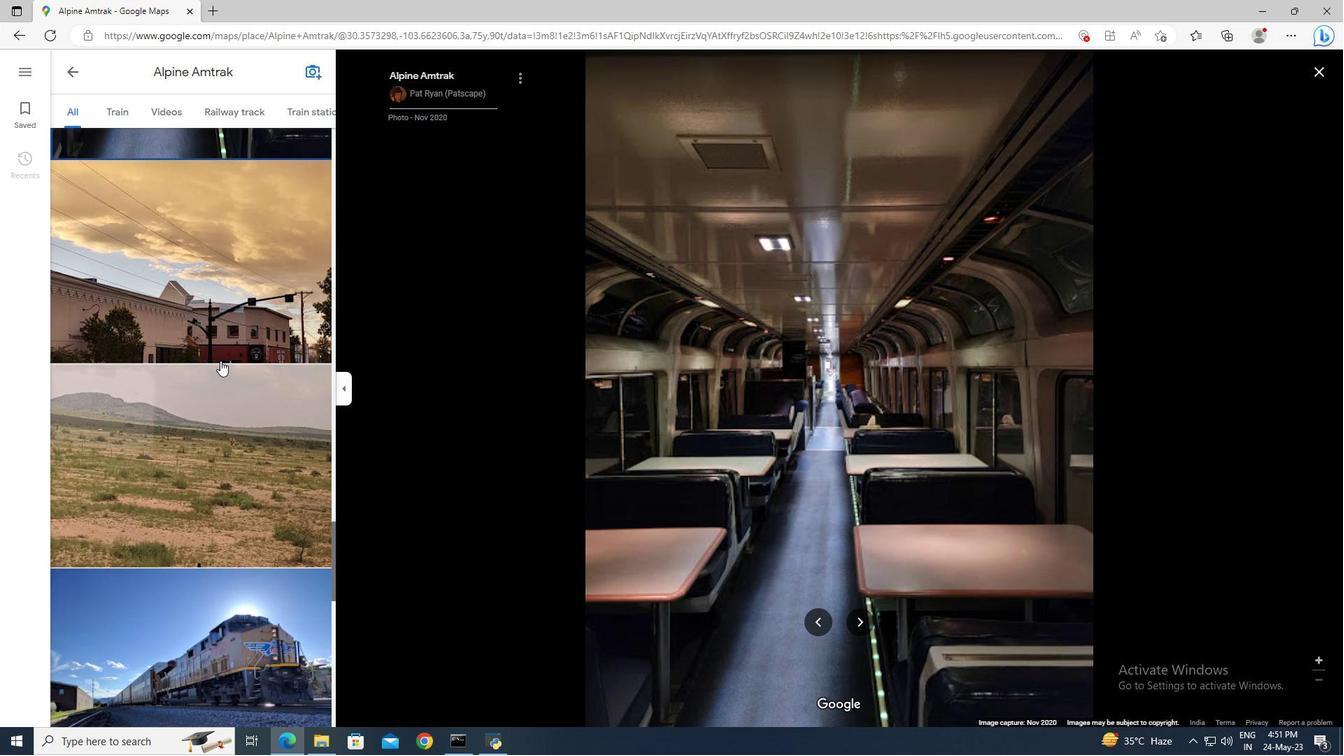 
Action: Mouse scrolled (220, 360) with delta (0, 0)
Screenshot: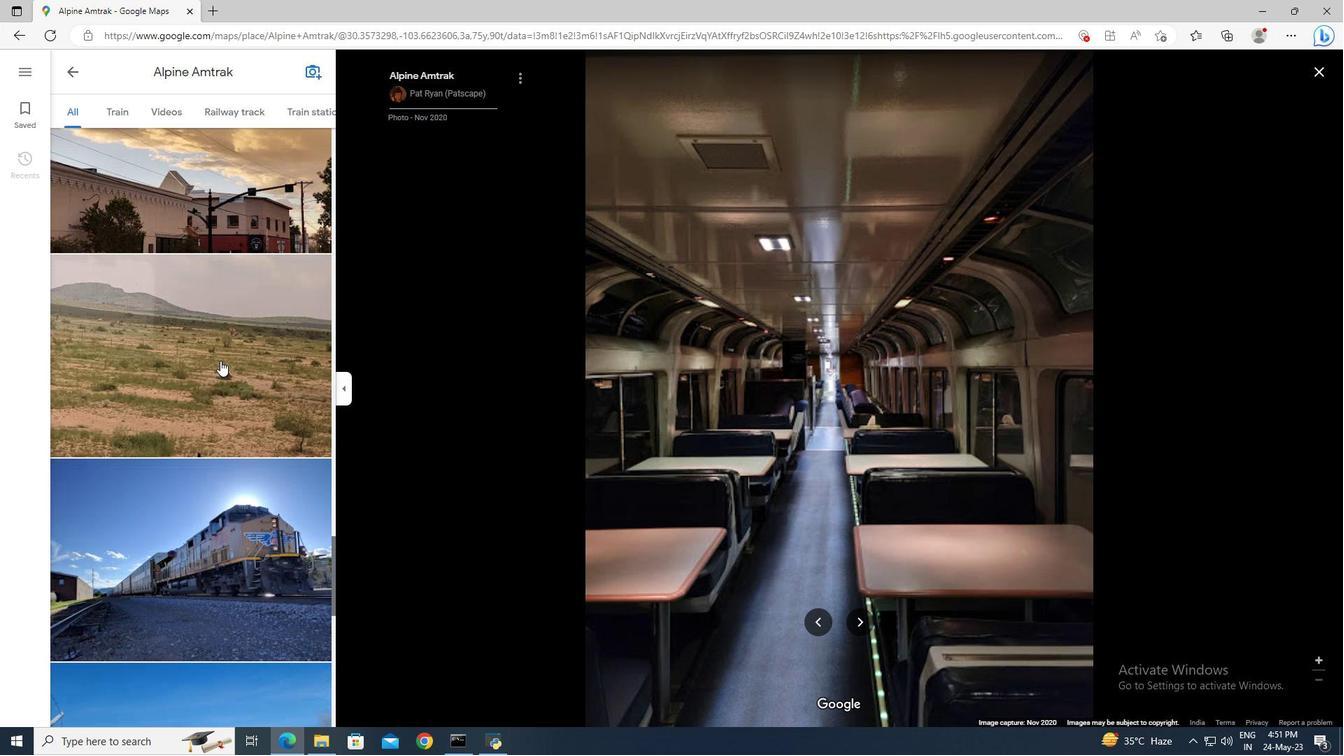 
Action: Mouse moved to (232, 306)
Screenshot: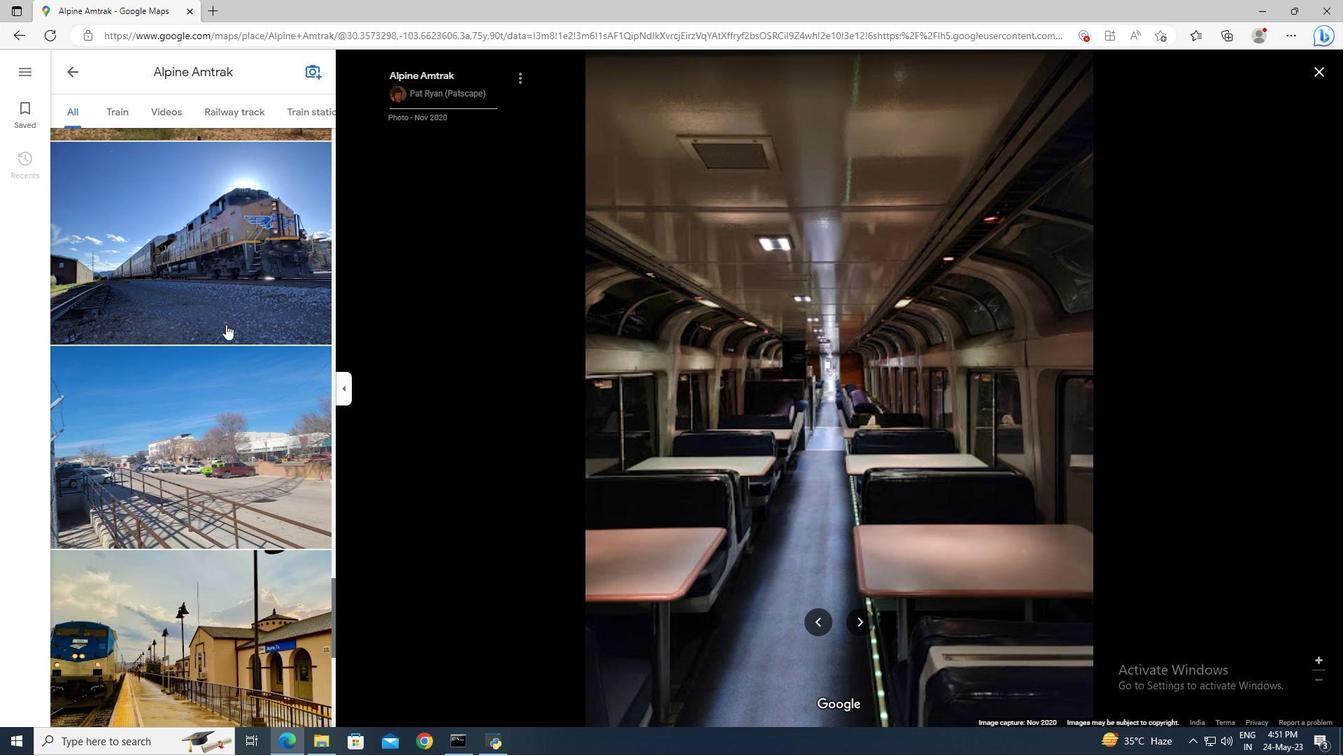 
Action: Mouse pressed left at (232, 306)
Screenshot: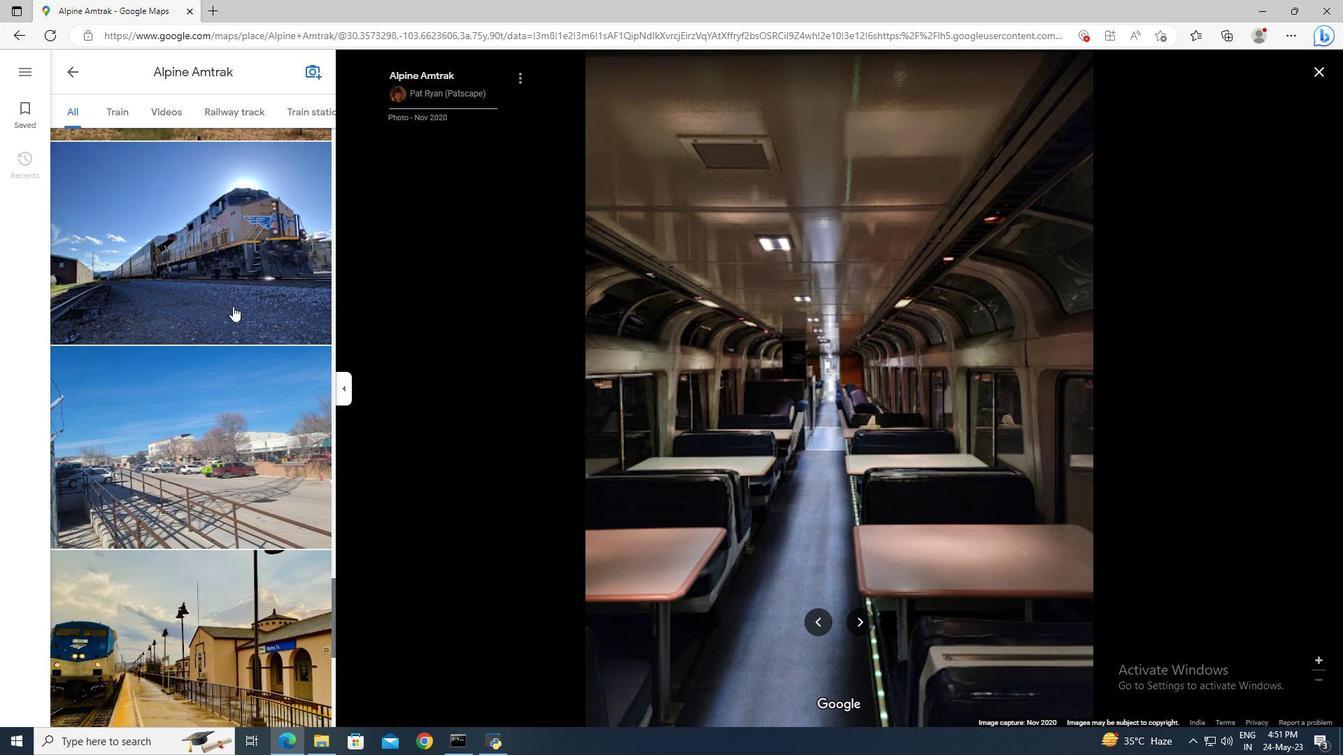 
Action: Mouse moved to (1318, 74)
Screenshot: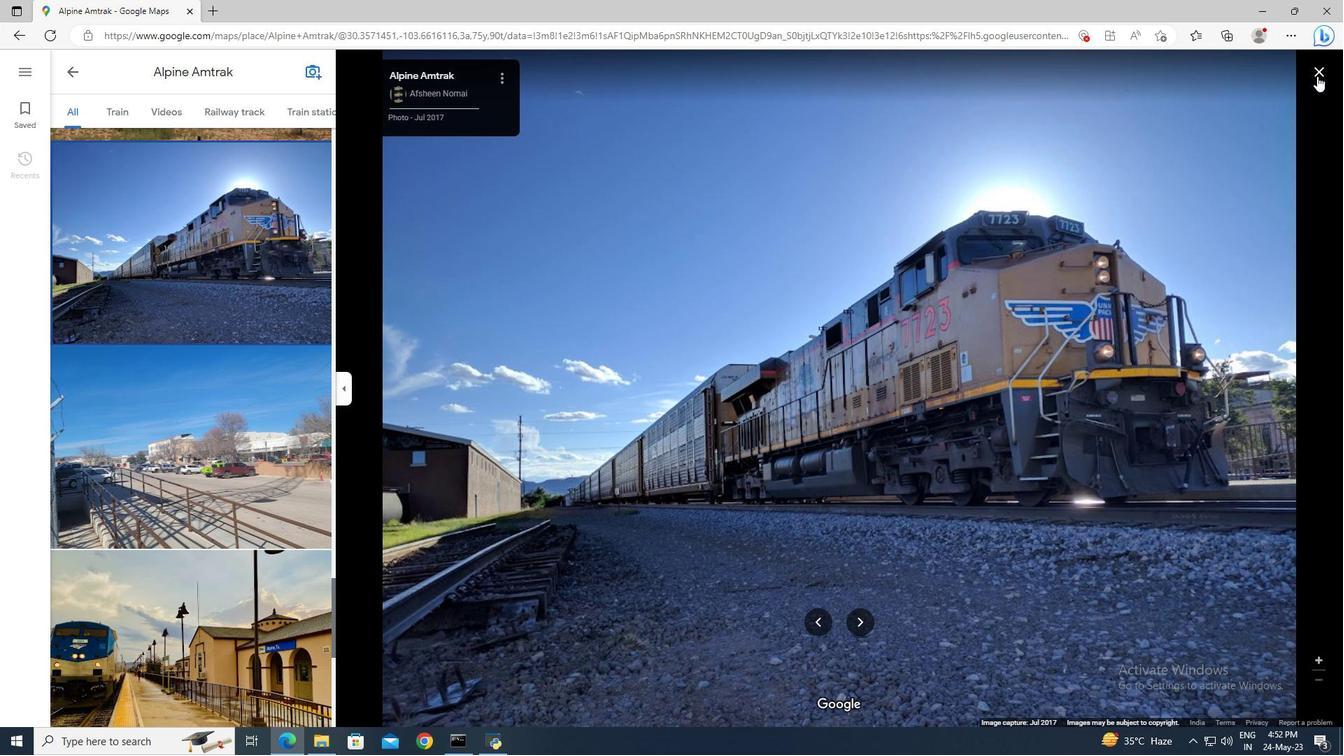 
Action: Mouse pressed left at (1318, 74)
Screenshot: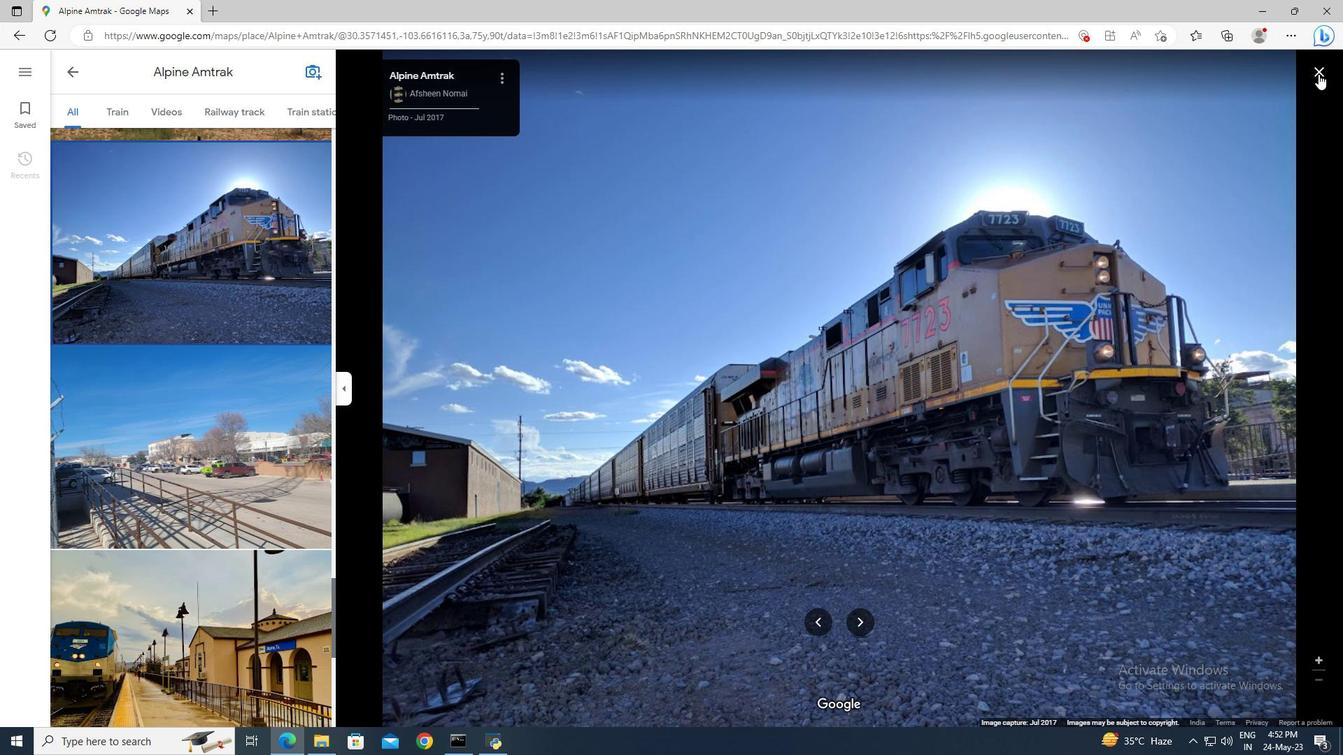 
Action: Mouse moved to (494, 430)
Screenshot: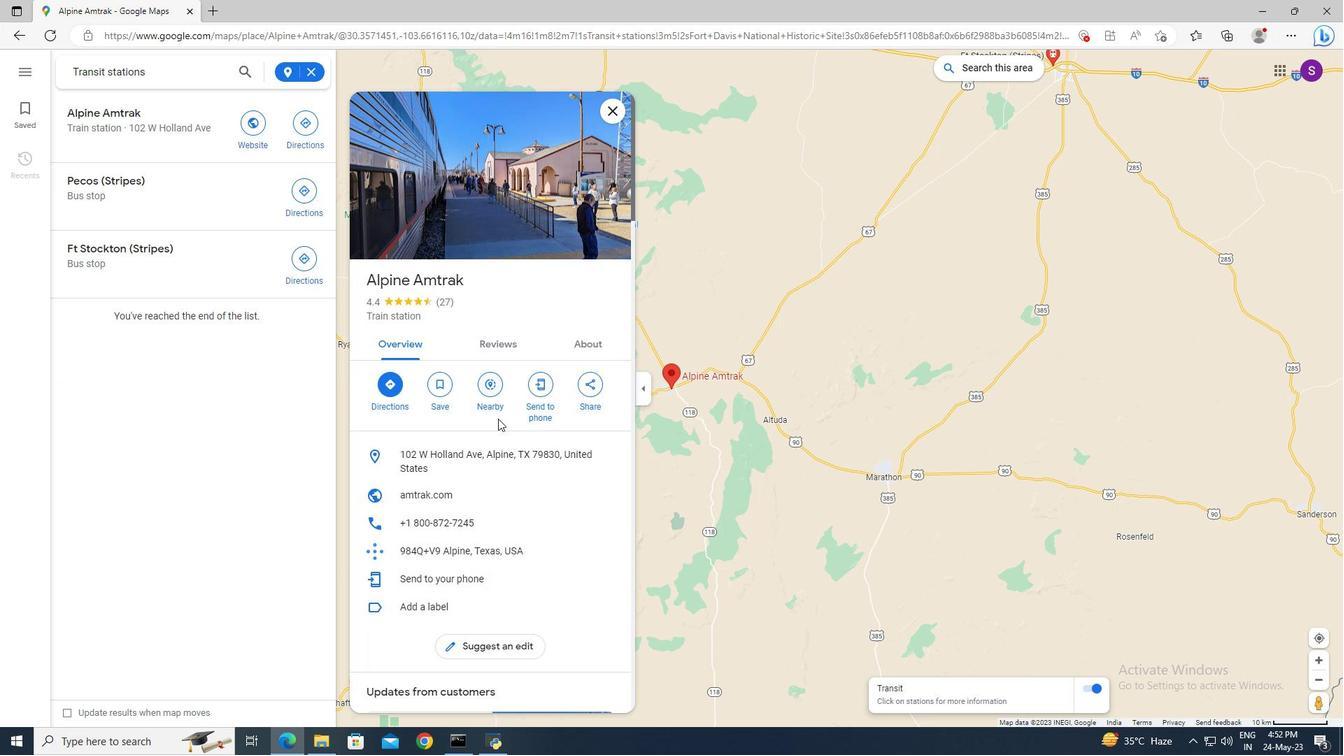 
Action: Mouse scrolled (494, 430) with delta (0, 0)
Screenshot: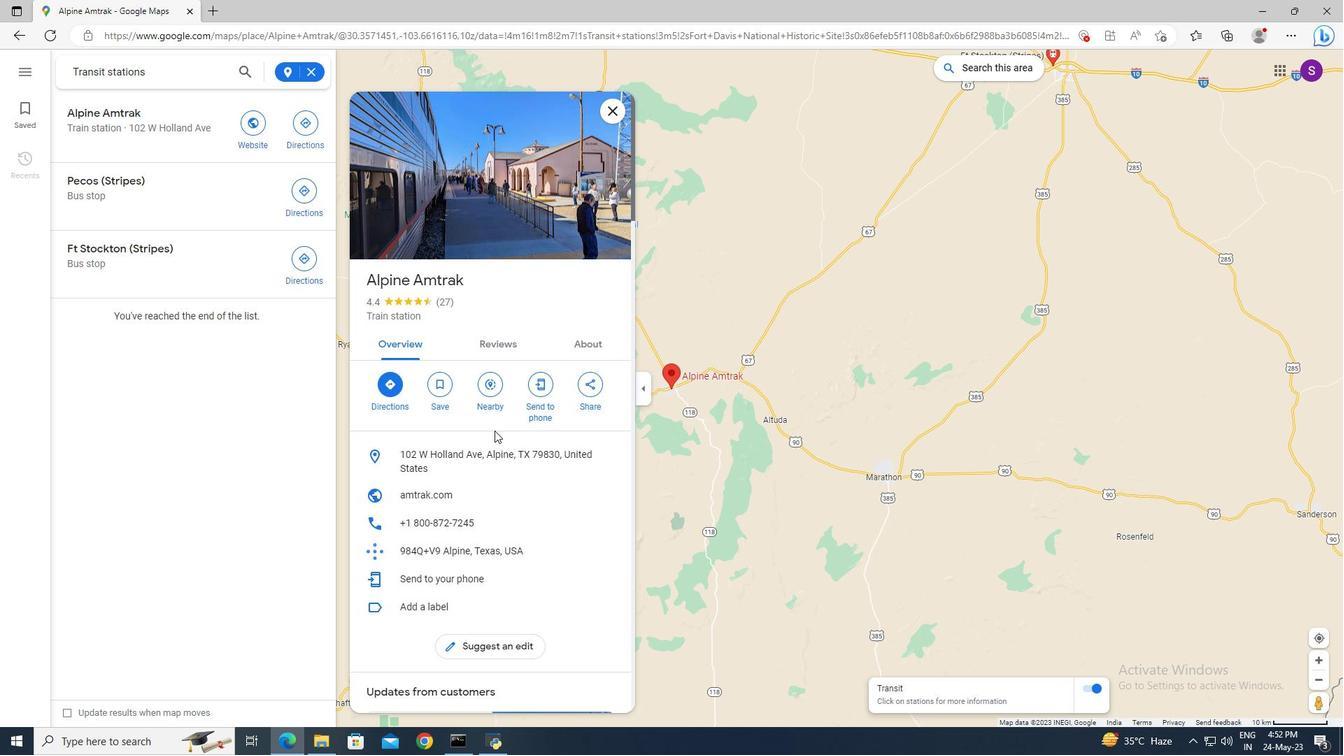 
Action: Mouse moved to (424, 383)
Screenshot: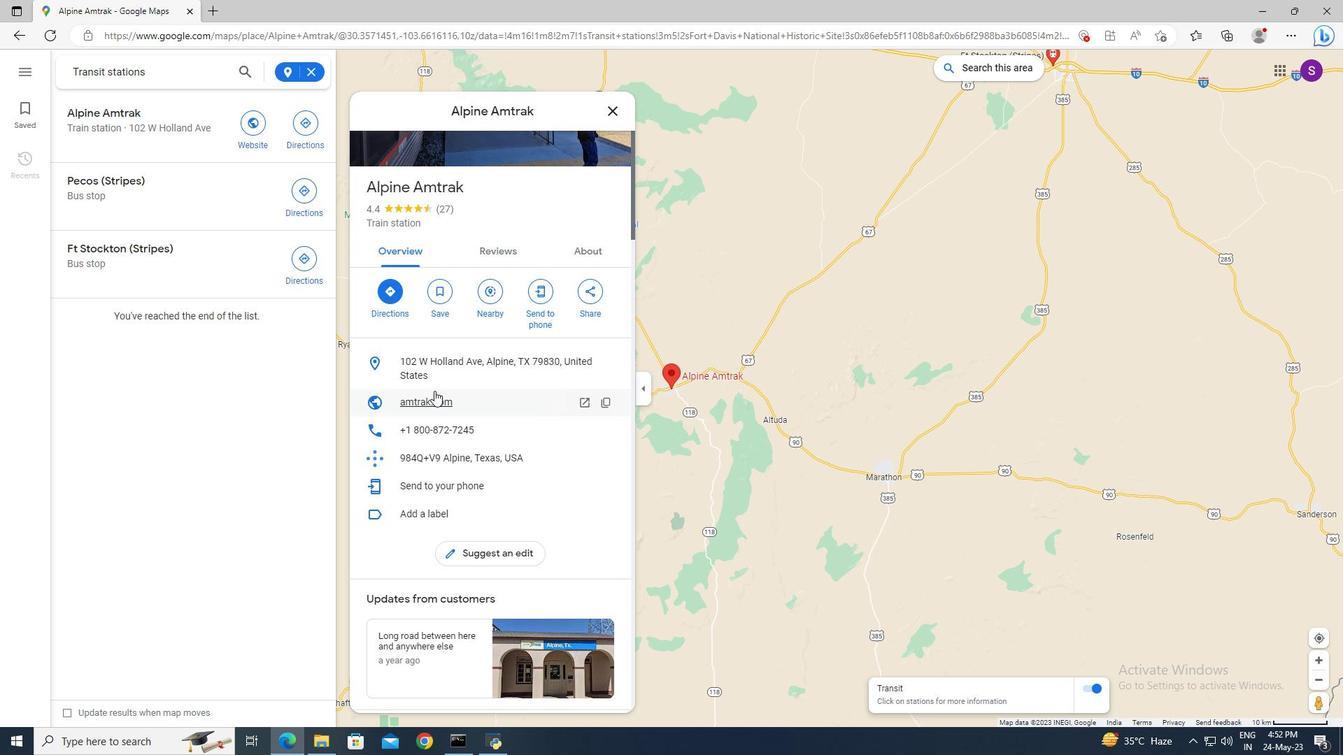 
